 Task: Design a keychain with your initials.
Action: Mouse moved to (174, 138)
Screenshot: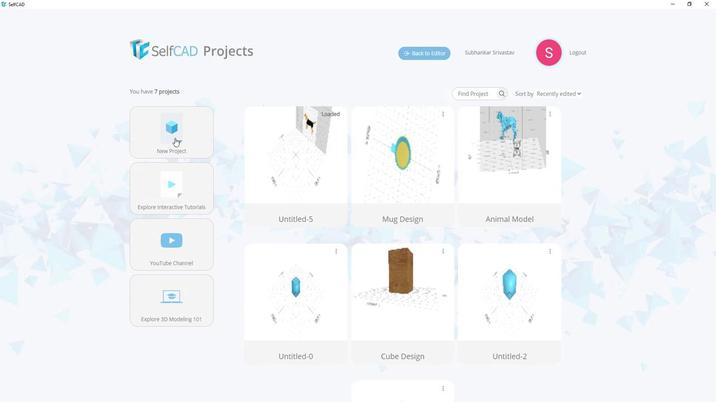 
Action: Mouse pressed left at (174, 138)
Screenshot: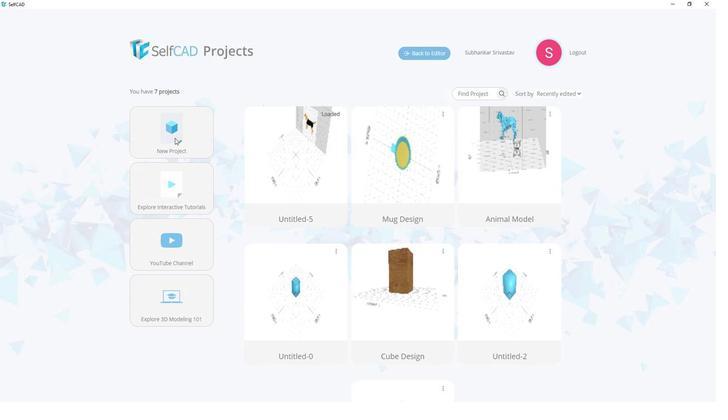 
Action: Mouse moved to (379, 163)
Screenshot: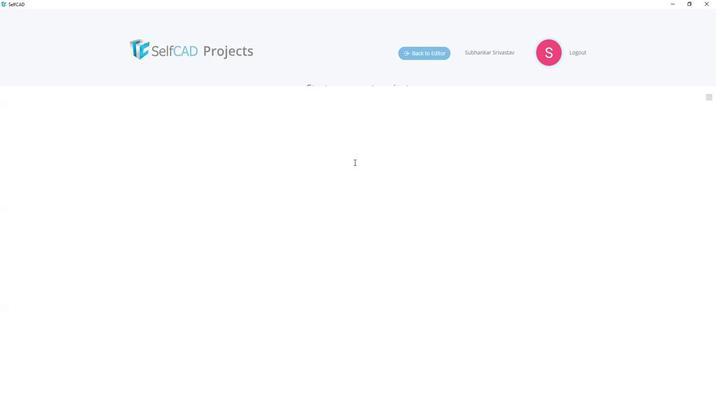 
Action: Mouse pressed left at (379, 163)
Screenshot: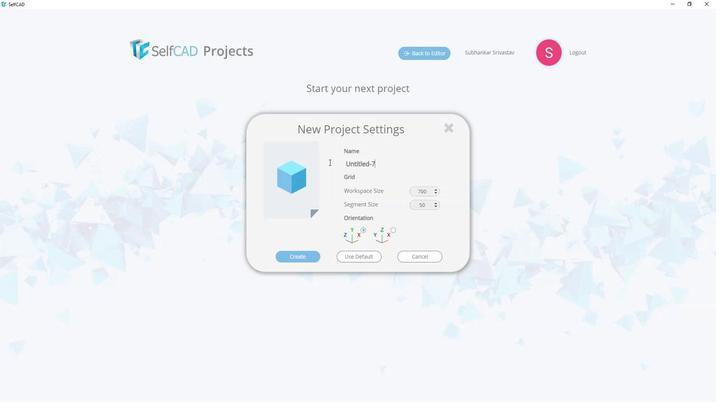 
Action: Mouse moved to (327, 162)
Screenshot: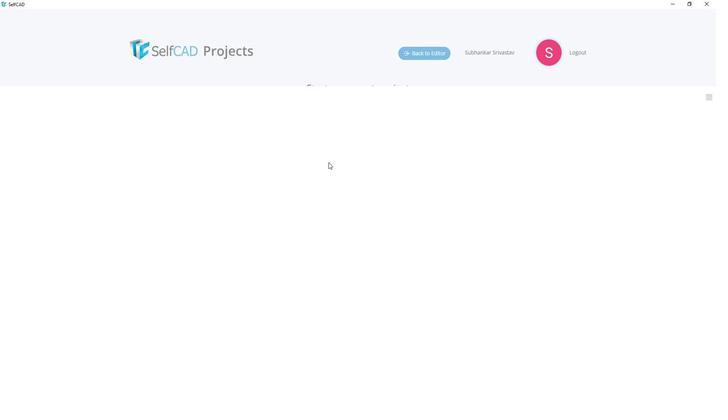 
Action: Key pressed <Key.shift>Keychain<Key.space><Key.shift><Key.shift><Key.shift><Key.shift><Key.shift><Key.shift><Key.shift><Key.shift><Key.shift>Design<Key.space>with<Key.space><Key.shift><Key.shift><Key.shift><Key.shift><Key.shift><Key.shift><Key.shift><Key.shift><Key.shift><Key.shift><Key.shift><Key.shift><Key.shift><Key.shift><Key.shift><Key.shift><Key.shift><Key.shift><Key.shift>Name<Key.space><Key.shift>Initials<Key.backspace>
Screenshot: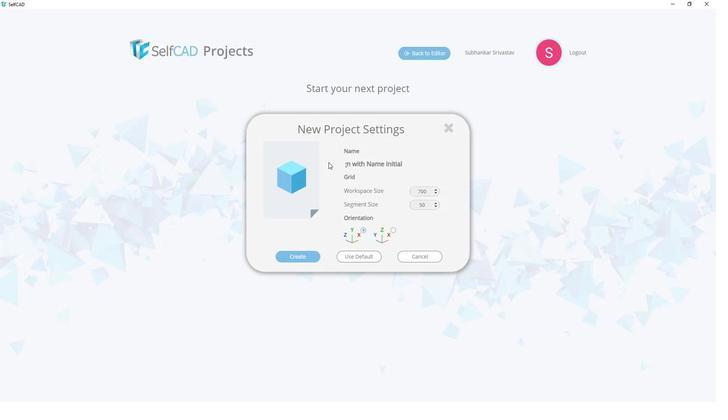 
Action: Mouse moved to (367, 185)
Screenshot: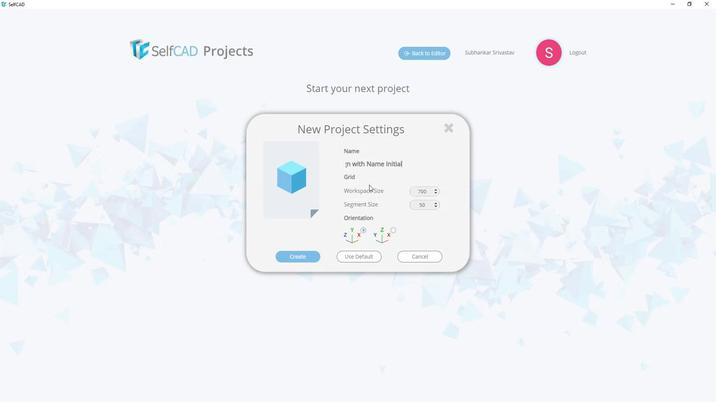 
Action: Key pressed s
Screenshot: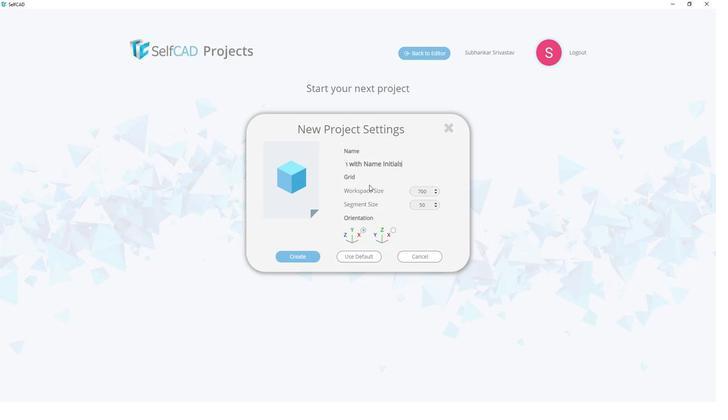 
Action: Mouse moved to (302, 259)
Screenshot: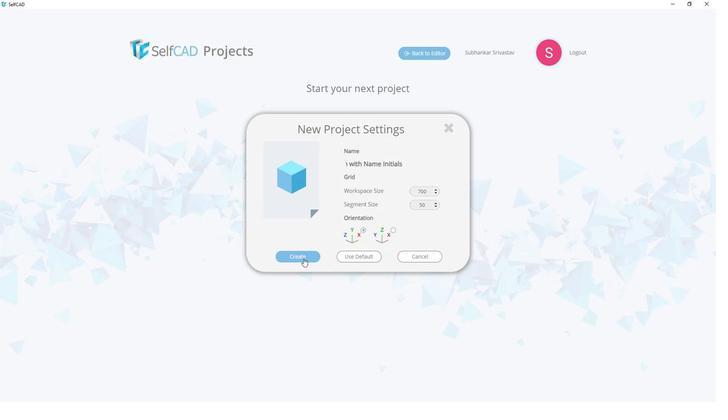 
Action: Mouse pressed left at (302, 259)
Screenshot: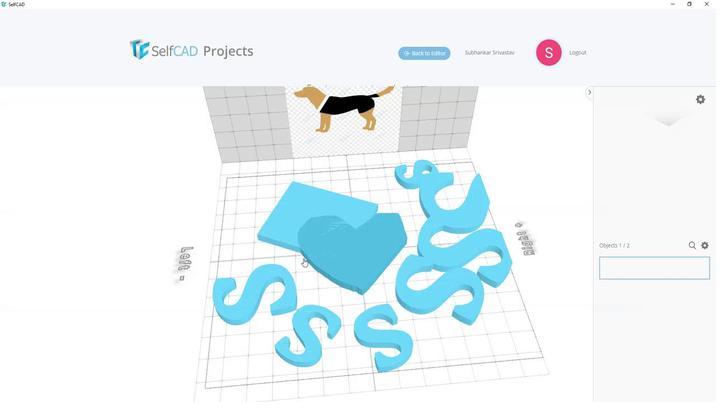 
Action: Mouse moved to (329, 251)
Screenshot: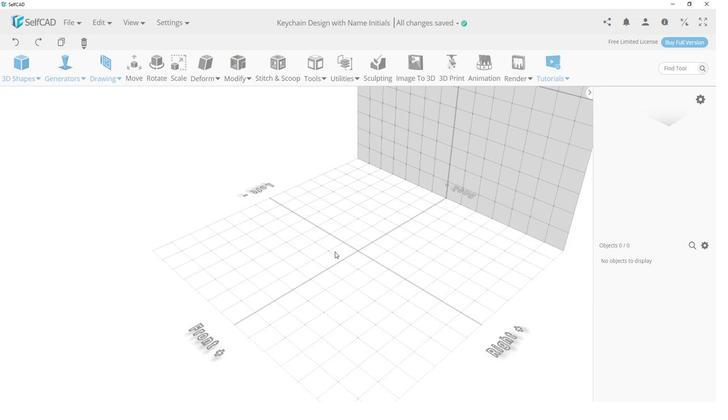 
Action: Mouse pressed left at (329, 251)
Screenshot: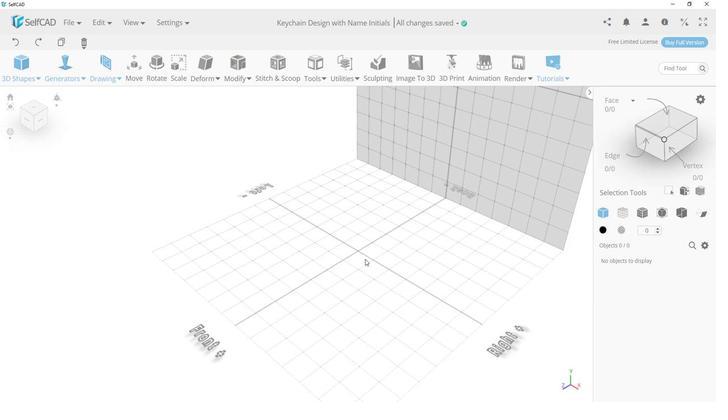 
Action: Mouse moved to (182, 58)
Screenshot: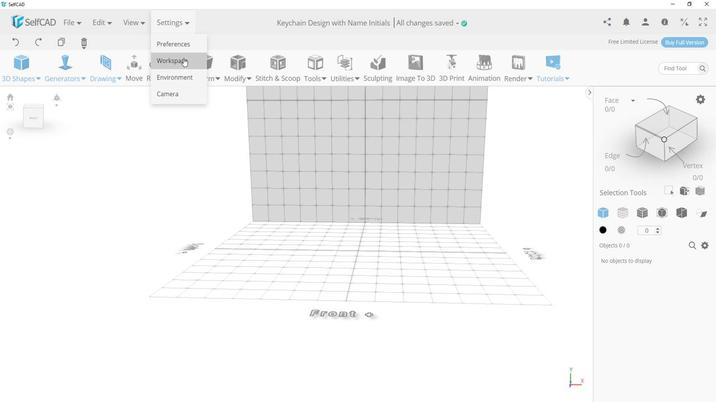 
Action: Mouse pressed left at (182, 58)
Screenshot: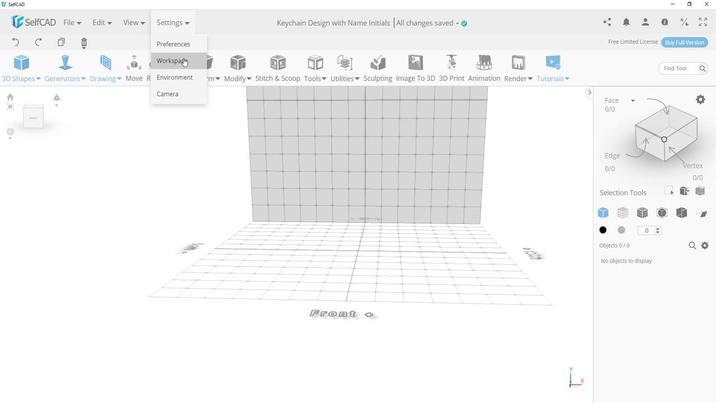 
Action: Mouse moved to (10, 220)
Screenshot: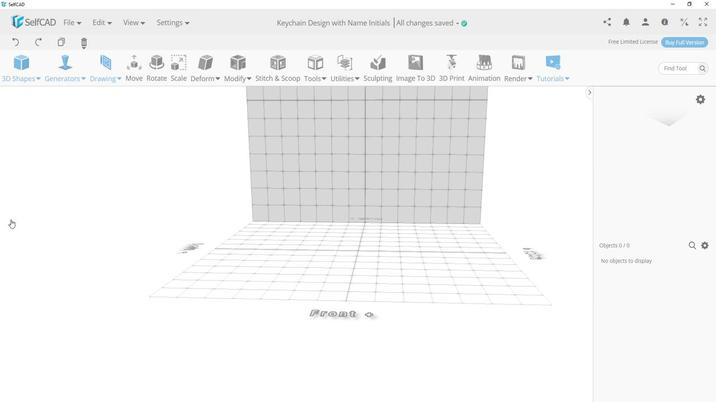 
Action: Mouse pressed left at (10, 220)
Screenshot: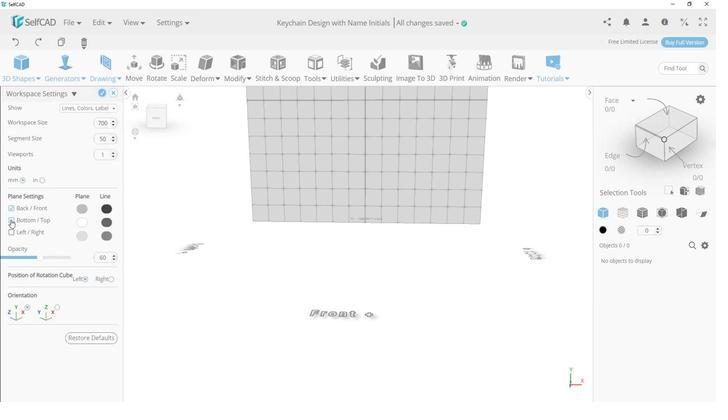 
Action: Mouse moved to (265, 231)
Screenshot: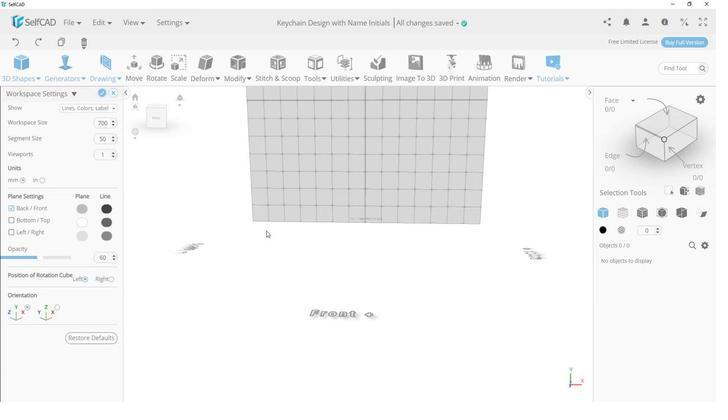 
Action: Mouse pressed left at (265, 231)
Screenshot: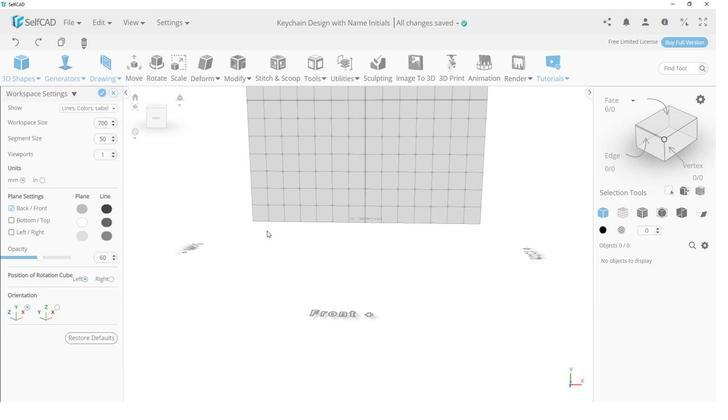 
Action: Mouse moved to (154, 116)
Screenshot: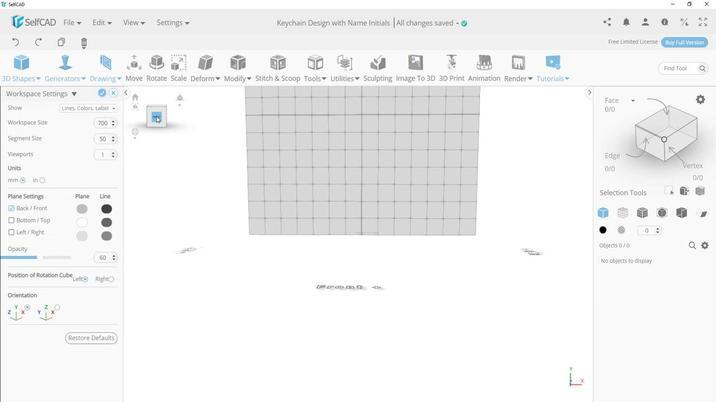 
Action: Mouse pressed left at (154, 116)
Screenshot: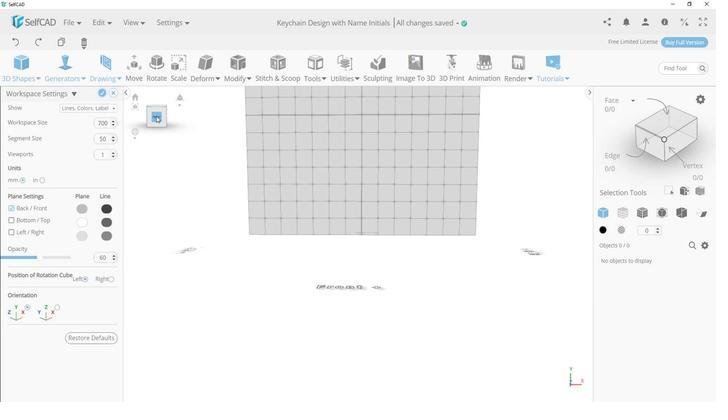 
Action: Mouse moved to (529, 228)
Screenshot: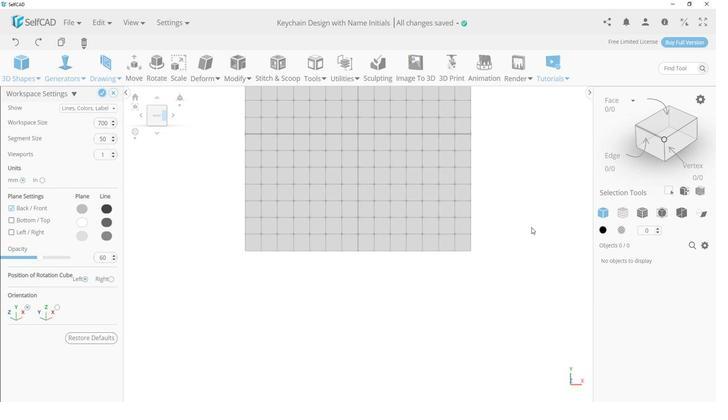 
Action: Mouse pressed left at (529, 228)
Screenshot: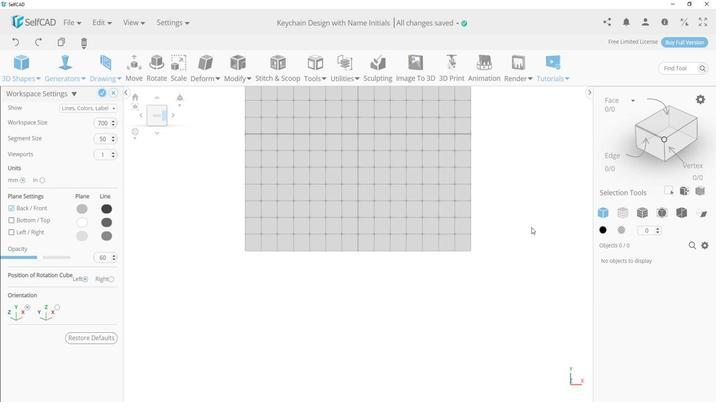 
Action: Mouse moved to (525, 229)
Screenshot: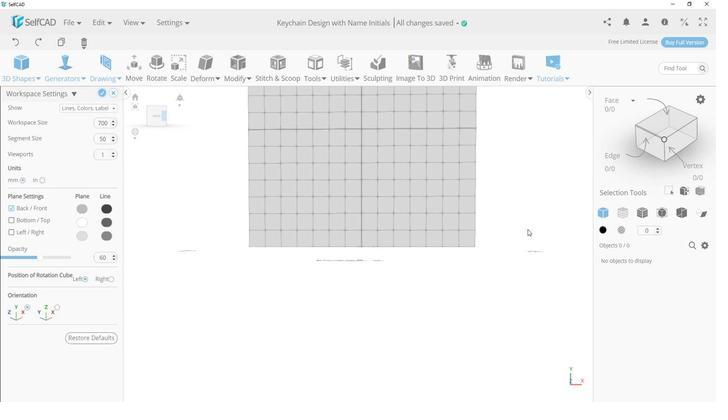 
Action: Mouse scrolled (525, 229) with delta (0, 0)
Screenshot: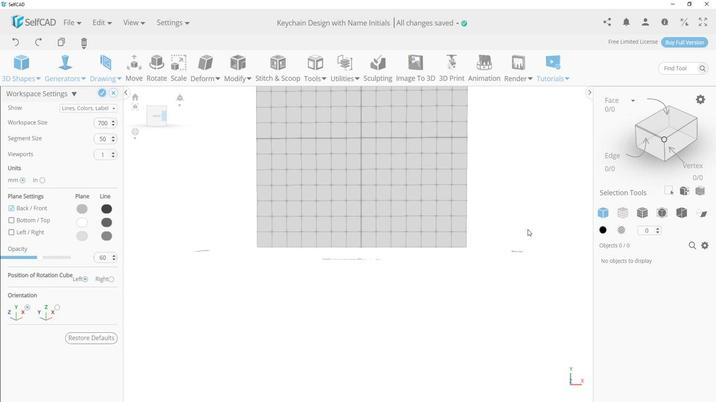 
Action: Mouse scrolled (525, 229) with delta (0, 0)
Screenshot: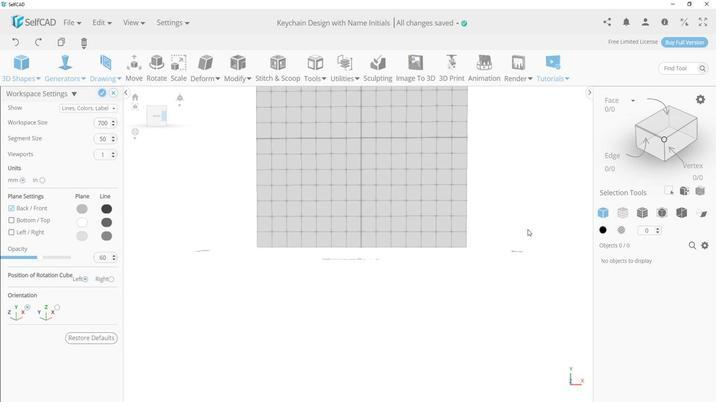 
Action: Mouse scrolled (525, 229) with delta (0, 0)
Screenshot: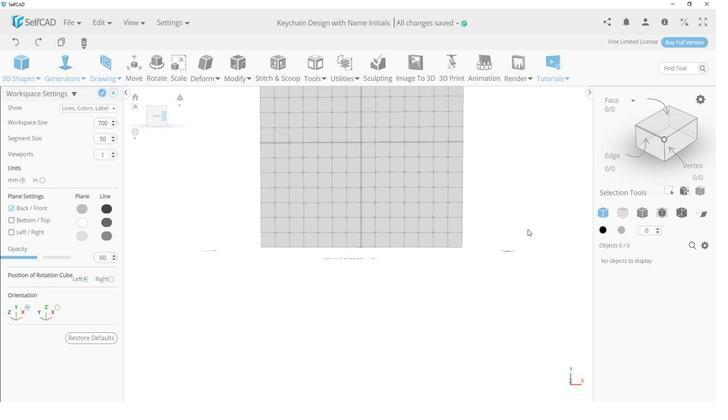 
Action: Mouse scrolled (525, 229) with delta (0, 0)
Screenshot: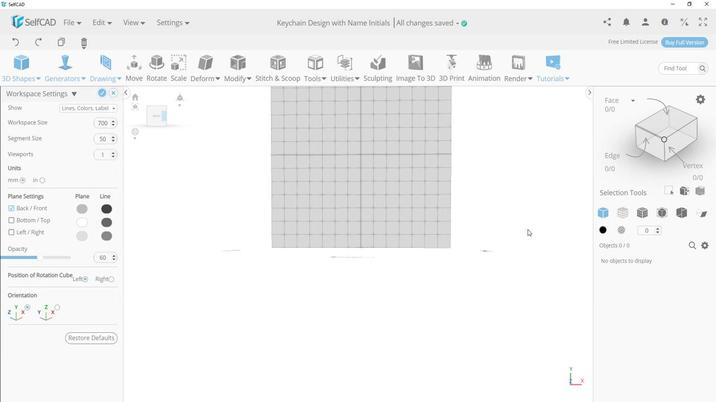 
Action: Mouse scrolled (525, 229) with delta (0, 0)
Screenshot: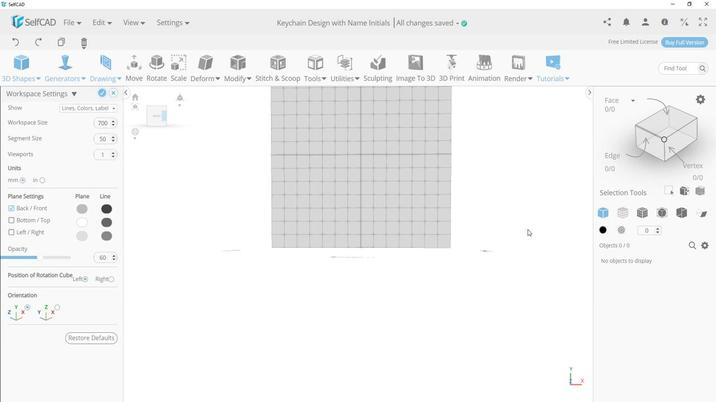 
Action: Mouse scrolled (525, 229) with delta (0, 0)
Screenshot: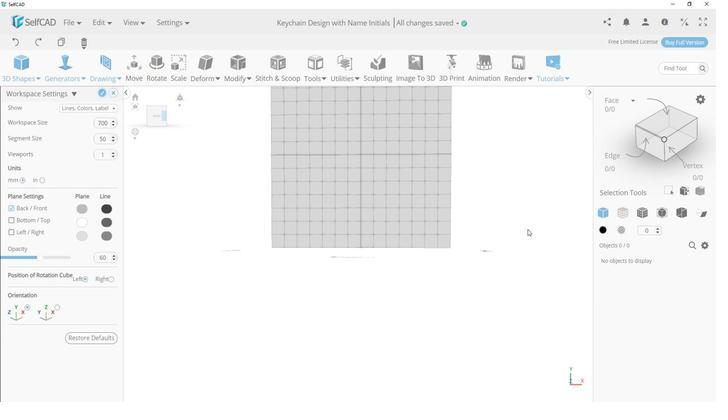 
Action: Mouse scrolled (525, 229) with delta (0, 0)
Screenshot: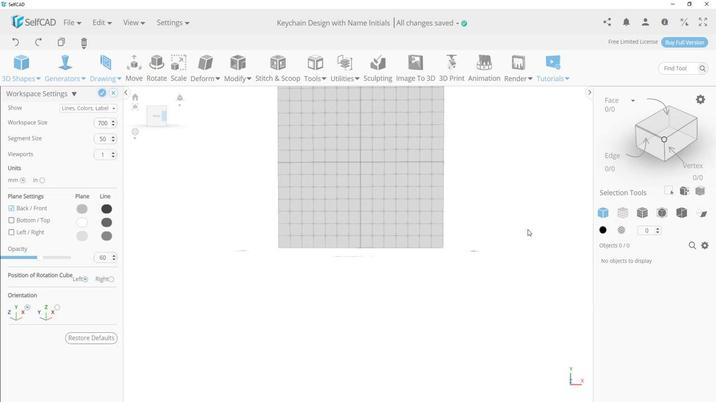 
Action: Mouse scrolled (525, 229) with delta (0, 0)
Screenshot: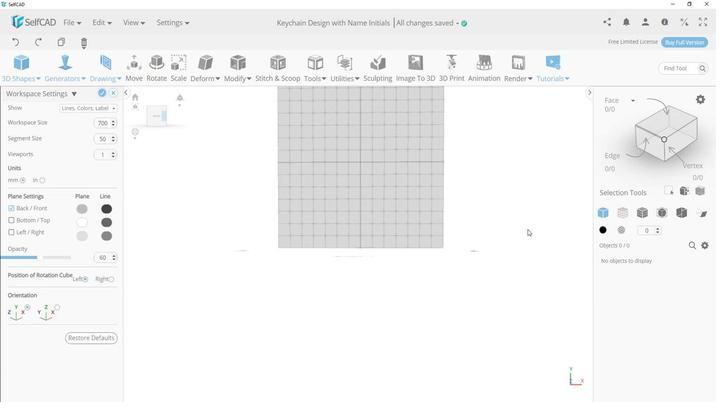 
Action: Mouse scrolled (525, 229) with delta (0, 0)
Screenshot: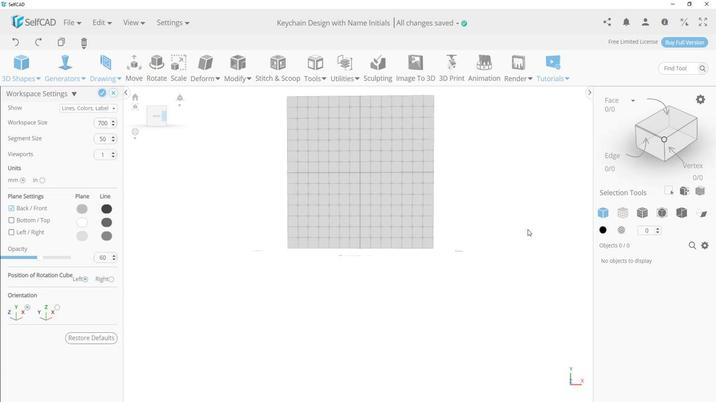 
Action: Mouse scrolled (525, 229) with delta (0, 0)
Screenshot: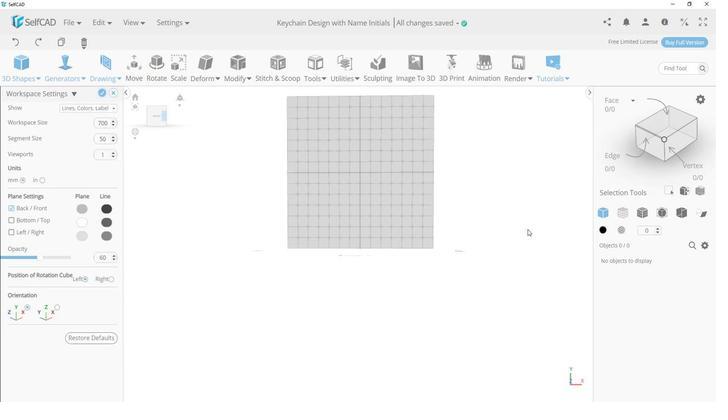 
Action: Mouse scrolled (525, 229) with delta (0, 0)
Screenshot: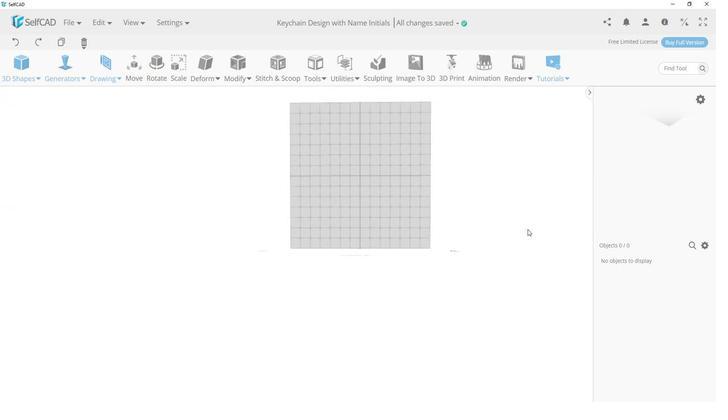 
Action: Mouse scrolled (525, 229) with delta (0, 0)
Screenshot: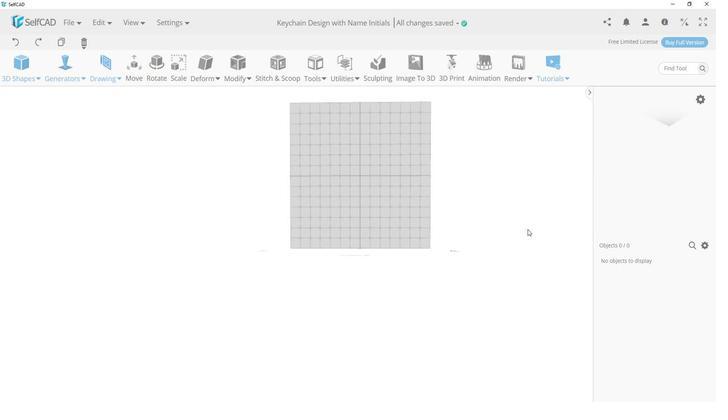 
Action: Mouse moved to (511, 181)
Screenshot: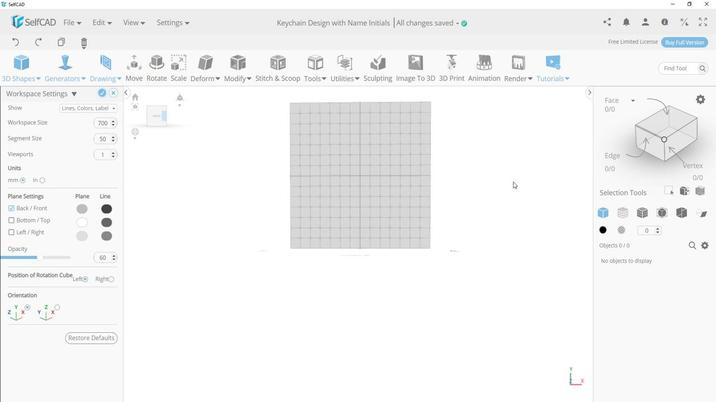 
Action: Mouse pressed left at (511, 181)
Screenshot: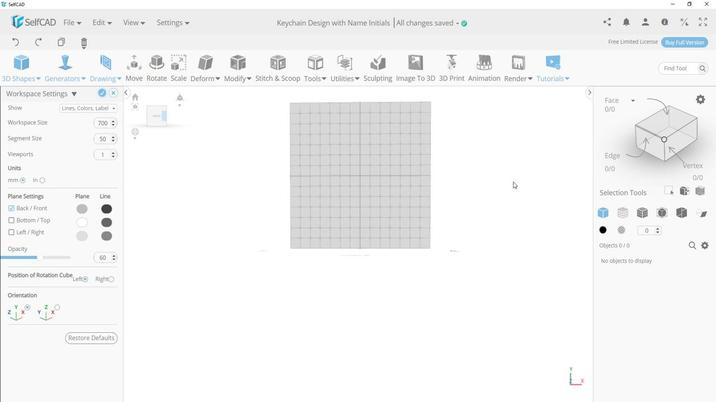 
Action: Mouse moved to (134, 147)
Screenshot: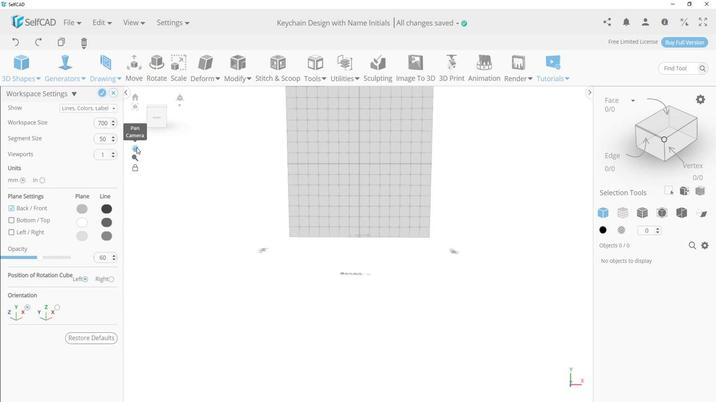 
Action: Mouse pressed left at (134, 147)
Screenshot: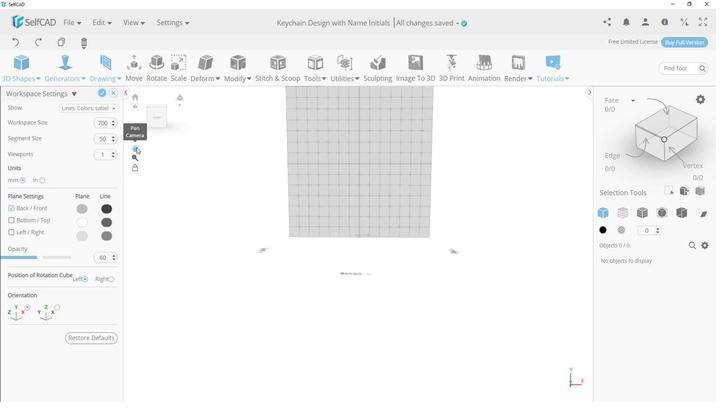 
Action: Mouse moved to (339, 146)
Screenshot: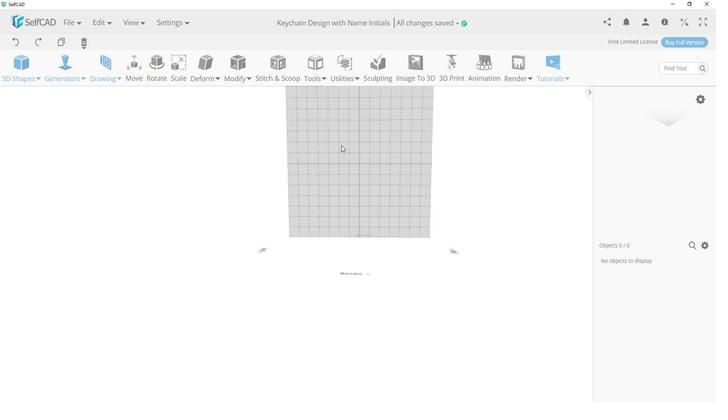
Action: Mouse pressed left at (339, 146)
Screenshot: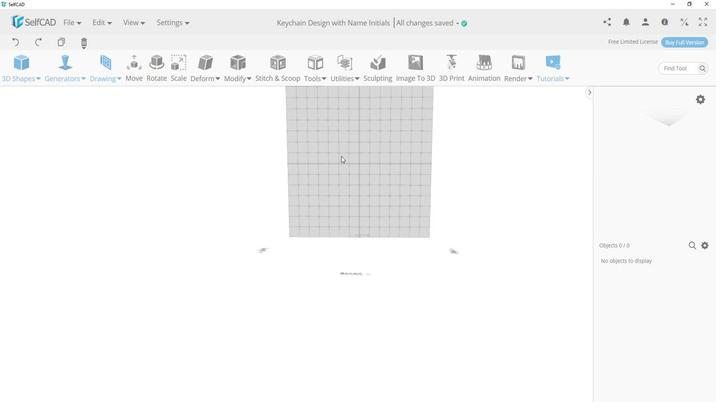 
Action: Mouse moved to (370, 184)
Screenshot: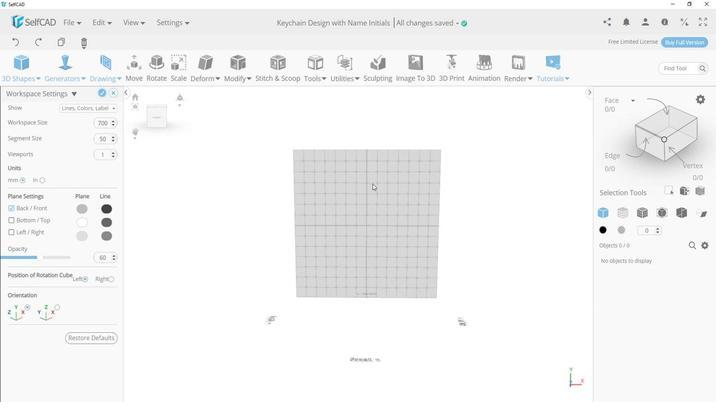 
Action: Mouse scrolled (370, 184) with delta (0, 0)
Screenshot: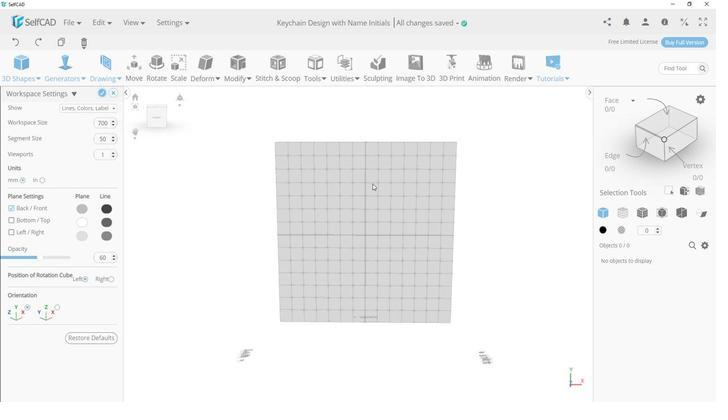 
Action: Mouse scrolled (370, 184) with delta (0, 0)
Screenshot: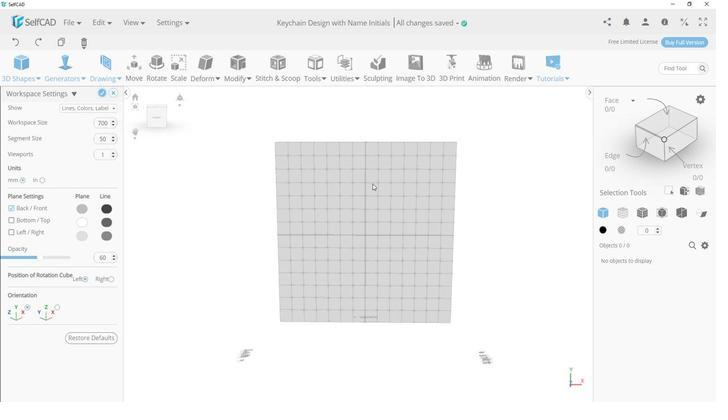 
Action: Mouse scrolled (370, 184) with delta (0, 0)
Screenshot: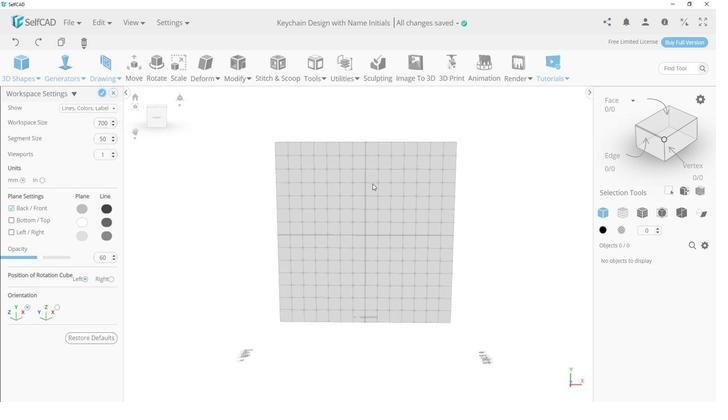 
Action: Mouse scrolled (370, 184) with delta (0, 0)
Screenshot: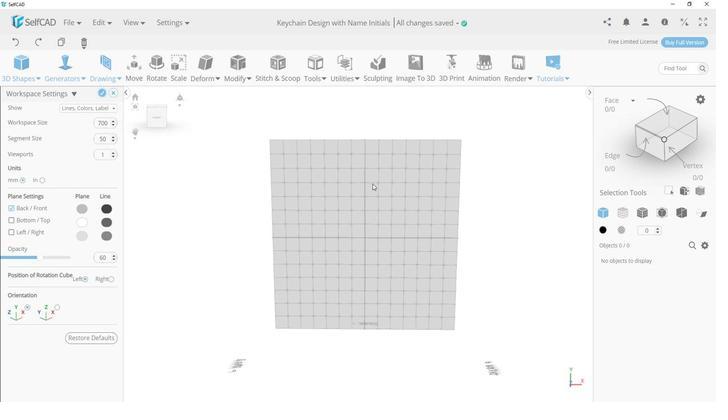 
Action: Mouse scrolled (370, 184) with delta (0, 0)
Screenshot: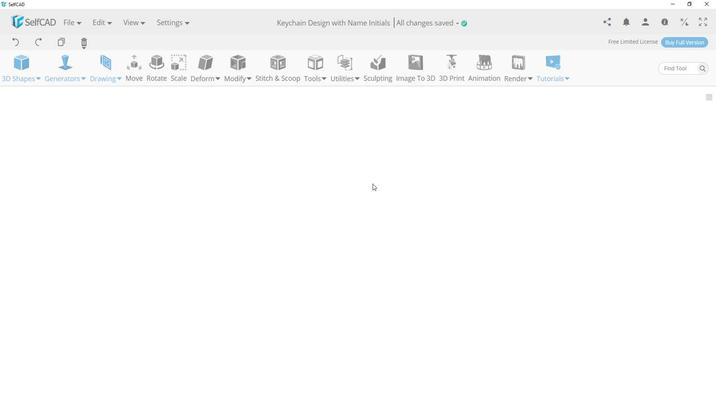 
Action: Mouse scrolled (370, 184) with delta (0, 0)
Screenshot: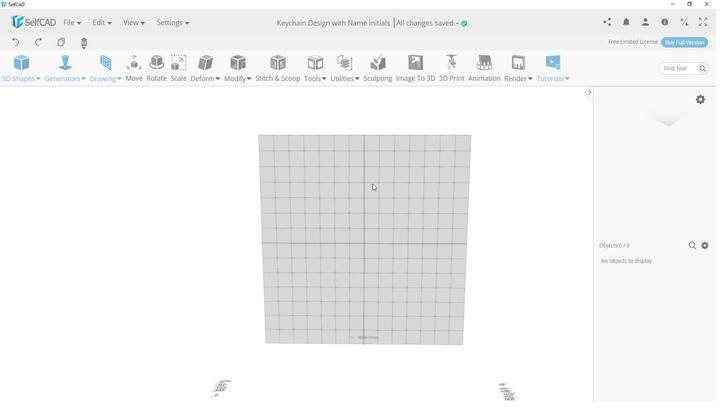 
Action: Mouse scrolled (370, 184) with delta (0, 0)
Screenshot: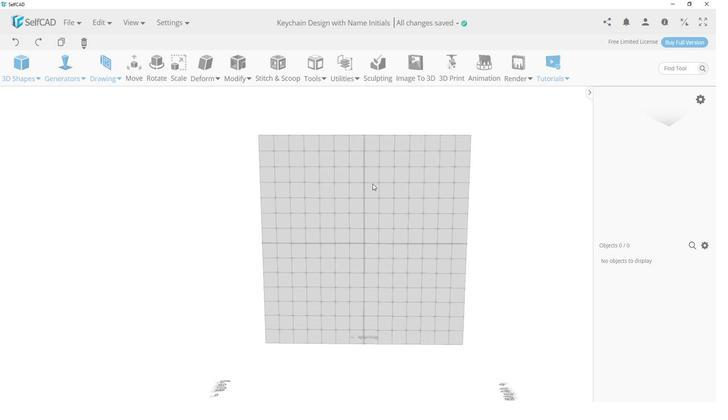 
Action: Mouse scrolled (370, 184) with delta (0, 0)
Screenshot: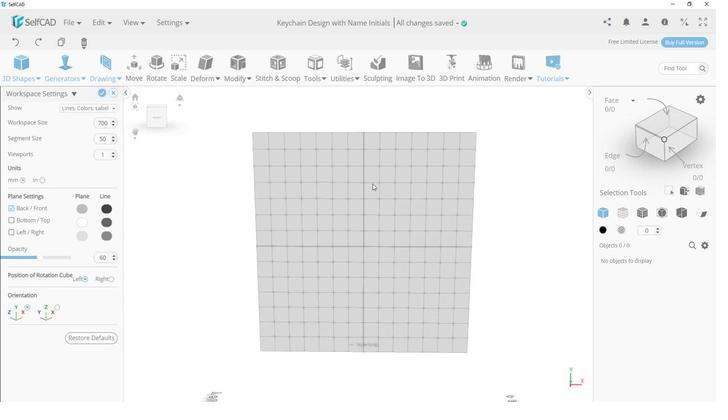 
Action: Mouse moved to (157, 116)
Screenshot: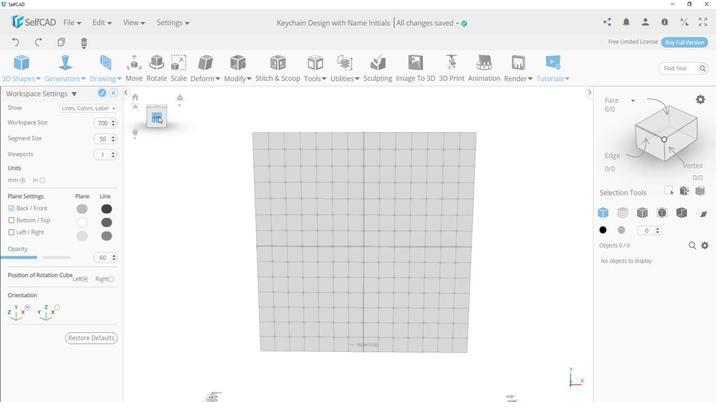 
Action: Mouse pressed left at (157, 116)
Screenshot: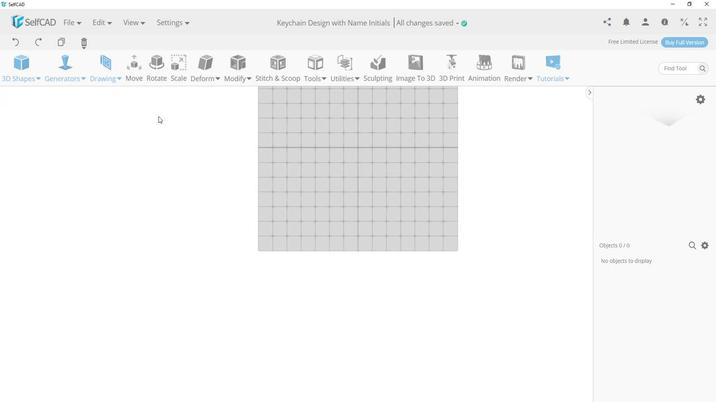 
Action: Mouse moved to (344, 157)
Screenshot: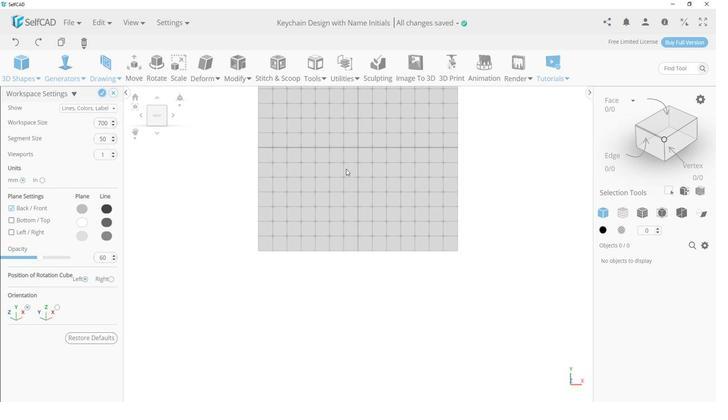 
Action: Mouse pressed left at (344, 157)
Screenshot: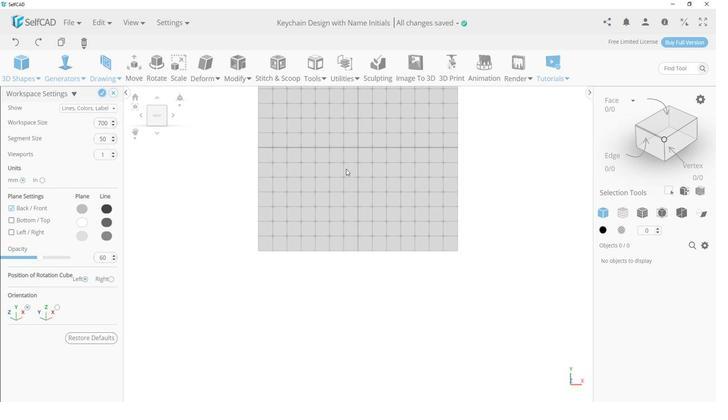 
Action: Mouse moved to (353, 201)
Screenshot: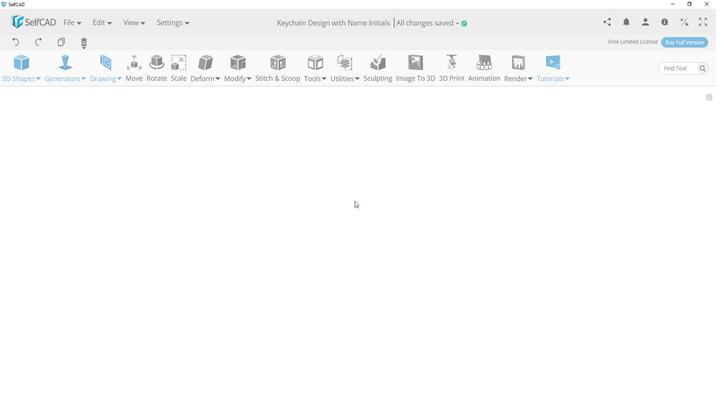 
Action: Mouse scrolled (353, 201) with delta (0, 0)
Screenshot: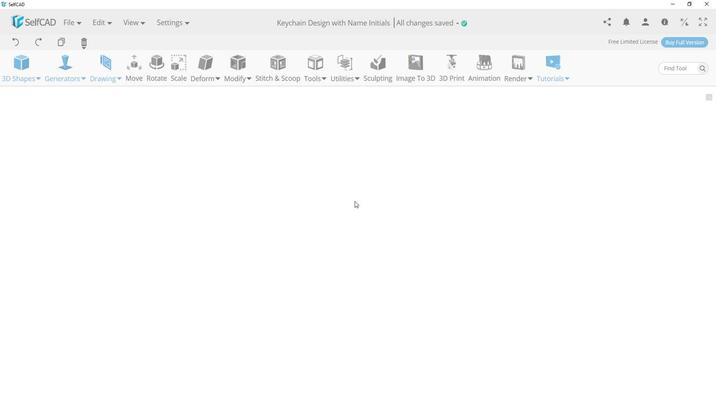 
Action: Mouse scrolled (353, 201) with delta (0, 0)
Screenshot: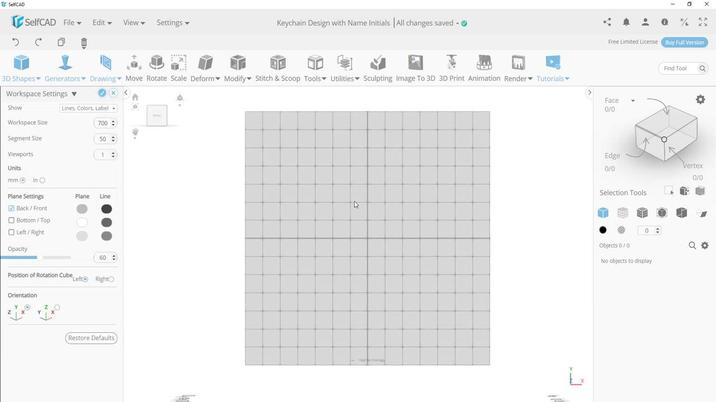 
Action: Mouse scrolled (353, 201) with delta (0, 0)
Screenshot: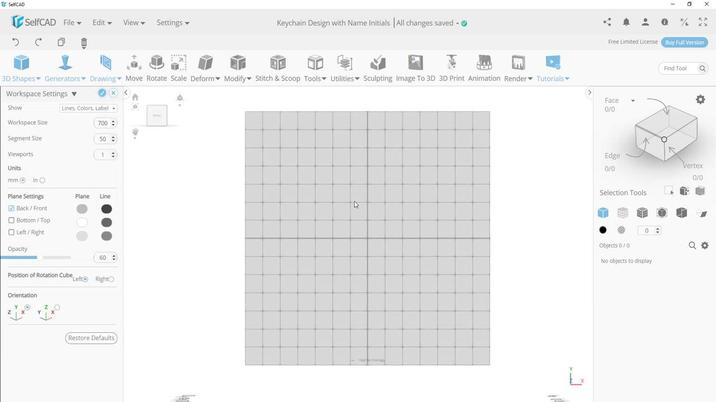 
Action: Mouse scrolled (353, 201) with delta (0, 0)
Screenshot: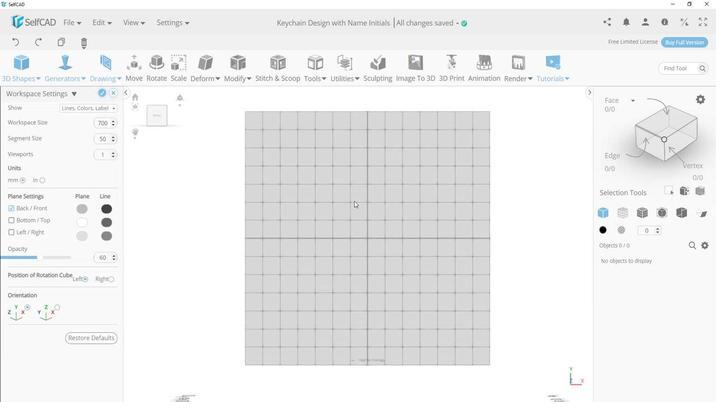 
Action: Mouse moved to (353, 201)
Screenshot: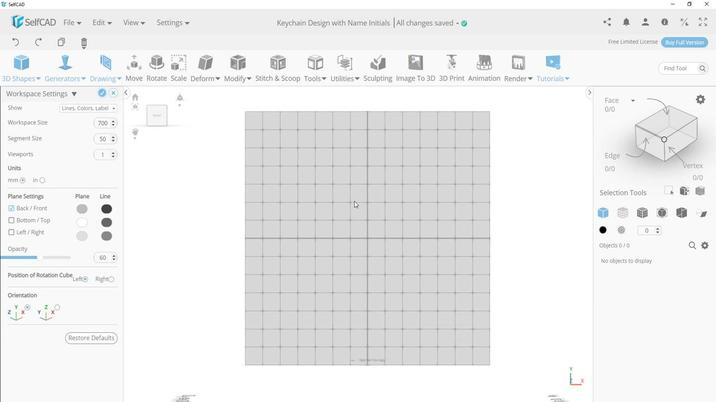 
Action: Mouse scrolled (353, 201) with delta (0, 0)
Screenshot: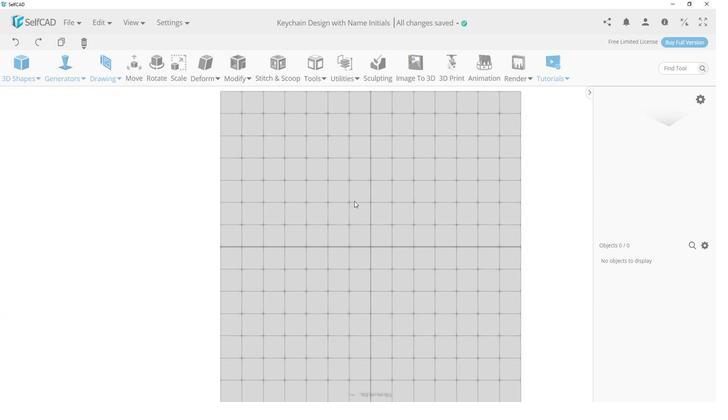 
Action: Mouse scrolled (353, 201) with delta (0, 0)
Screenshot: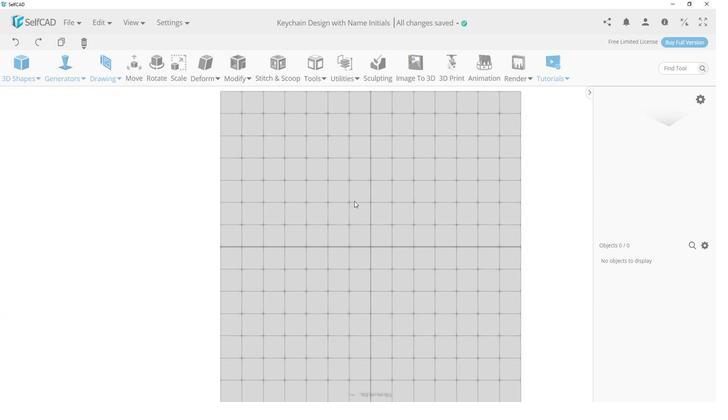 
Action: Mouse scrolled (353, 201) with delta (0, 0)
Screenshot: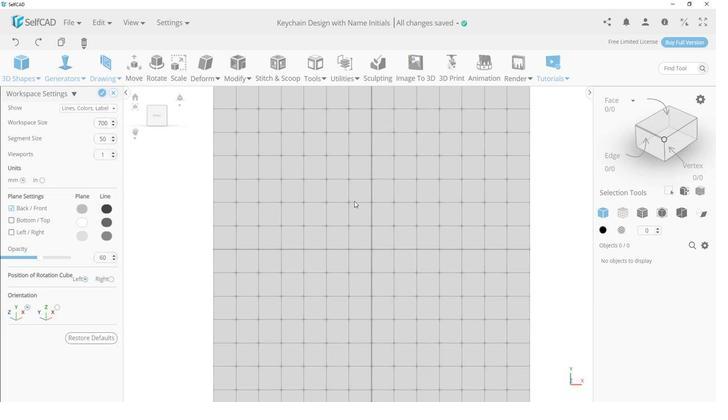 
Action: Mouse scrolled (353, 201) with delta (0, 0)
Screenshot: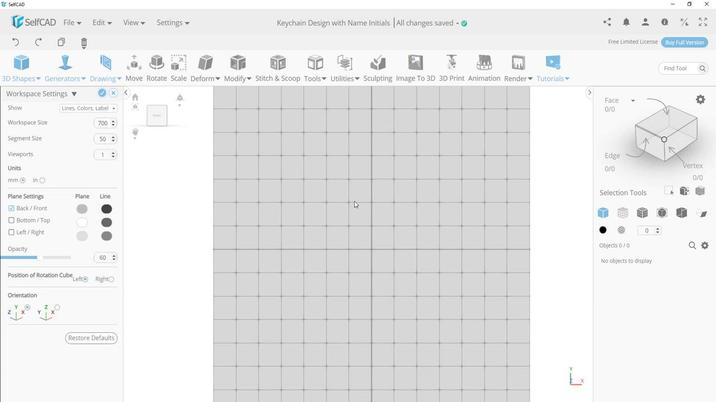 
Action: Mouse scrolled (353, 201) with delta (0, 0)
Screenshot: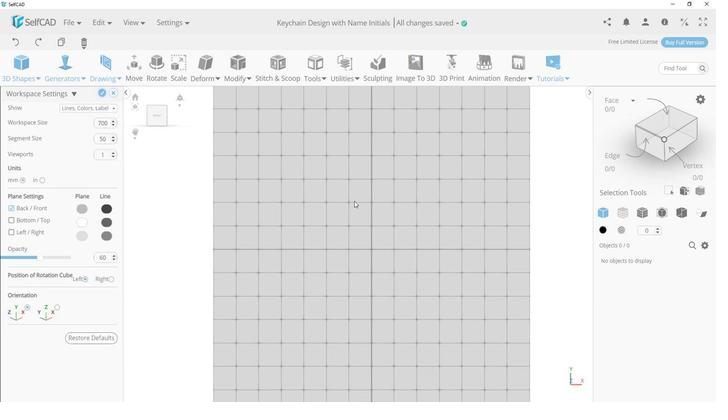 
Action: Mouse moved to (353, 201)
Screenshot: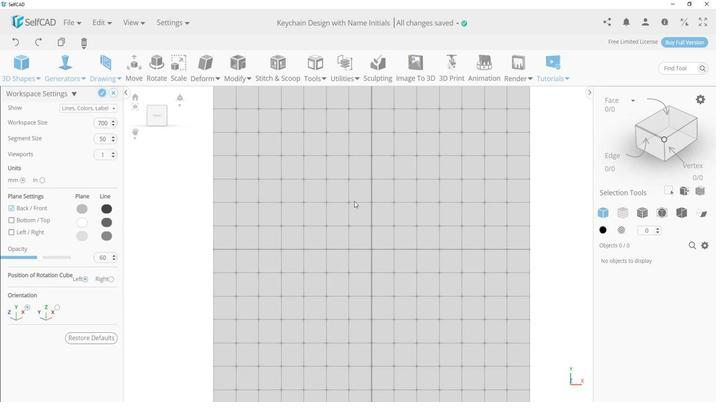 
Action: Mouse scrolled (353, 201) with delta (0, 0)
Screenshot: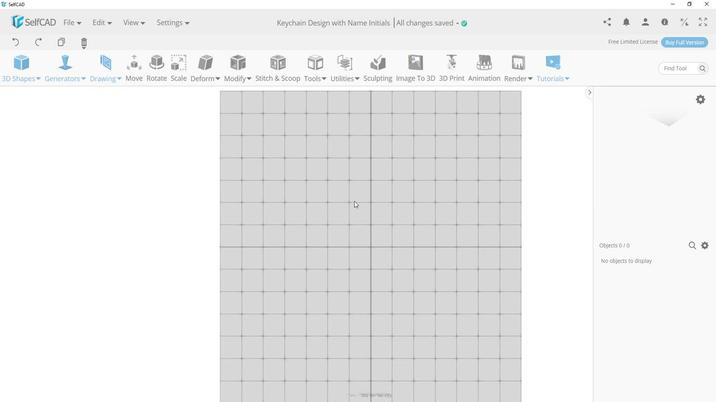 
Action: Mouse moved to (350, 201)
Screenshot: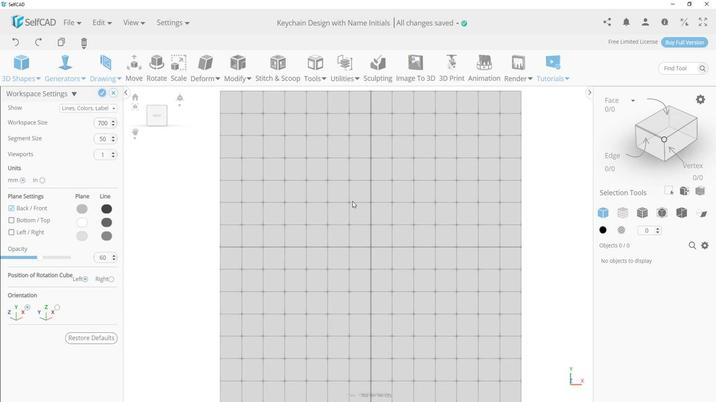 
Action: Mouse pressed left at (350, 201)
Screenshot: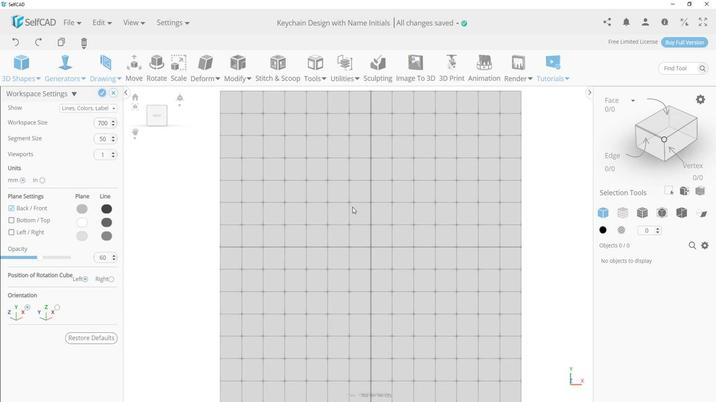 
Action: Mouse moved to (11, 221)
Screenshot: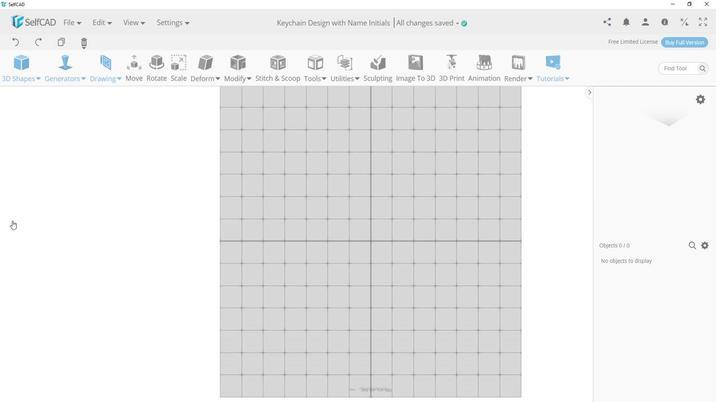 
Action: Mouse pressed left at (11, 221)
Screenshot: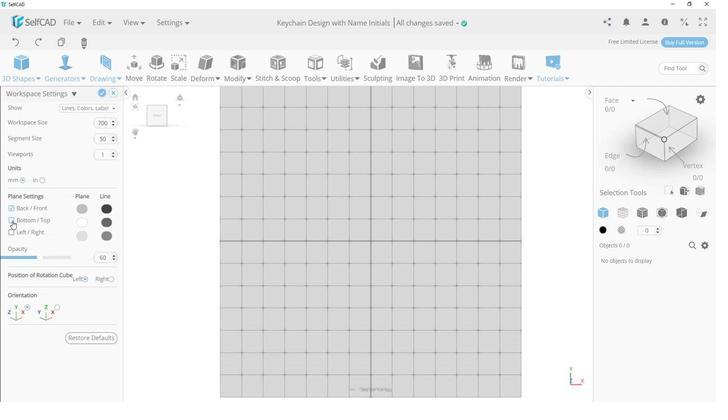 
Action: Mouse moved to (13, 209)
Screenshot: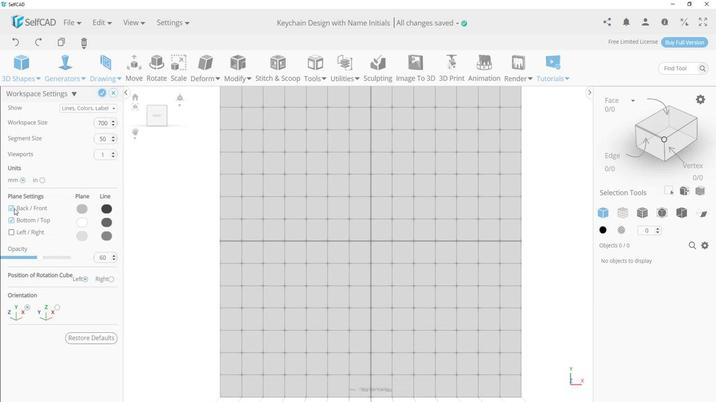 
Action: Mouse pressed left at (13, 209)
Screenshot: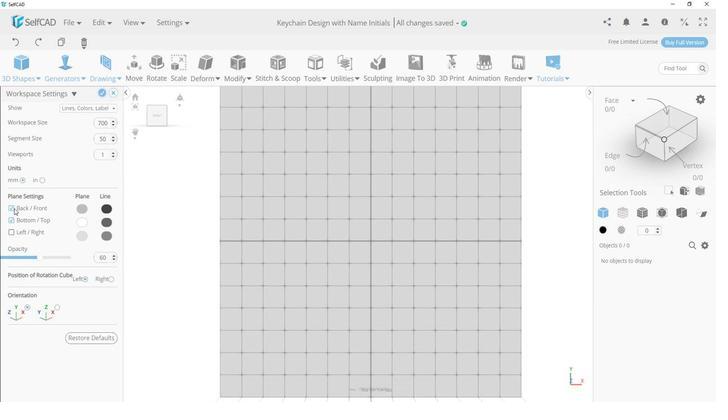 
Action: Mouse moved to (159, 117)
Screenshot: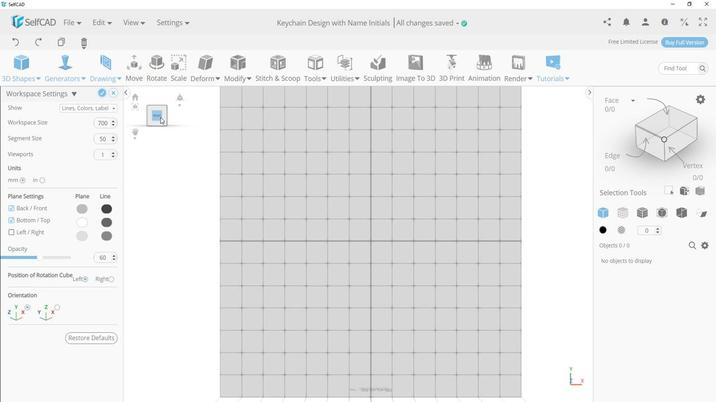 
Action: Mouse pressed left at (159, 117)
Screenshot: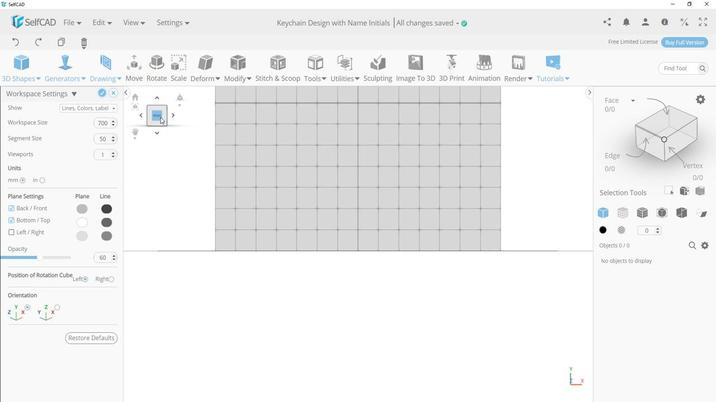 
Action: Mouse moved to (11, 208)
Screenshot: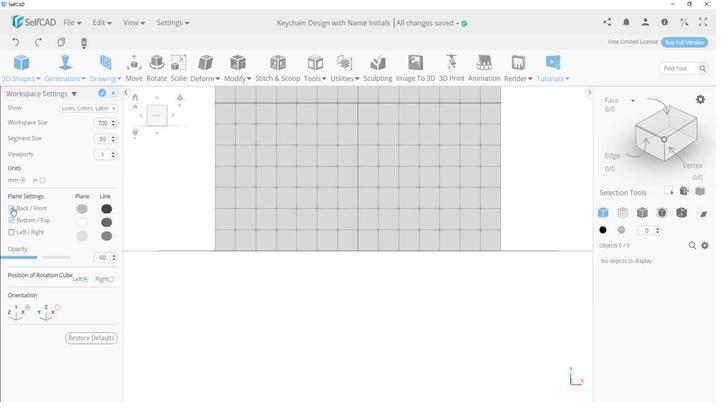 
Action: Mouse pressed left at (11, 208)
Screenshot: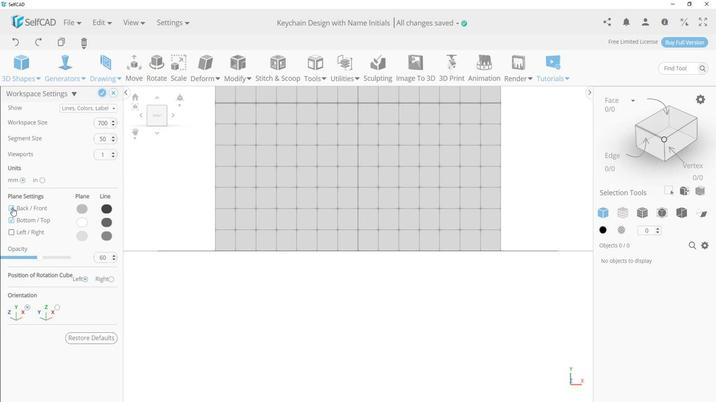 
Action: Mouse moved to (99, 93)
Screenshot: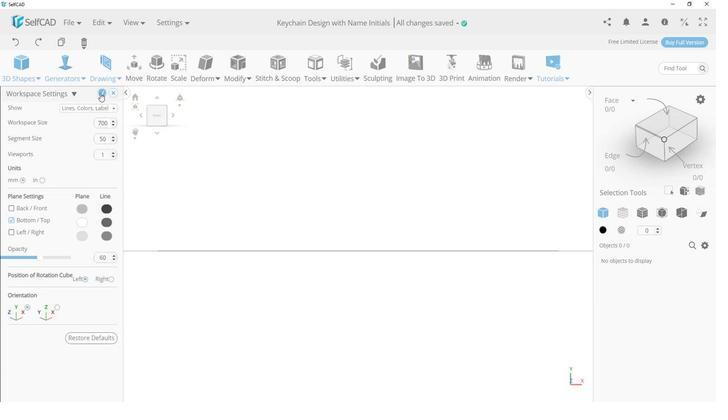 
Action: Mouse pressed left at (99, 93)
Screenshot: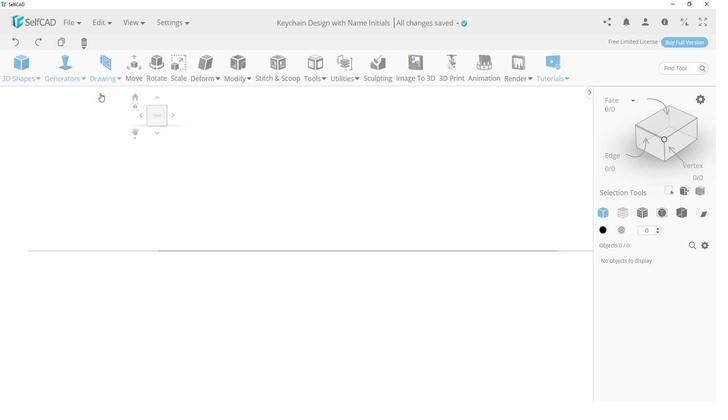 
Action: Mouse moved to (415, 201)
Screenshot: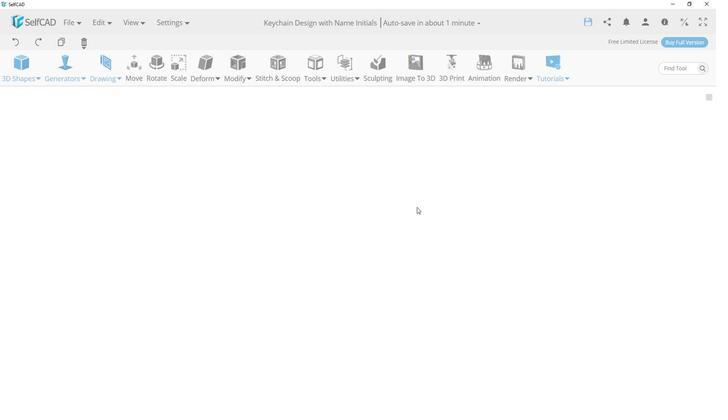 
Action: Mouse pressed left at (415, 201)
Screenshot: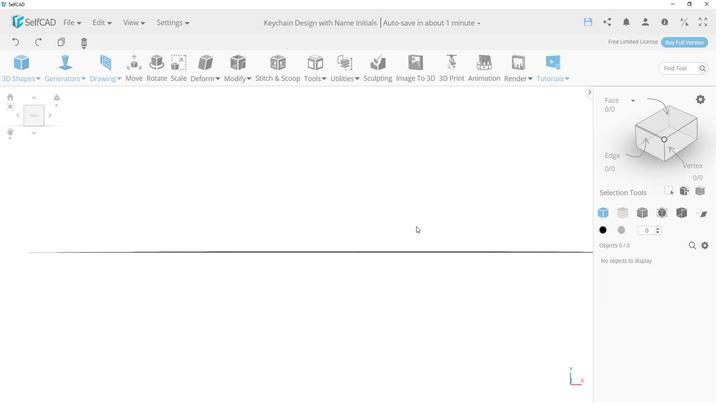 
Action: Mouse moved to (34, 118)
Screenshot: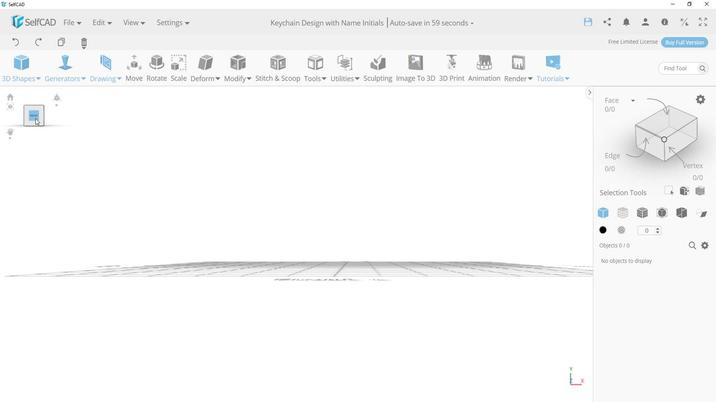 
Action: Mouse pressed left at (34, 118)
Screenshot: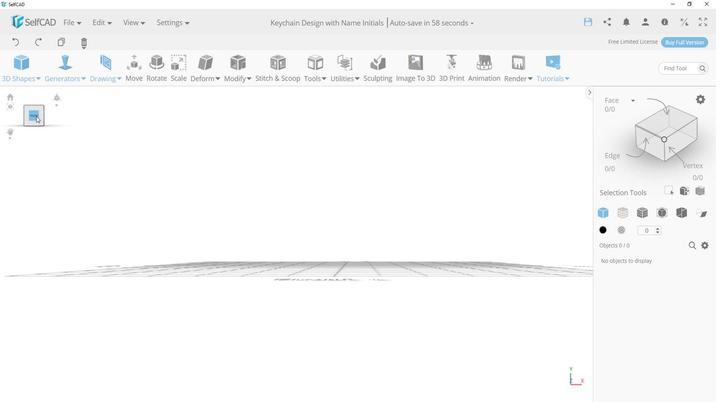 
Action: Mouse moved to (30, 115)
Screenshot: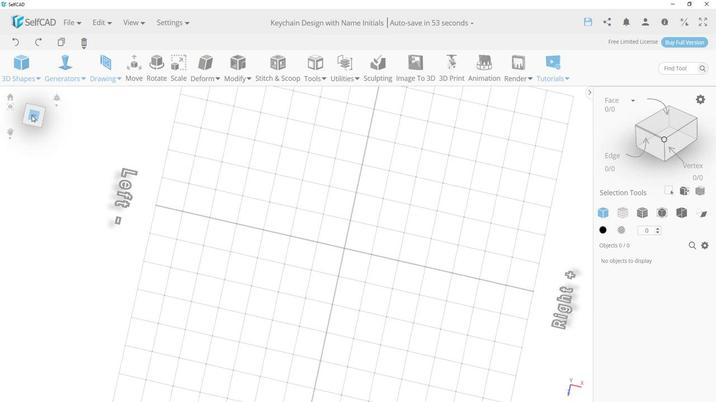
Action: Mouse pressed left at (30, 115)
Screenshot: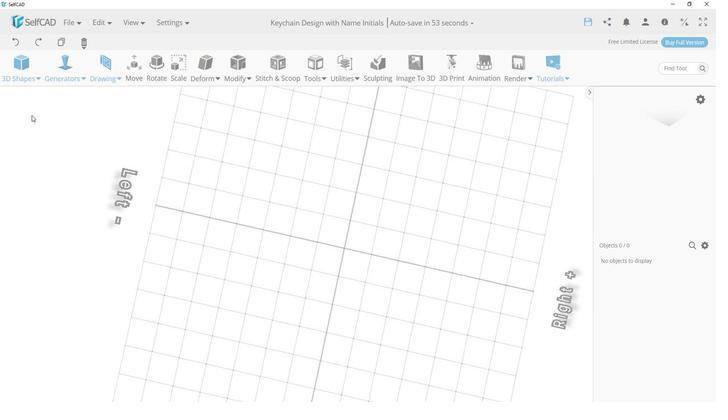 
Action: Mouse moved to (111, 66)
Screenshot: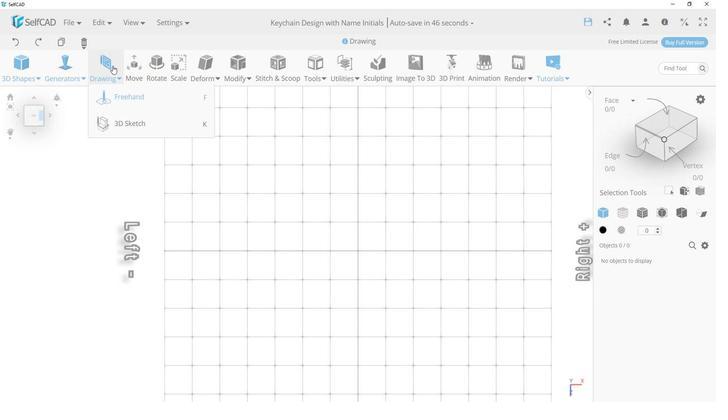 
Action: Mouse pressed left at (111, 66)
Screenshot: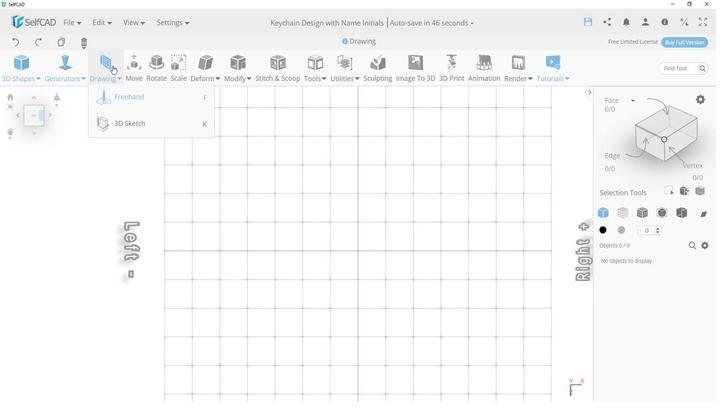 
Action: Mouse moved to (122, 98)
Screenshot: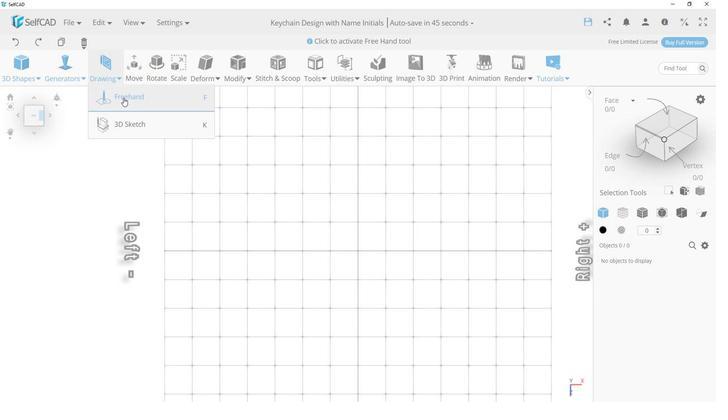 
Action: Mouse pressed left at (122, 98)
Screenshot: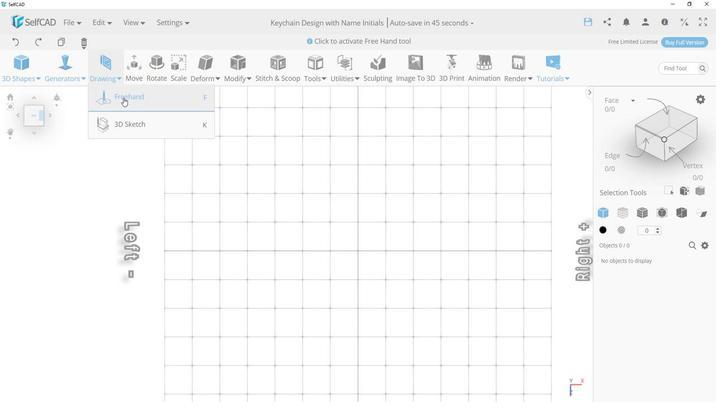 
Action: Mouse moved to (39, 122)
Screenshot: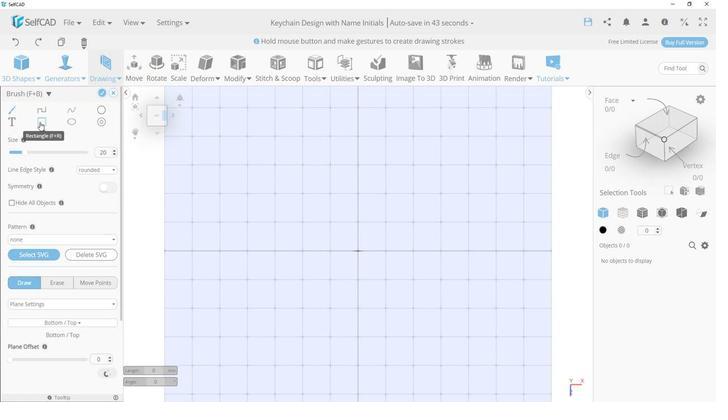 
Action: Mouse pressed left at (39, 122)
Screenshot: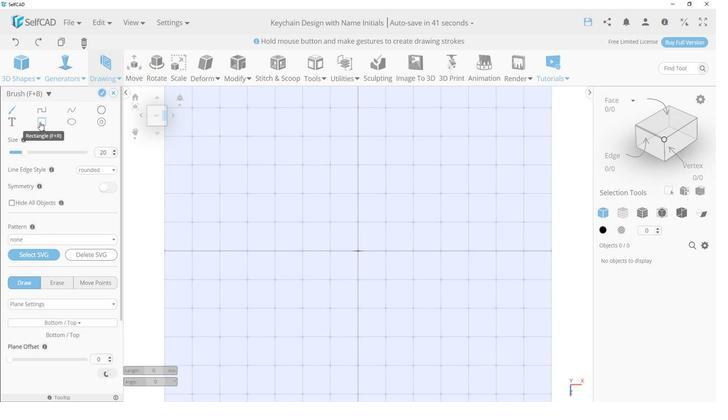 
Action: Mouse moved to (328, 194)
Screenshot: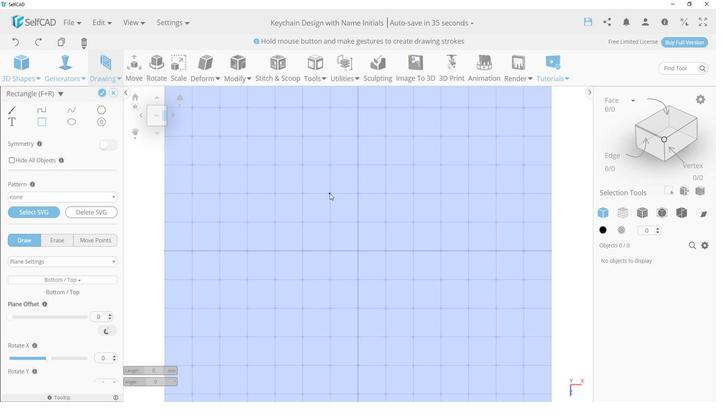 
Action: Mouse pressed left at (328, 194)
Screenshot: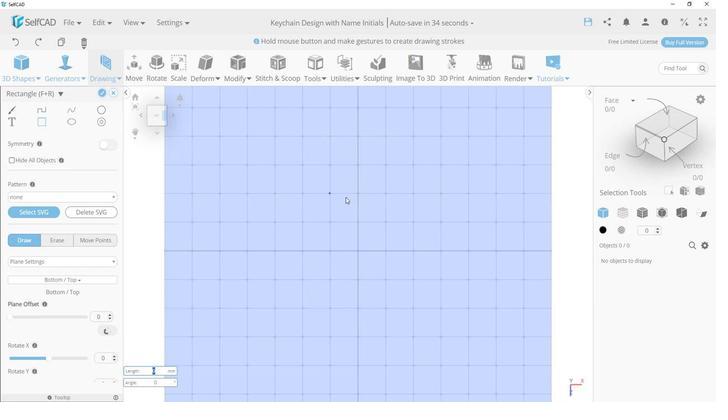 
Action: Mouse moved to (385, 193)
Screenshot: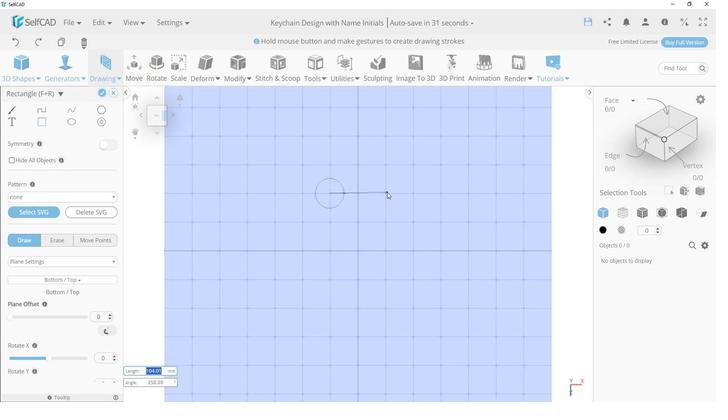 
Action: Key pressed <Key.shift><Key.shift><Key.shift><Key.shift><Key.shift><Key.shift><Key.shift><Key.shift><Key.shift><Key.shift>
Screenshot: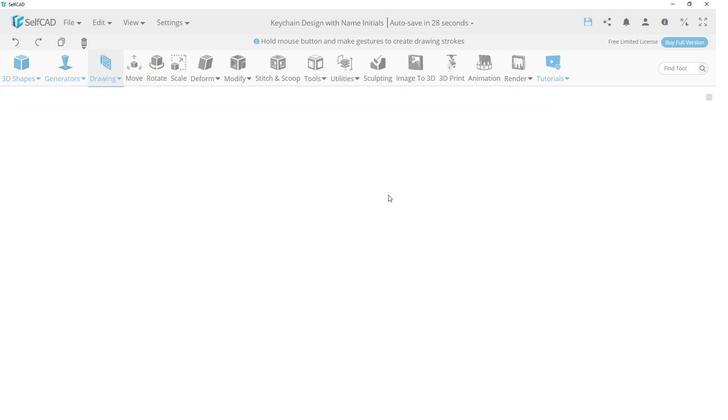 
Action: Mouse moved to (385, 193)
Screenshot: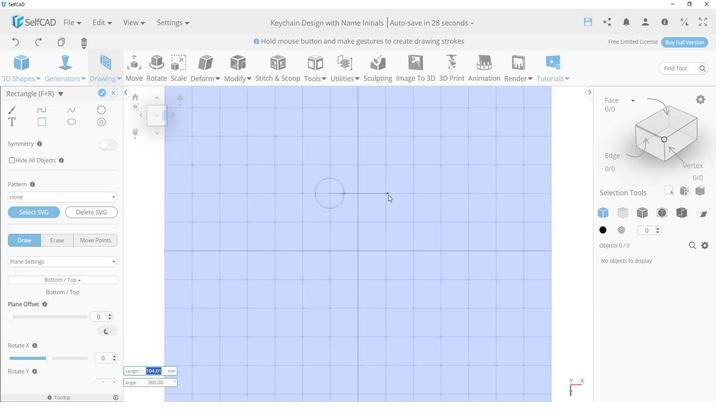 
Action: Key pressed <Key.shift>
Screenshot: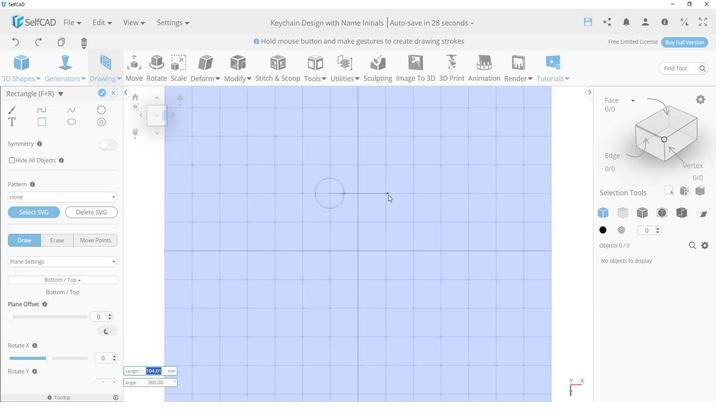 
Action: Mouse moved to (386, 193)
Screenshot: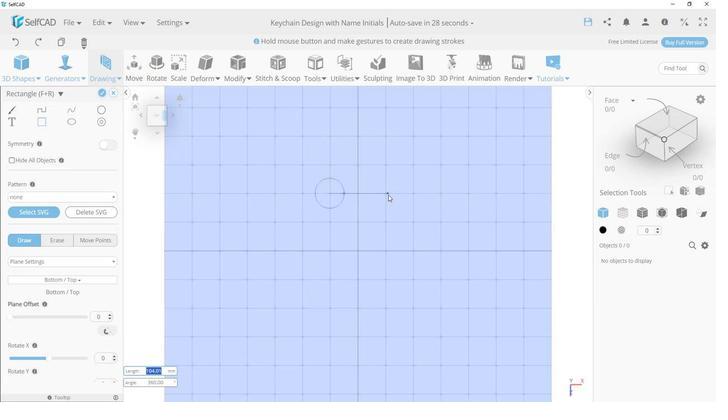 
Action: Key pressed <Key.shift>
Screenshot: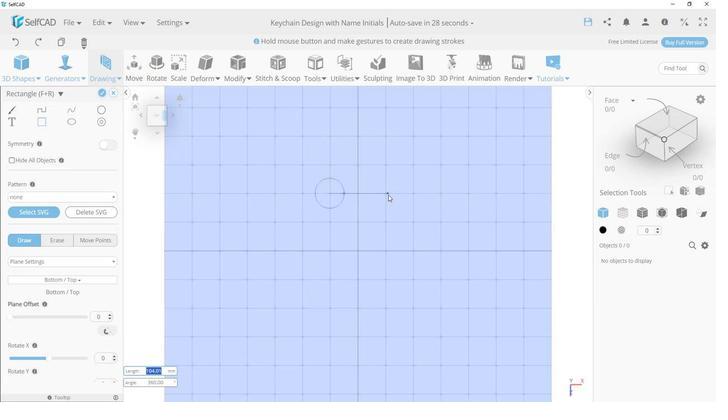 
Action: Mouse moved to (386, 194)
Screenshot: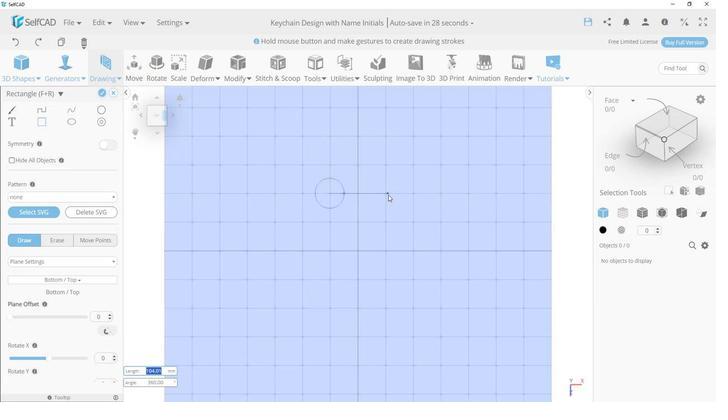 
Action: Key pressed <Key.shift>
Screenshot: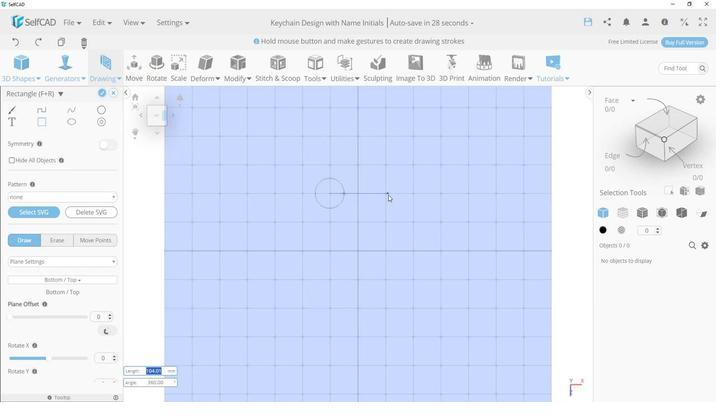 
Action: Mouse moved to (386, 194)
Screenshot: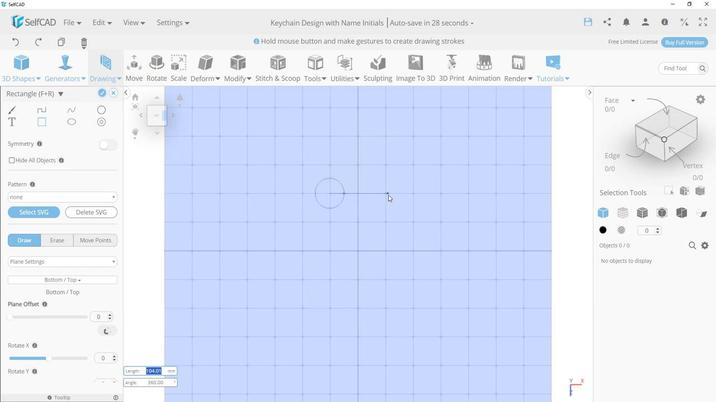 
Action: Key pressed <Key.shift><Key.shift>
Screenshot: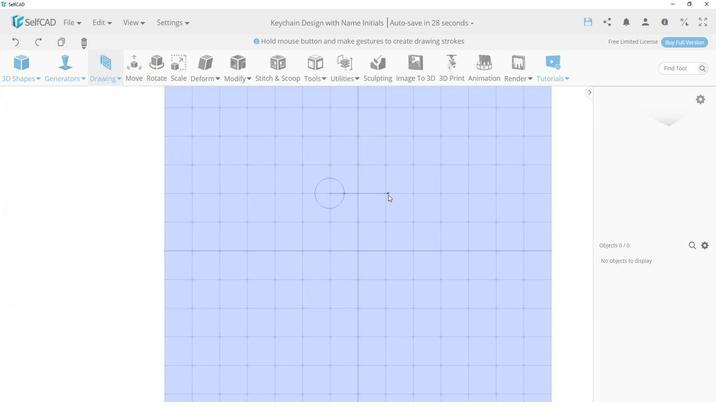 
Action: Mouse moved to (386, 195)
Screenshot: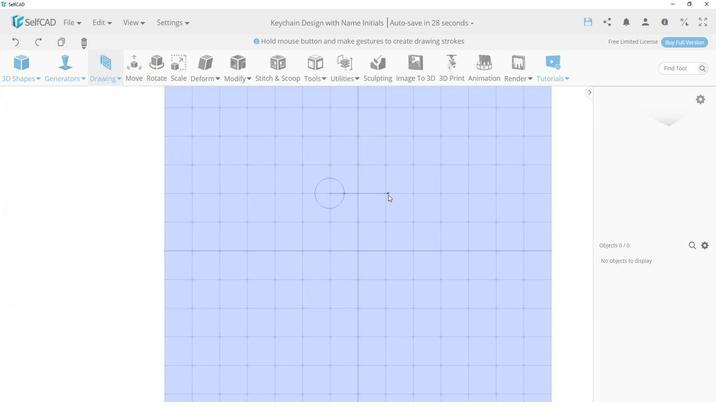 
Action: Key pressed <Key.shift>
Screenshot: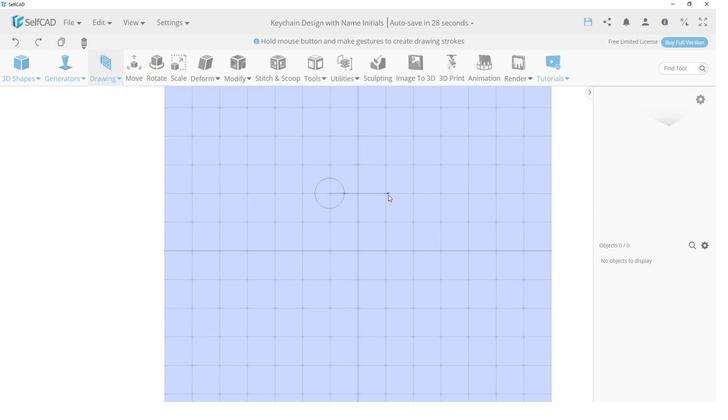 
Action: Mouse moved to (386, 195)
Screenshot: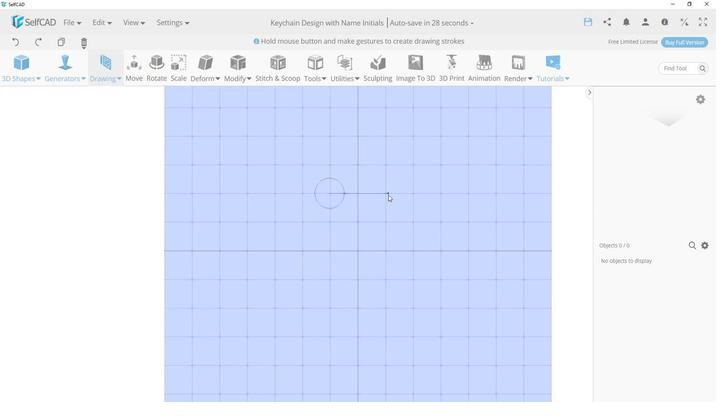 
Action: Key pressed <Key.shift><Key.shift><Key.shift><Key.shift><Key.shift><Key.shift><Key.shift><Key.shift><Key.shift><Key.shift><Key.shift><Key.shift><Key.shift><Key.shift><Key.shift><Key.shift><Key.shift>
Screenshot: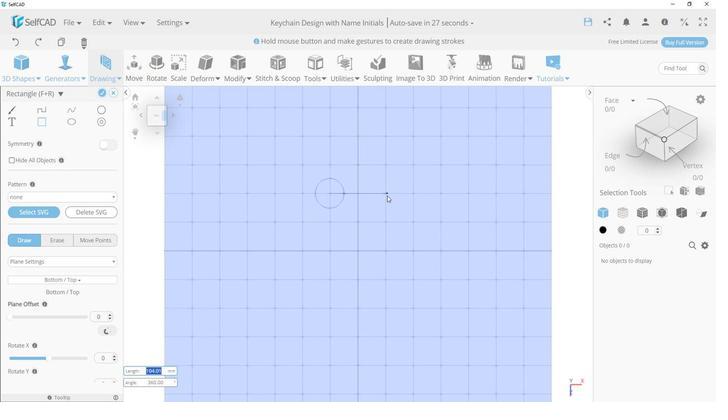 
Action: Mouse moved to (386, 196)
Screenshot: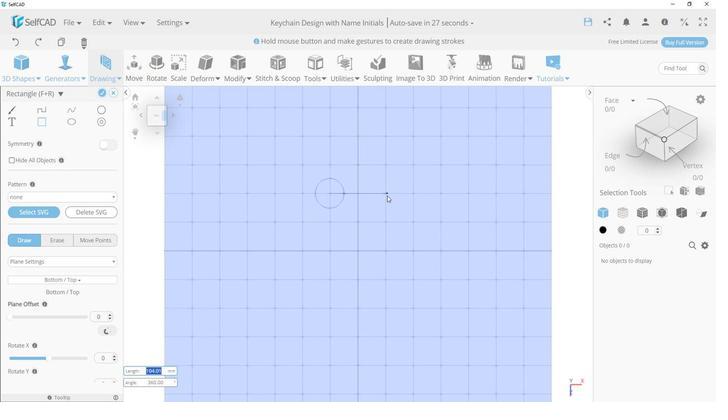 
Action: Key pressed <Key.shift>
Screenshot: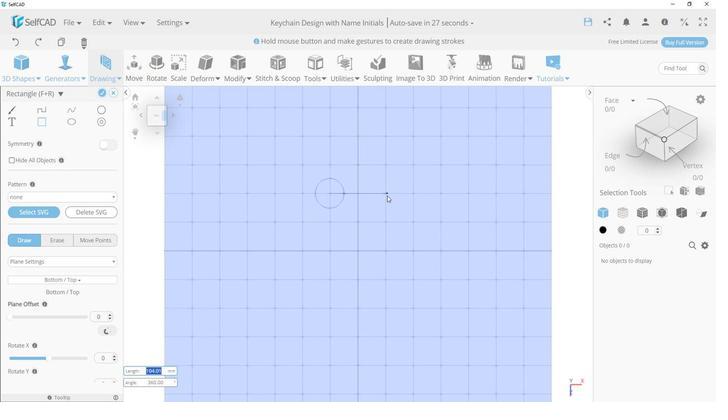 
Action: Mouse moved to (385, 196)
Screenshot: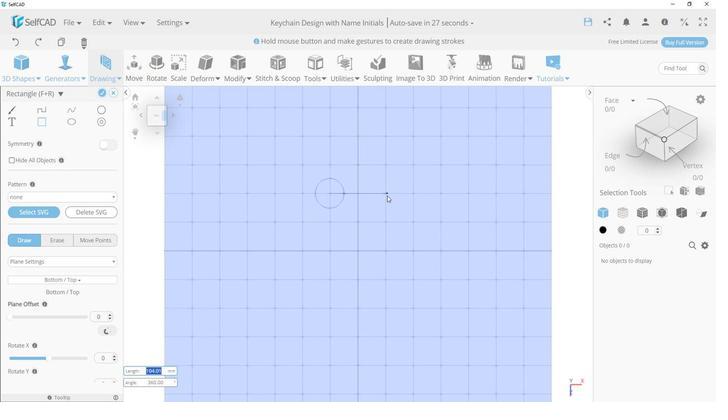 
Action: Key pressed <Key.shift><Key.shift>
Screenshot: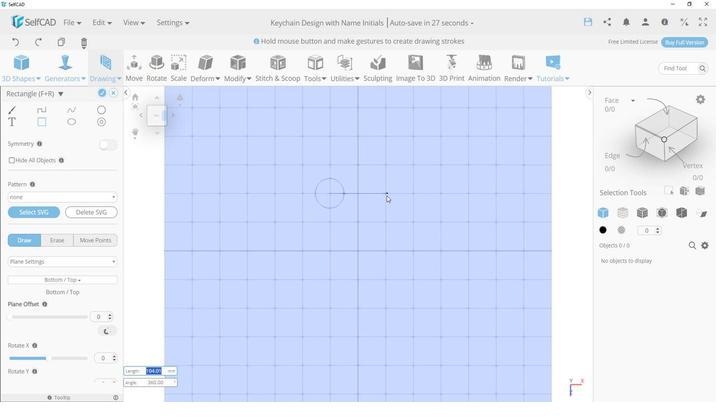 
Action: Mouse moved to (385, 196)
Screenshot: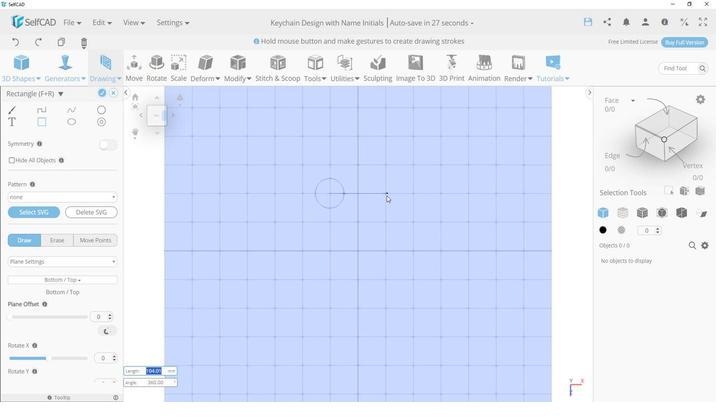 
Action: Key pressed <Key.shift><Key.shift><Key.shift><Key.shift><Key.shift><Key.shift><Key.shift>
Screenshot: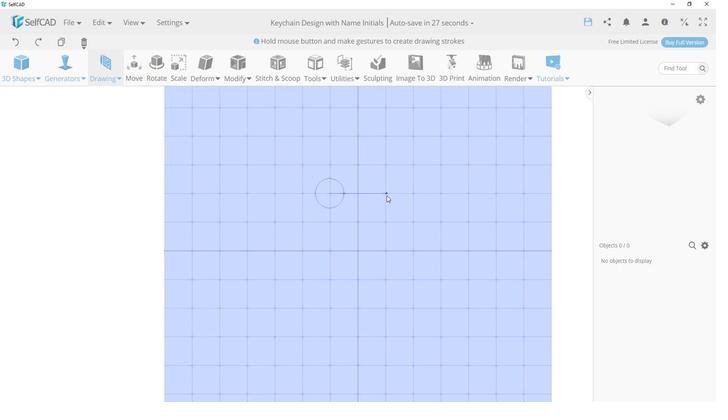
Action: Mouse moved to (384, 196)
Screenshot: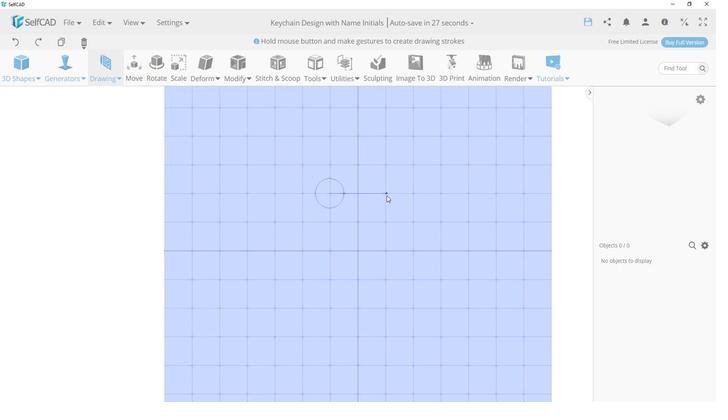 
Action: Key pressed <Key.shift><Key.shift><Key.shift><Key.shift><Key.shift><Key.shift>
Screenshot: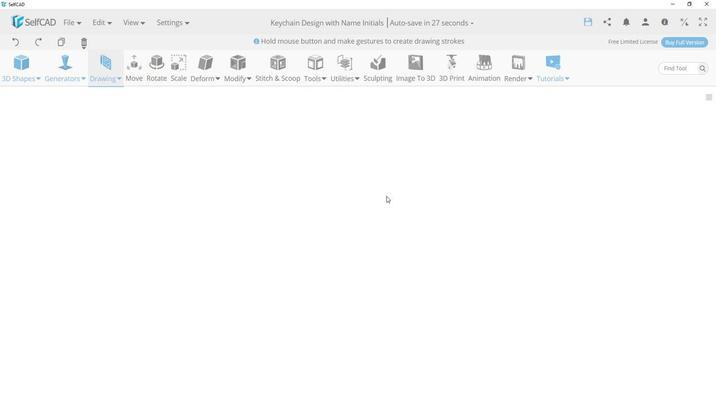 
Action: Mouse moved to (384, 196)
Screenshot: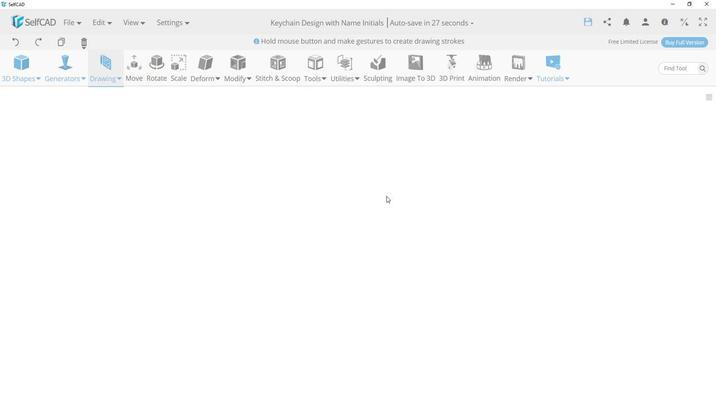 
Action: Key pressed <Key.shift><Key.shift>
Screenshot: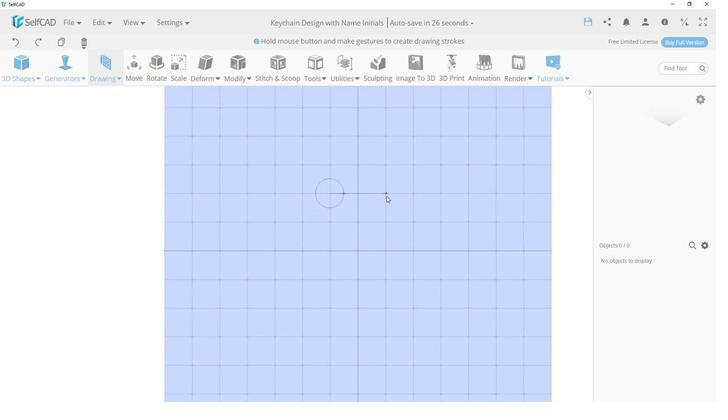 
Action: Mouse moved to (384, 196)
Screenshot: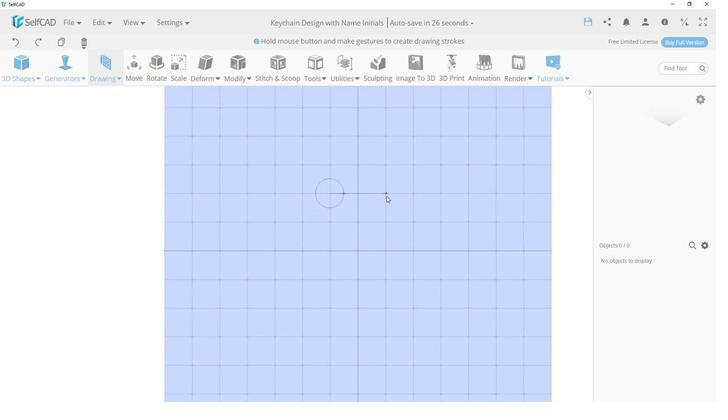 
Action: Key pressed <Key.shift><Key.shift><Key.shift><Key.shift><Key.shift><Key.shift><Key.shift><Key.shift><Key.shift><Key.shift><Key.shift><Key.shift><Key.shift><Key.shift><Key.shift><Key.shift><Key.shift><Key.shift><Key.shift><Key.shift><Key.shift><Key.shift><Key.shift><Key.shift><Key.shift><Key.shift><Key.shift><Key.shift><Key.shift><Key.shift><Key.shift><Key.shift>
Screenshot: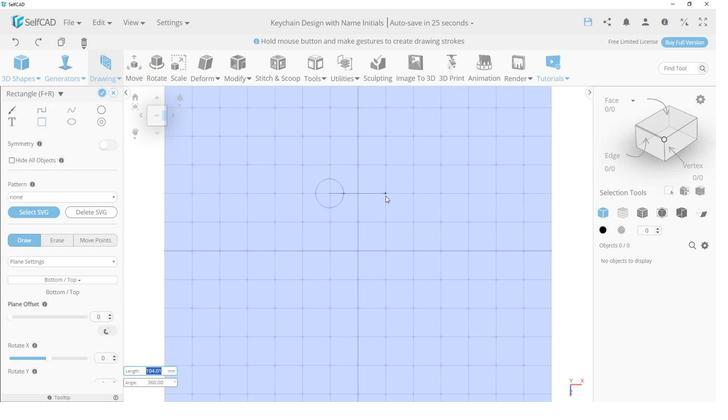 
Action: Mouse moved to (384, 196)
Screenshot: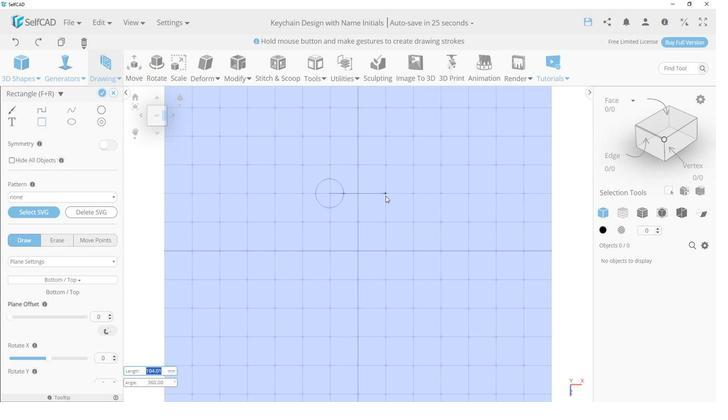 
Action: Key pressed <Key.shift>
Screenshot: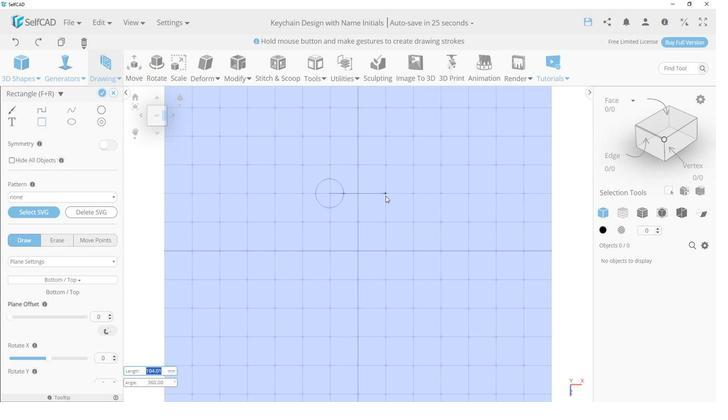 
Action: Mouse moved to (383, 196)
Screenshot: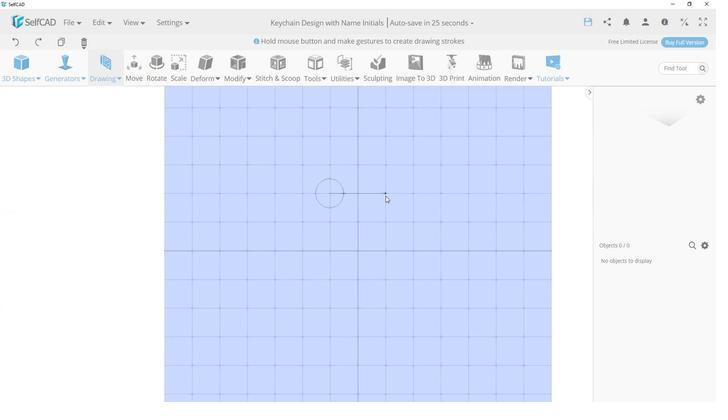
Action: Key pressed <Key.shift><Key.shift><Key.shift><Key.shift><Key.shift><Key.shift><Key.shift><Key.shift><Key.shift><Key.shift><Key.shift><Key.shift><Key.shift><Key.shift><Key.shift><Key.shift><Key.shift><Key.shift><Key.shift><Key.shift><Key.shift><Key.shift><Key.shift><Key.shift><Key.shift><Key.shift><Key.shift><Key.shift><Key.shift><Key.shift><Key.shift><Key.shift><Key.shift><Key.shift><Key.shift><Key.shift><Key.shift><Key.shift><Key.shift><Key.shift><Key.shift>
Screenshot: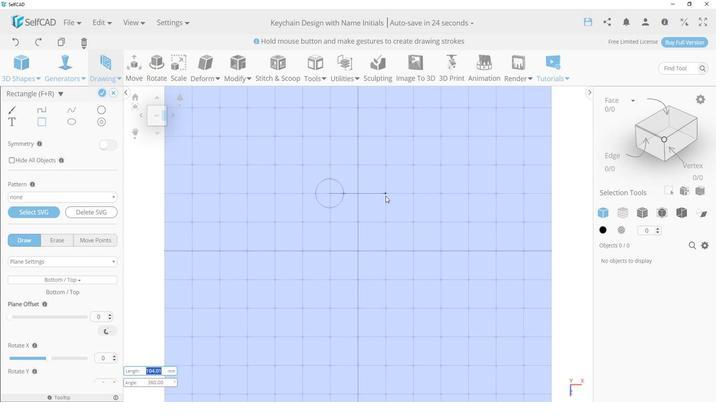 
Action: Mouse moved to (383, 194)
Screenshot: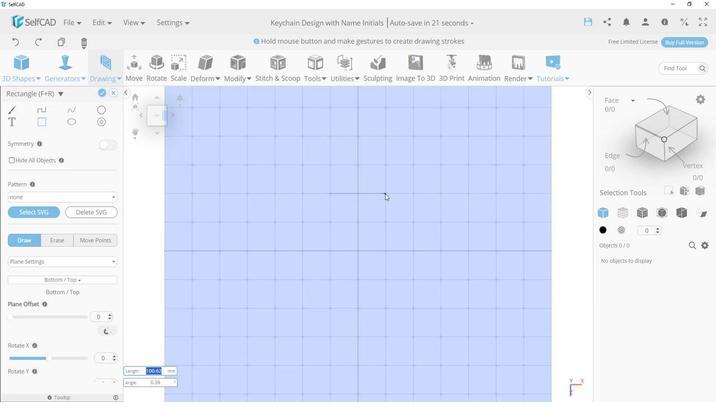 
Action: Mouse pressed left at (383, 194)
Screenshot: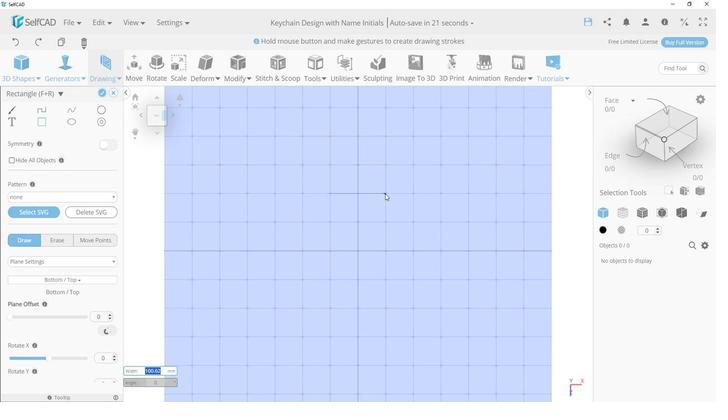 
Action: Mouse pressed left at (383, 194)
Screenshot: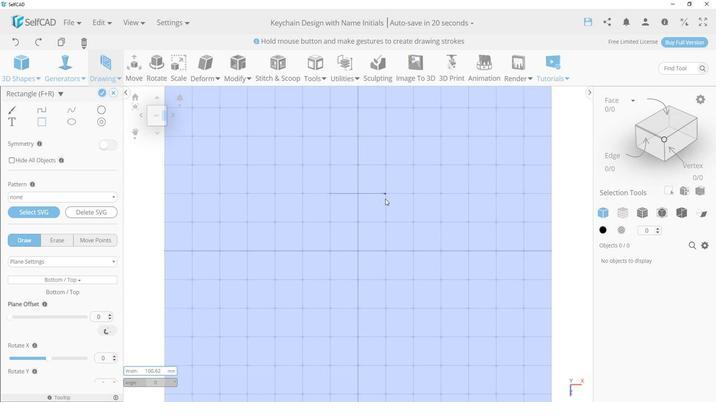 
Action: Mouse moved to (396, 235)
Screenshot: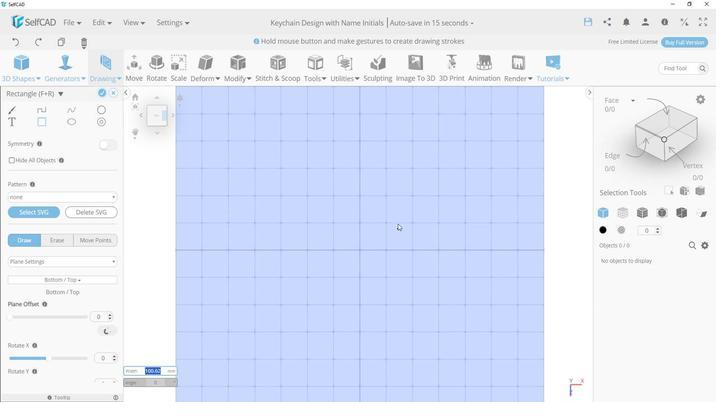 
Action: Mouse scrolled (396, 235) with delta (0, 0)
Screenshot: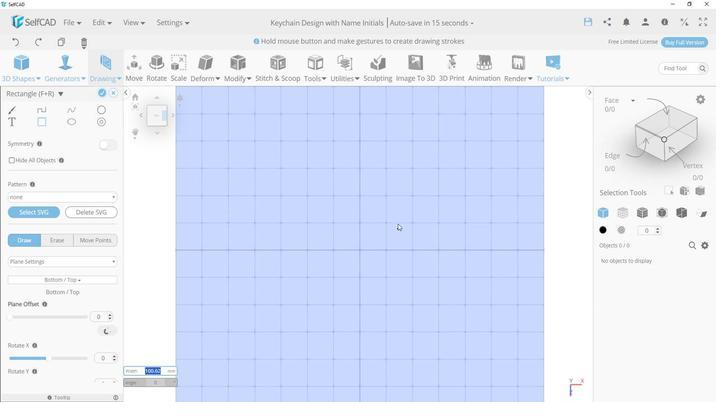 
Action: Mouse moved to (396, 224)
Screenshot: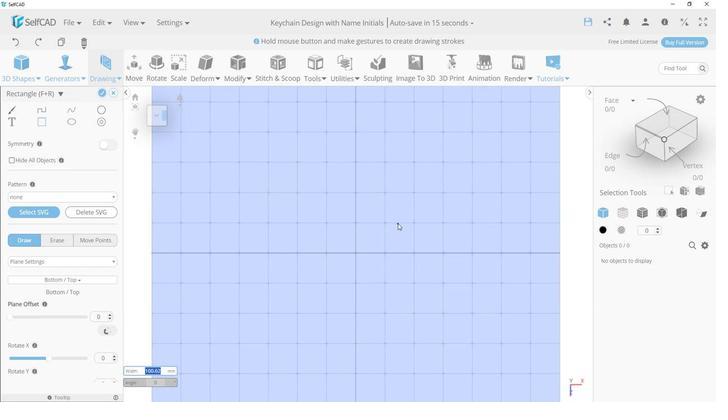 
Action: Mouse scrolled (396, 224) with delta (0, 0)
Screenshot: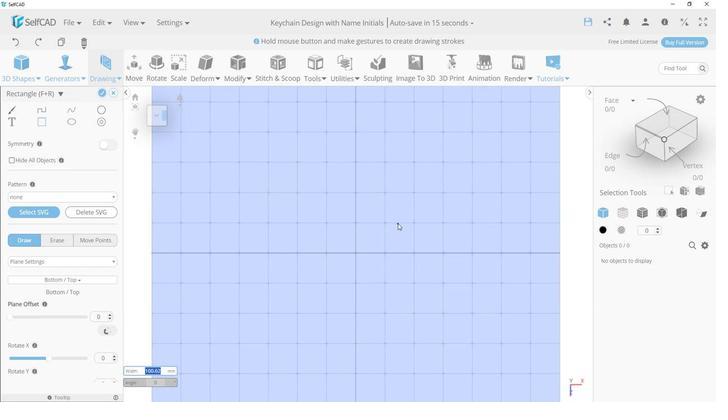 
Action: Mouse moved to (396, 224)
Screenshot: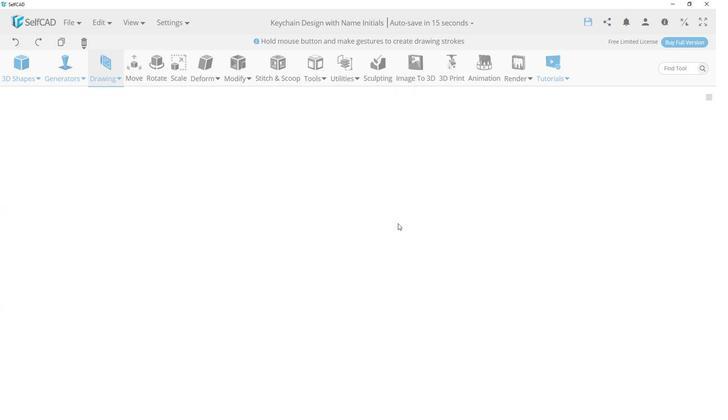 
Action: Mouse scrolled (396, 224) with delta (0, 0)
Screenshot: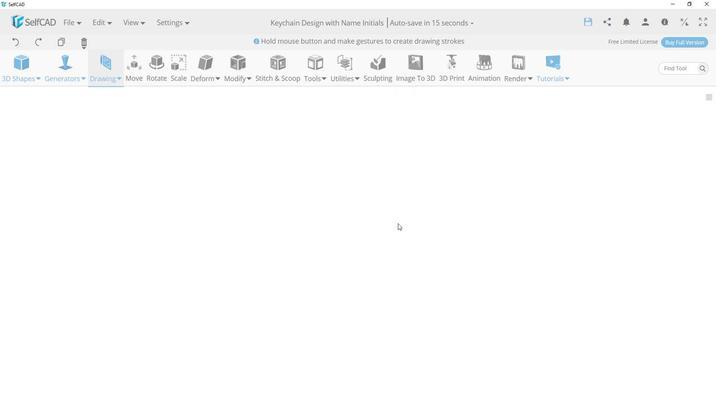 
Action: Mouse moved to (396, 224)
Screenshot: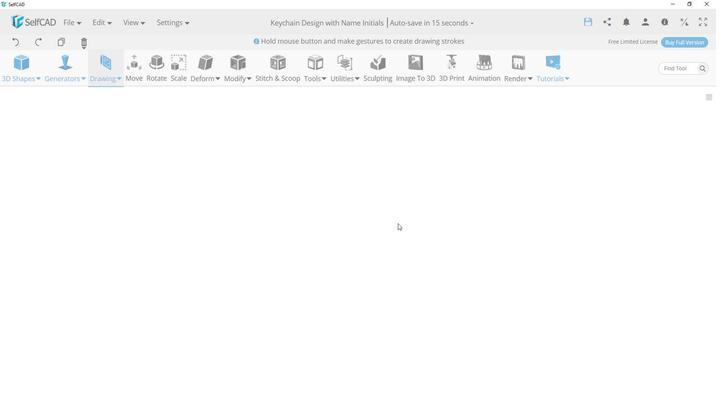 
Action: Mouse scrolled (396, 224) with delta (0, 0)
Screenshot: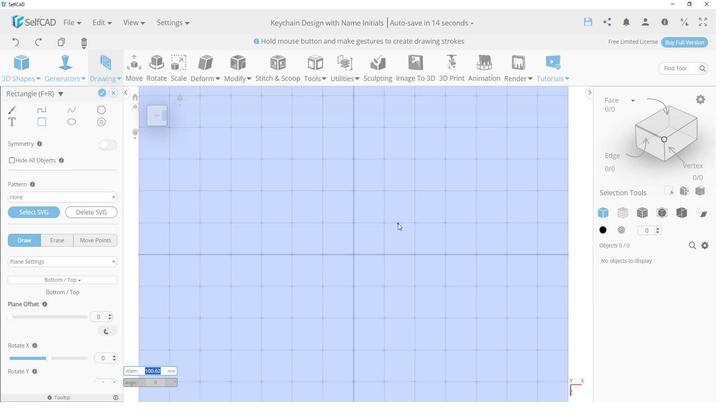 
Action: Mouse scrolled (396, 223) with delta (0, 0)
Screenshot: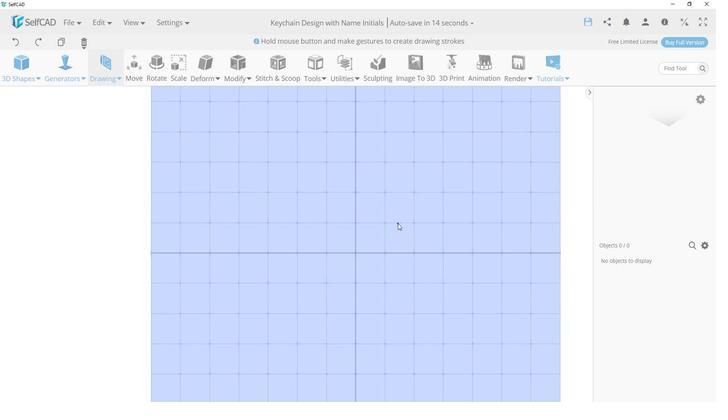 
Action: Mouse scrolled (396, 223) with delta (0, 0)
Screenshot: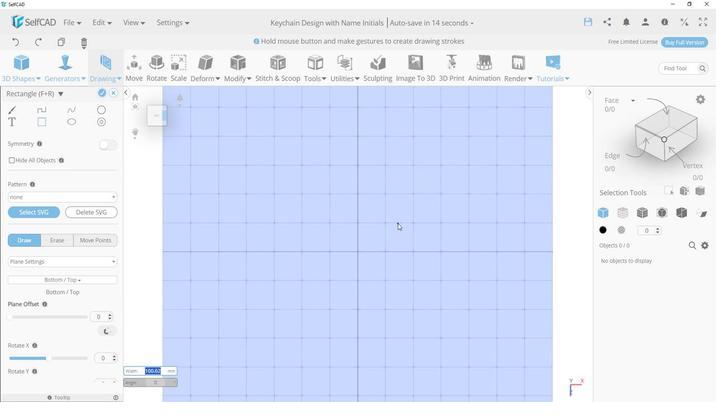 
Action: Mouse moved to (328, 194)
Screenshot: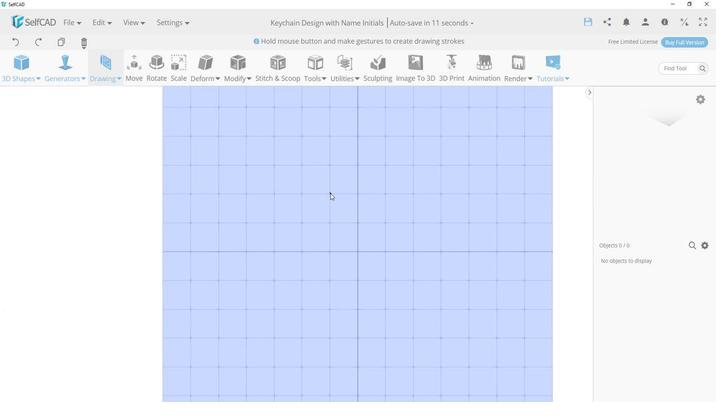 
Action: Mouse pressed left at (328, 194)
Screenshot: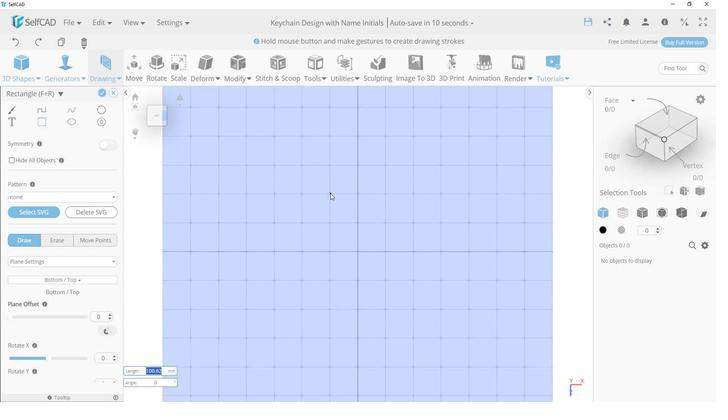 
Action: Mouse moved to (383, 193)
Screenshot: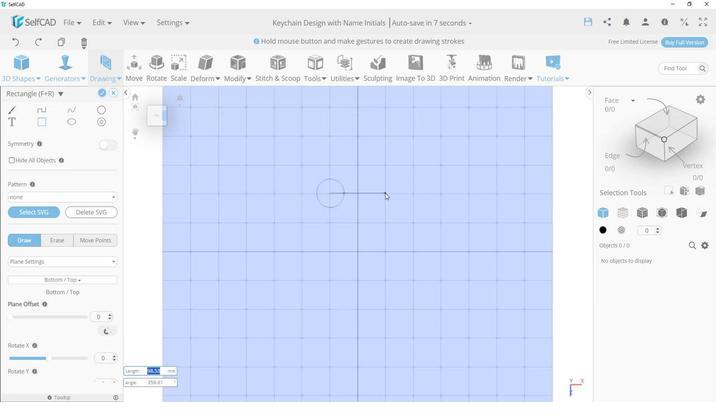 
Action: Mouse pressed left at (383, 193)
Screenshot: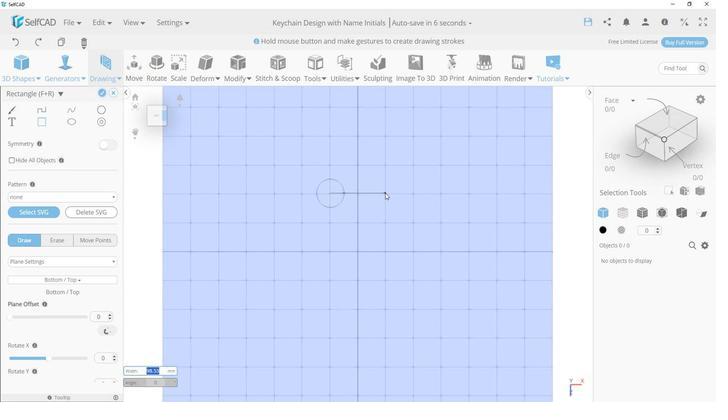 
Action: Mouse pressed left at (383, 193)
Screenshot: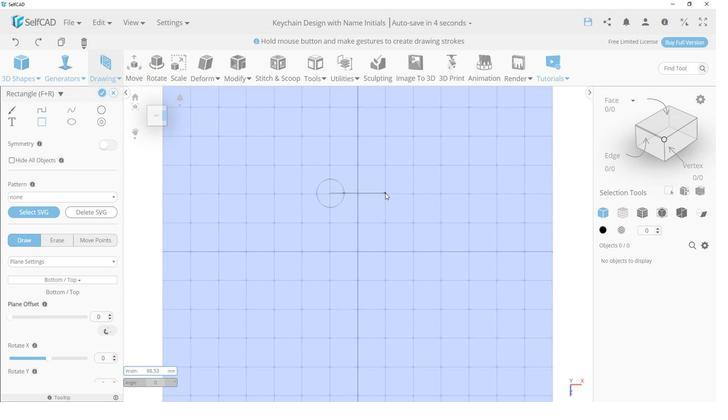 
Action: Mouse moved to (327, 194)
Screenshot: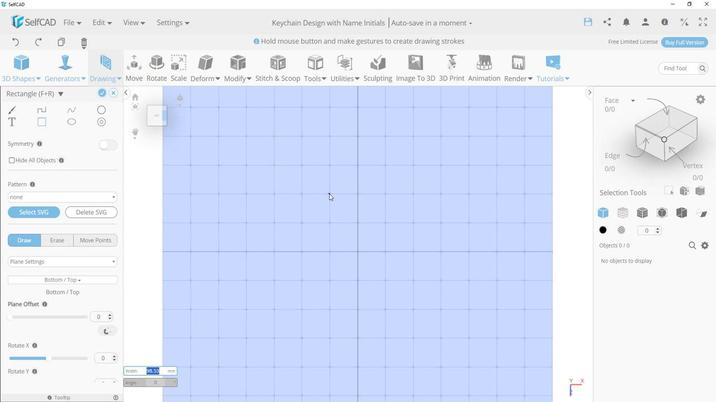 
Action: Mouse pressed left at (327, 194)
Screenshot: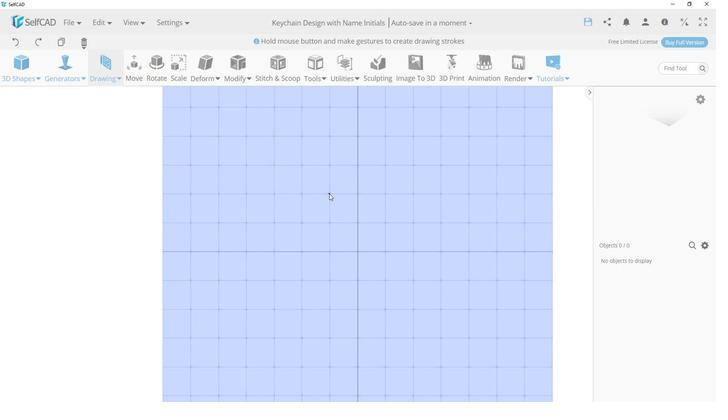 
Action: Mouse moved to (383, 195)
Screenshot: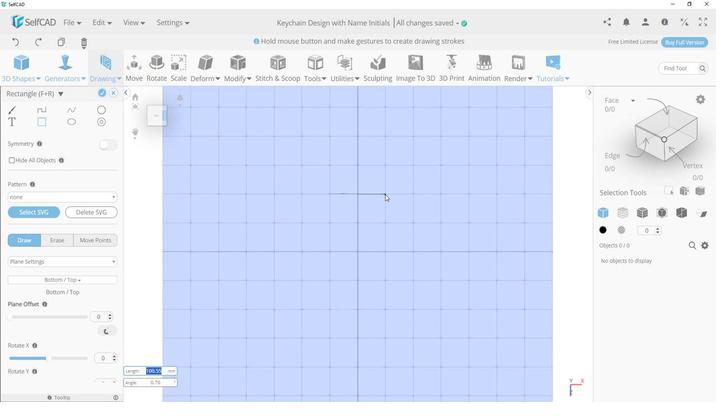 
Action: Mouse pressed left at (383, 195)
Screenshot: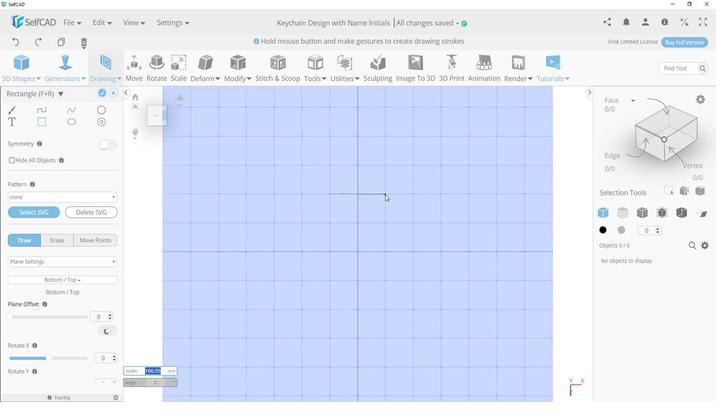 
Action: Mouse moved to (382, 251)
Screenshot: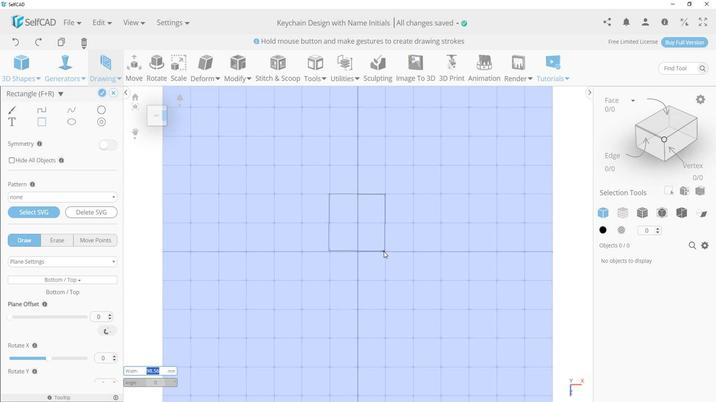 
Action: Mouse pressed left at (382, 251)
Screenshot: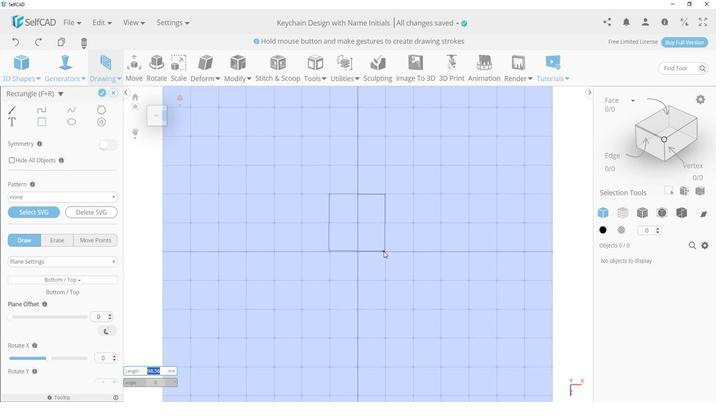 
Action: Mouse moved to (410, 245)
Screenshot: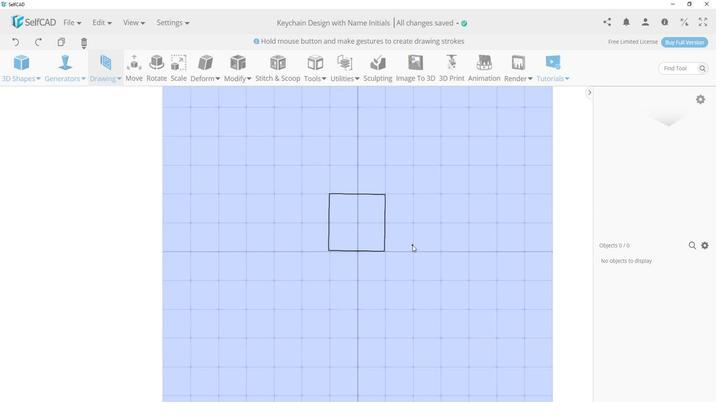 
Action: Mouse pressed left at (410, 245)
Screenshot: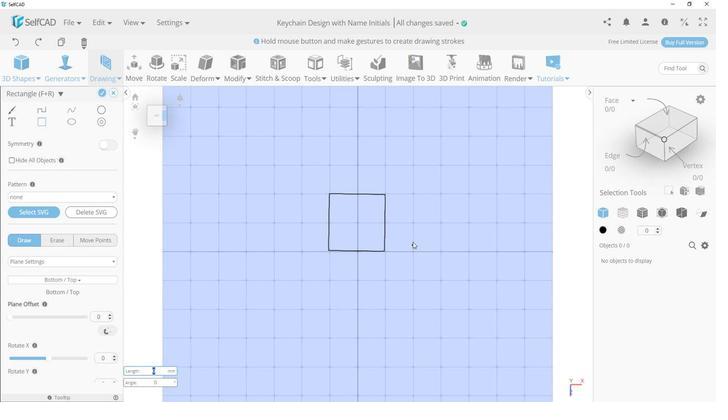 
Action: Mouse moved to (410, 245)
Screenshot: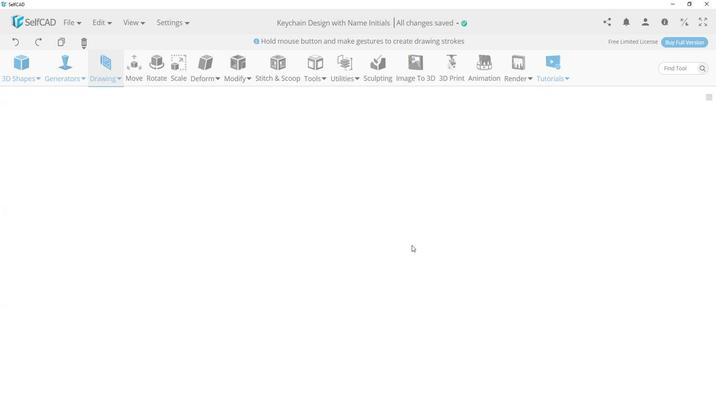 
Action: Mouse pressed left at (410, 245)
Screenshot: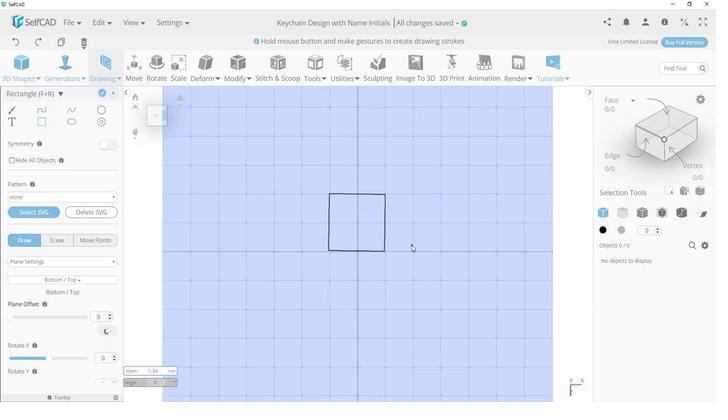 
Action: Mouse pressed left at (410, 245)
Screenshot: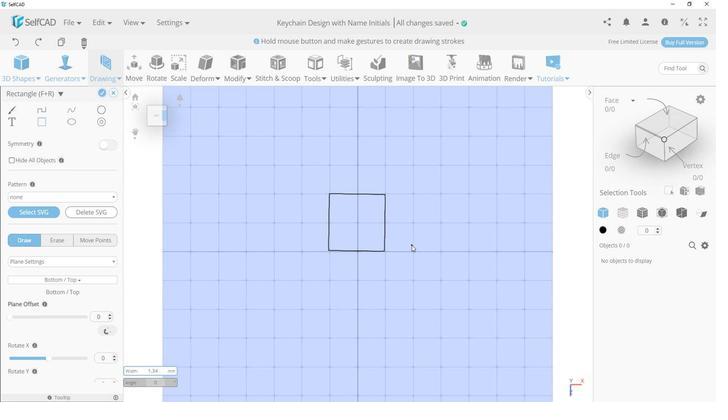 
Action: Mouse moved to (312, 253)
Screenshot: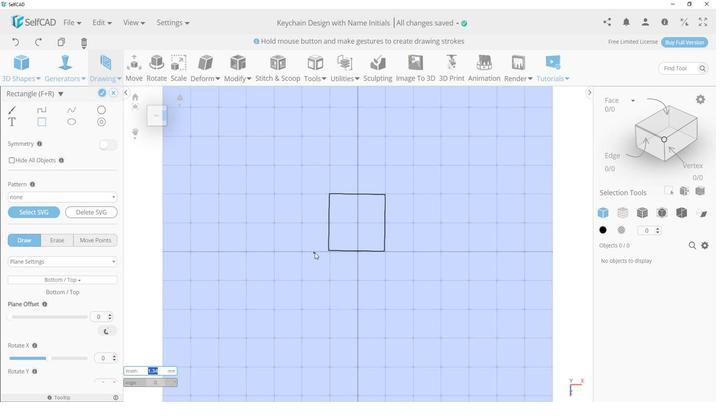 
Action: Mouse scrolled (312, 254) with delta (0, 0)
Screenshot: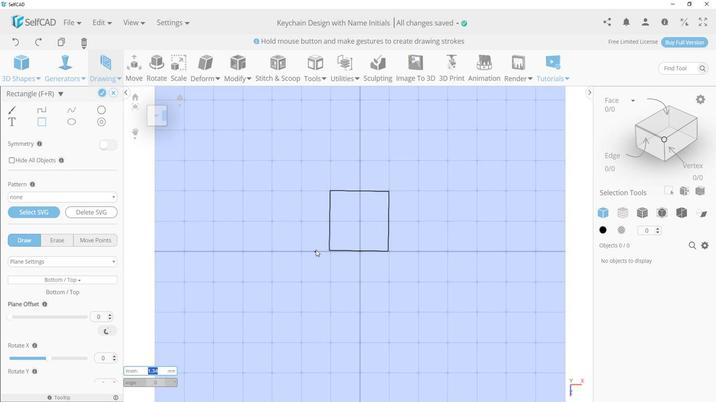 
Action: Mouse moved to (314, 250)
Screenshot: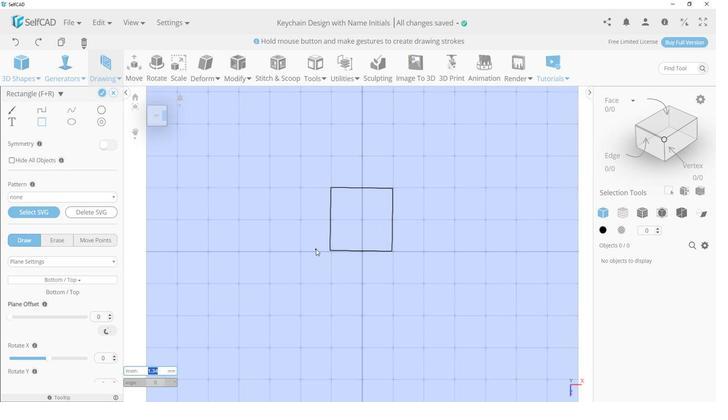 
Action: Mouse scrolled (314, 250) with delta (0, 0)
Screenshot: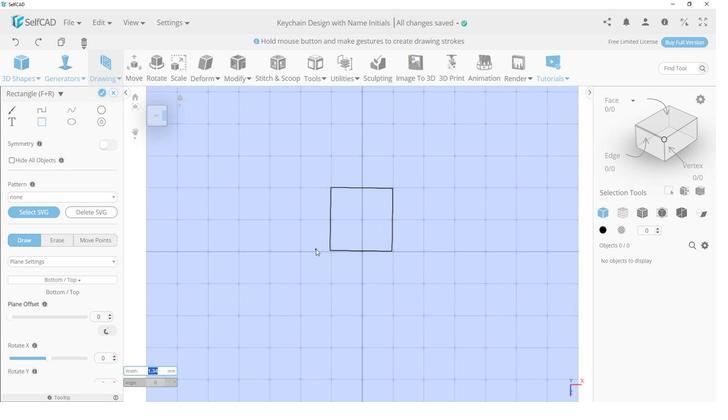 
Action: Mouse moved to (314, 249)
Screenshot: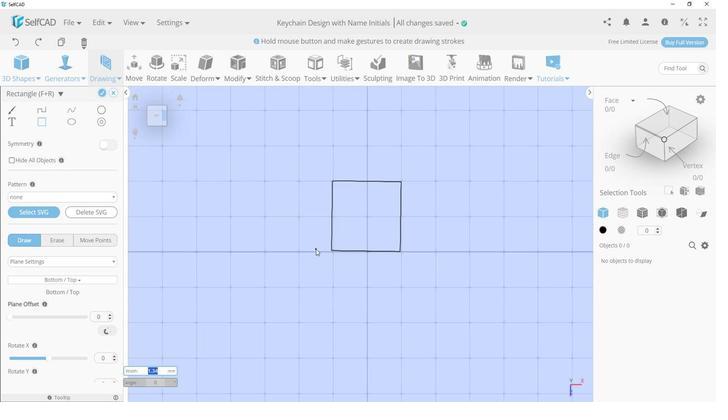 
Action: Mouse scrolled (314, 250) with delta (0, 0)
Screenshot: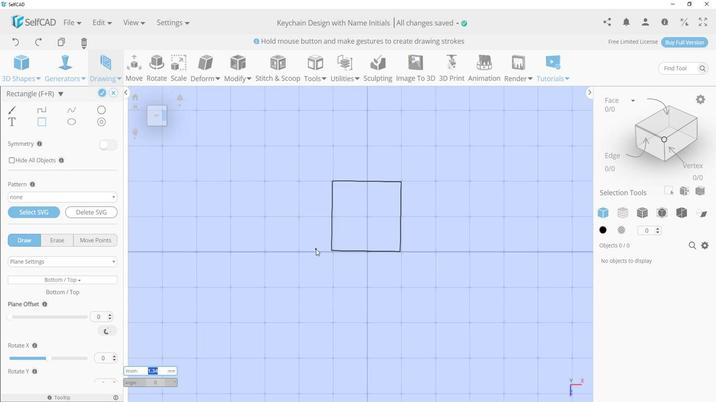 
Action: Mouse scrolled (314, 250) with delta (0, 0)
Screenshot: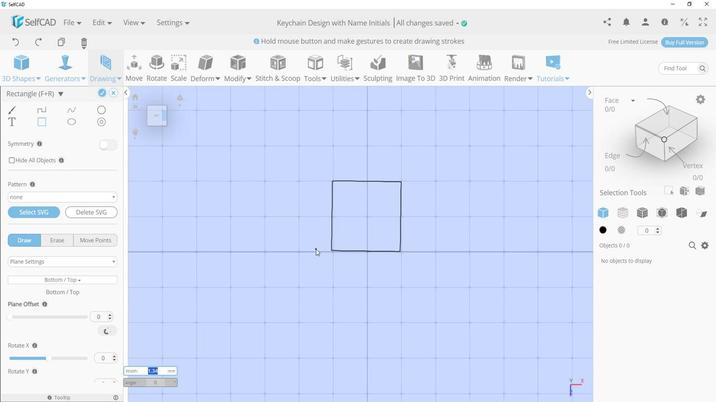 
Action: Mouse scrolled (314, 250) with delta (0, 0)
Screenshot: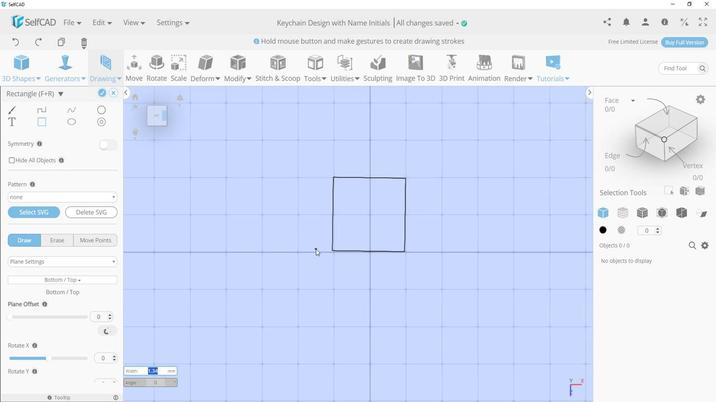 
Action: Mouse scrolled (314, 250) with delta (0, 0)
Screenshot: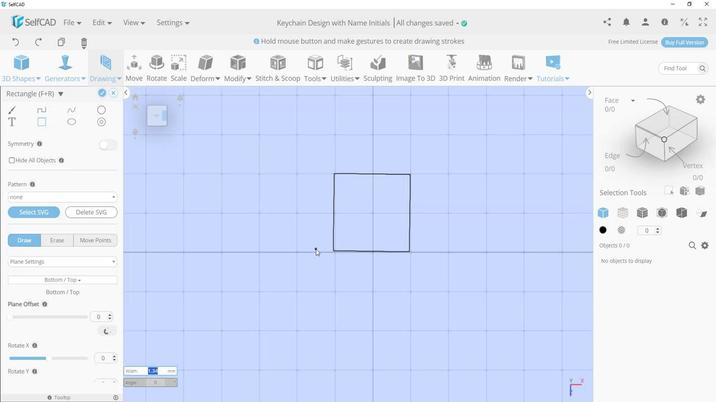 
Action: Mouse scrolled (314, 250) with delta (0, 0)
Screenshot: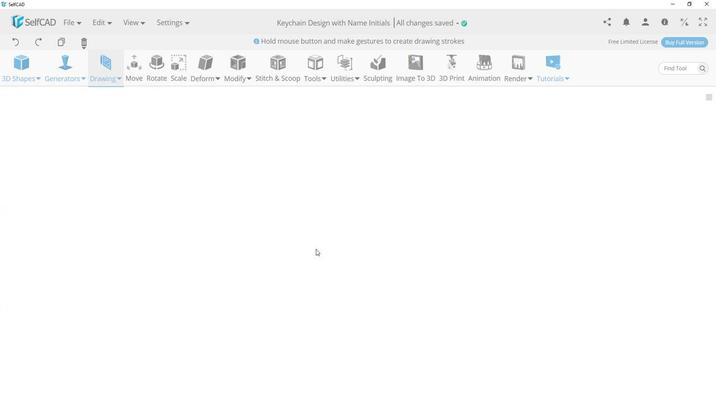 
Action: Mouse scrolled (314, 250) with delta (0, 0)
Screenshot: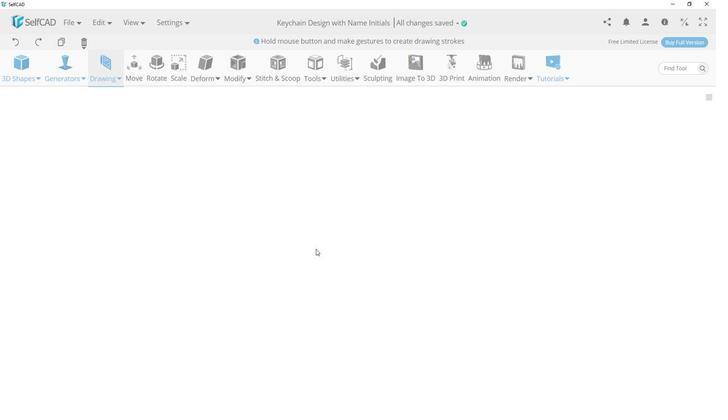 
Action: Mouse scrolled (314, 250) with delta (0, 0)
Screenshot: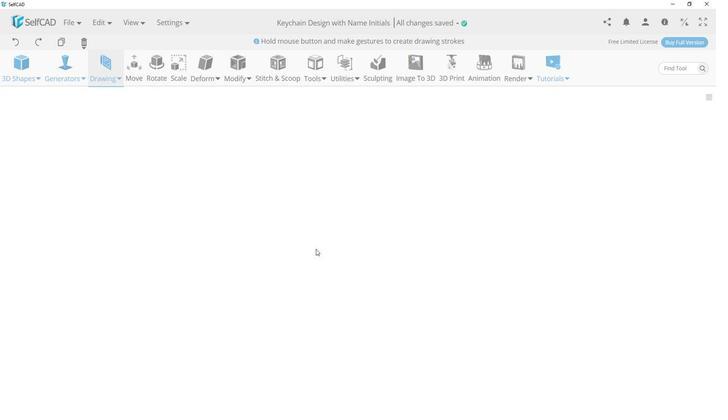 
Action: Mouse scrolled (314, 250) with delta (0, 0)
Screenshot: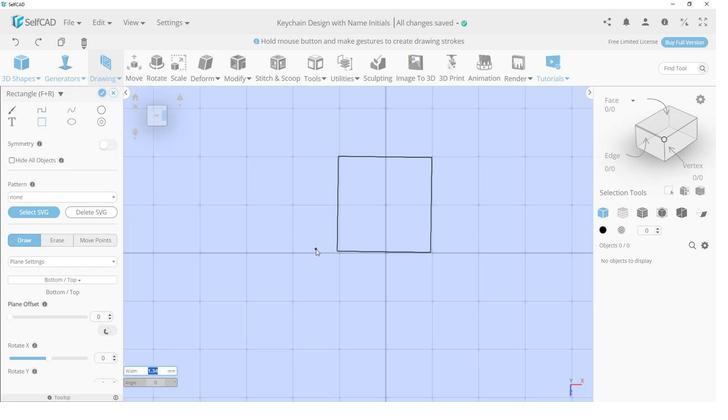 
Action: Mouse scrolled (314, 250) with delta (0, 0)
Screenshot: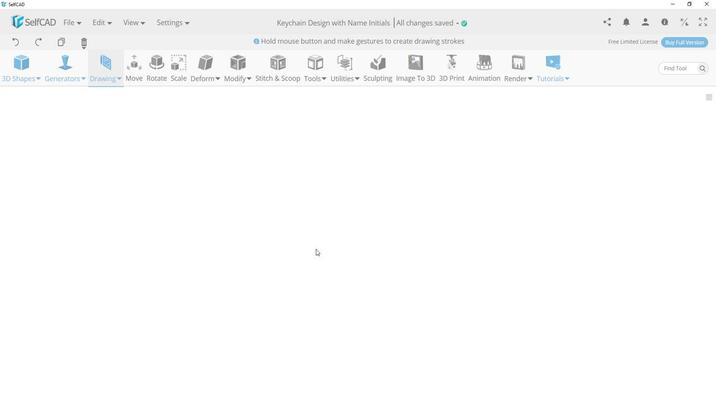 
Action: Mouse scrolled (314, 249) with delta (0, 0)
Screenshot: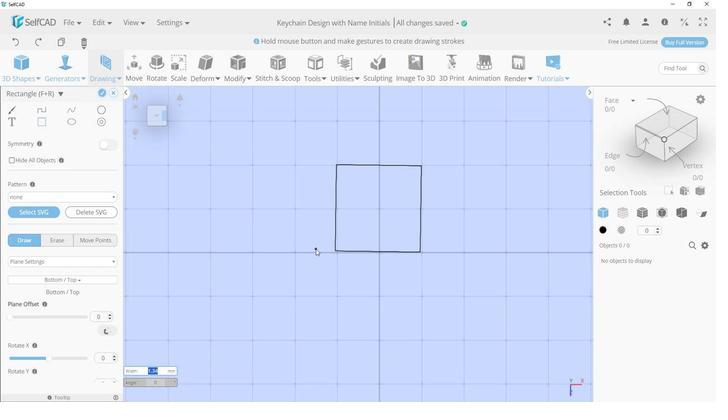 
Action: Mouse scrolled (314, 249) with delta (0, 0)
Screenshot: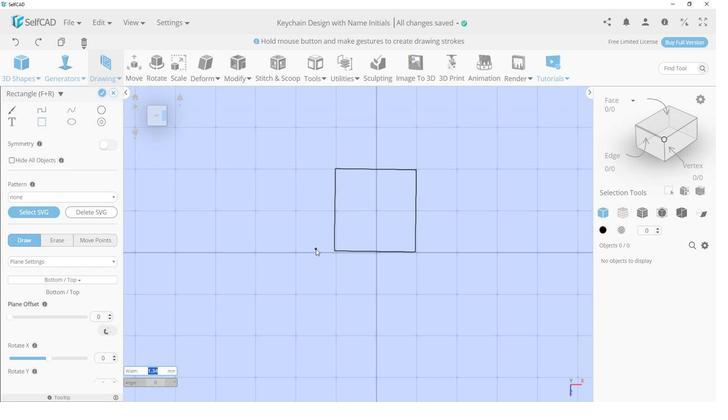 
Action: Mouse scrolled (314, 249) with delta (0, 0)
Screenshot: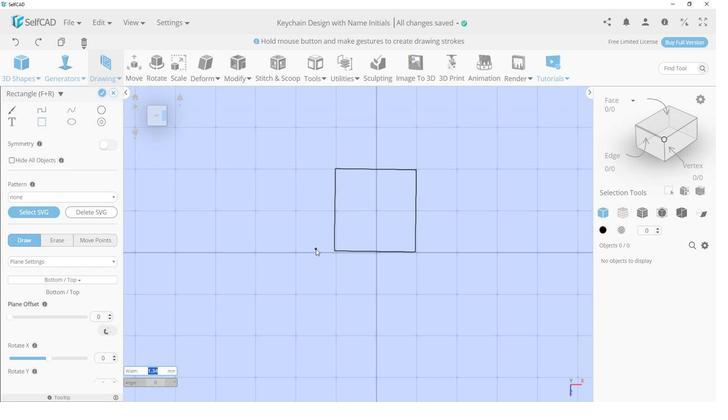 
Action: Mouse scrolled (314, 249) with delta (0, 0)
Screenshot: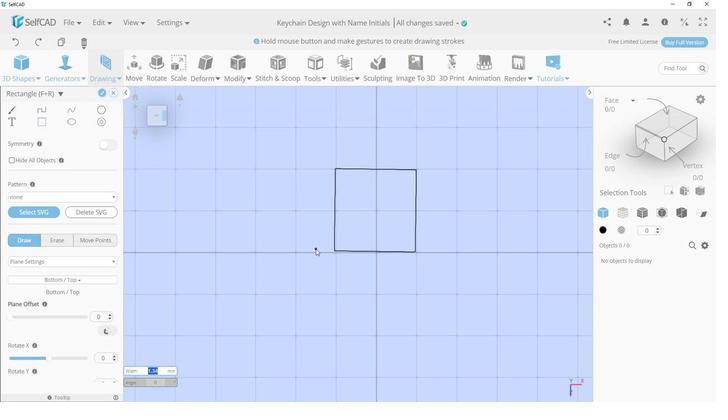 
Action: Mouse scrolled (314, 249) with delta (0, 0)
Screenshot: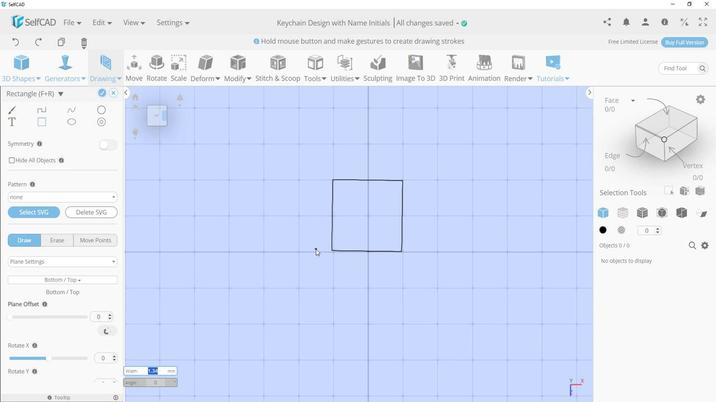 
Action: Mouse scrolled (314, 249) with delta (0, 0)
Screenshot: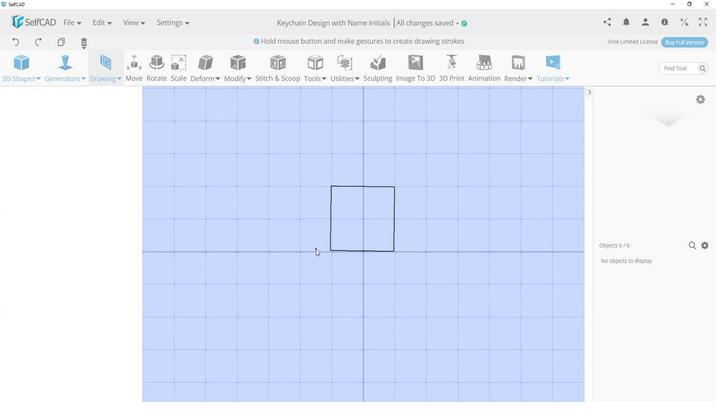 
Action: Mouse scrolled (314, 249) with delta (0, 0)
Screenshot: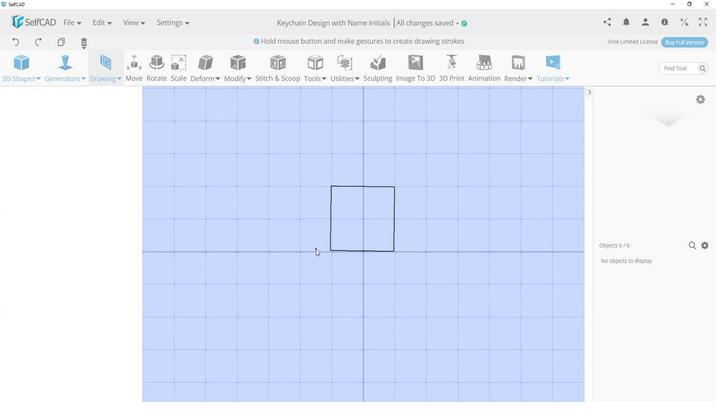 
Action: Mouse scrolled (314, 249) with delta (0, 0)
Screenshot: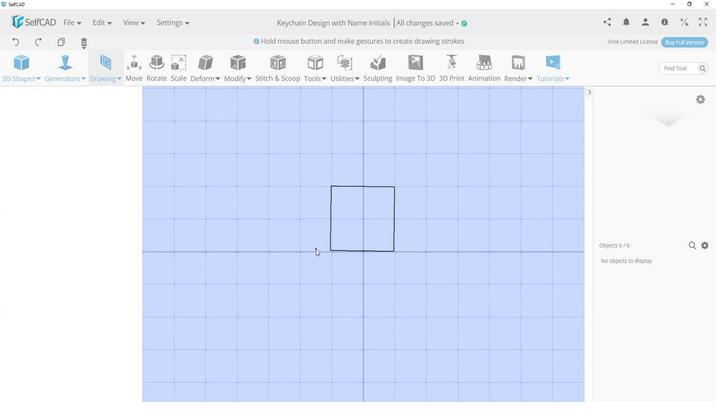 
Action: Mouse scrolled (314, 249) with delta (0, 0)
Screenshot: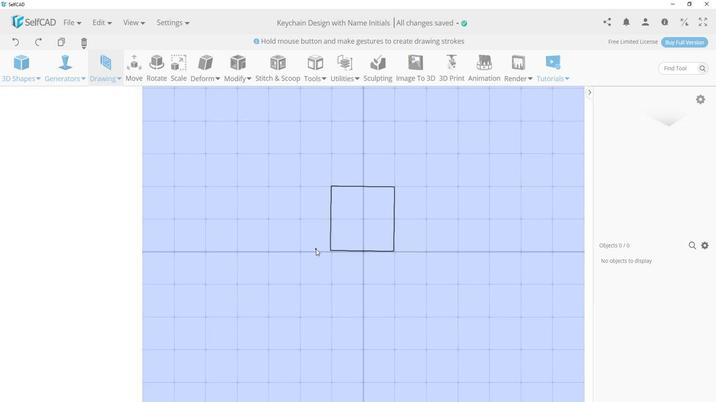 
Action: Mouse scrolled (314, 249) with delta (0, 0)
Screenshot: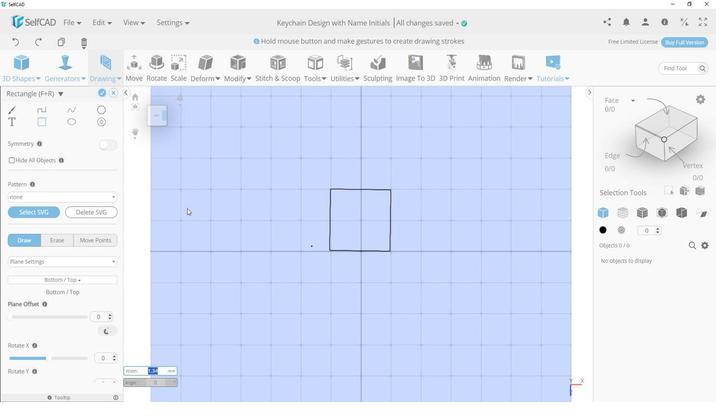 
Action: Mouse moved to (102, 92)
Screenshot: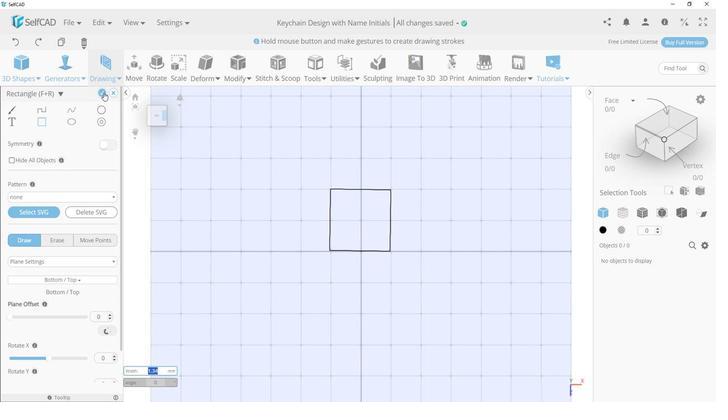 
Action: Mouse pressed left at (102, 92)
Screenshot: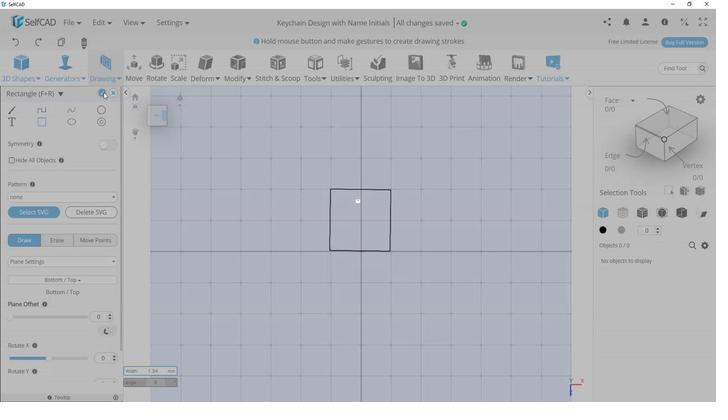 
Action: Mouse moved to (358, 225)
Screenshot: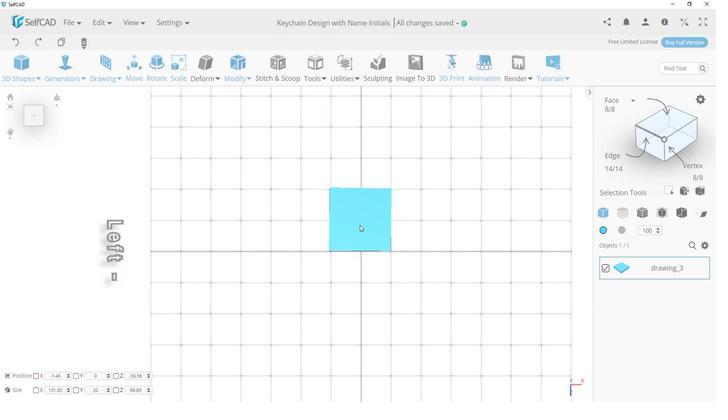 
Action: Mouse pressed left at (358, 225)
Screenshot: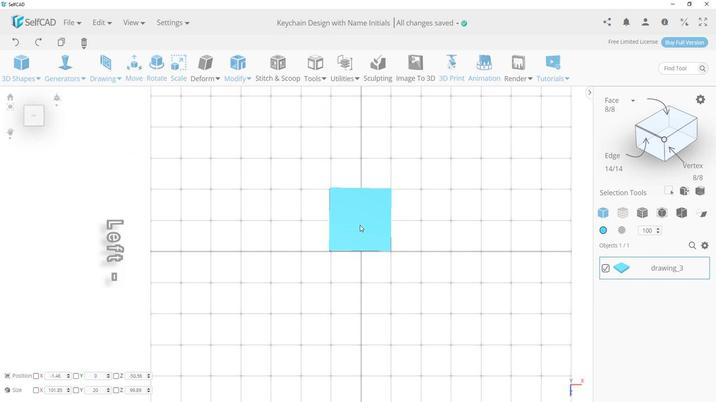 
Action: Mouse moved to (603, 266)
Screenshot: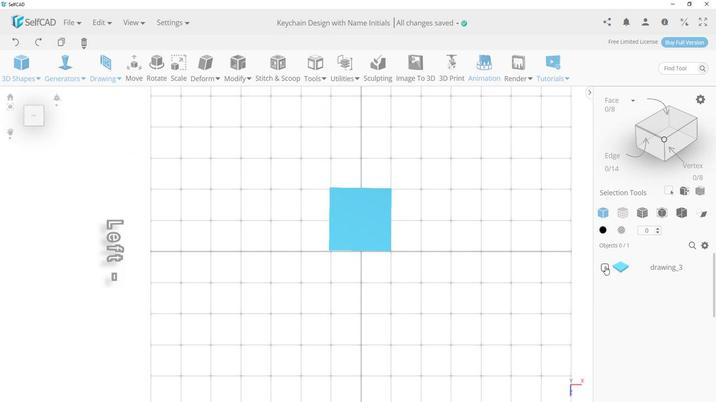
Action: Mouse pressed left at (603, 266)
Screenshot: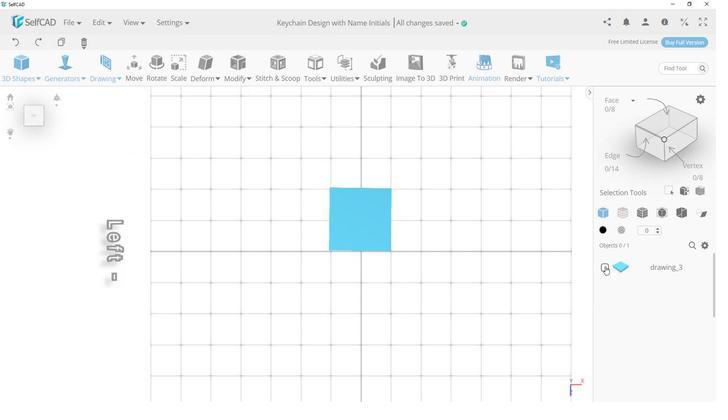
Action: Mouse moved to (25, 376)
Screenshot: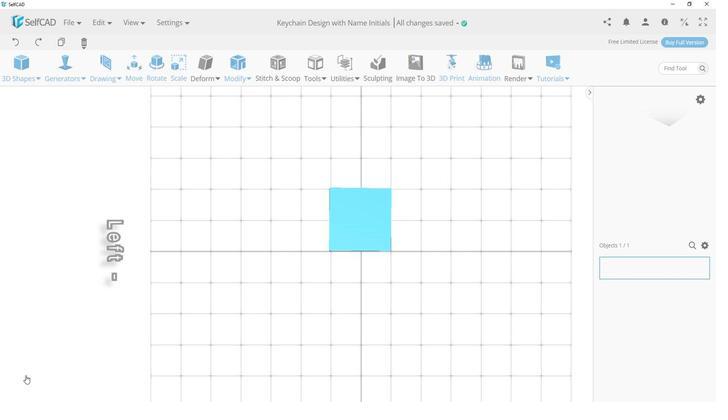 
Action: Mouse pressed left at (25, 376)
Screenshot: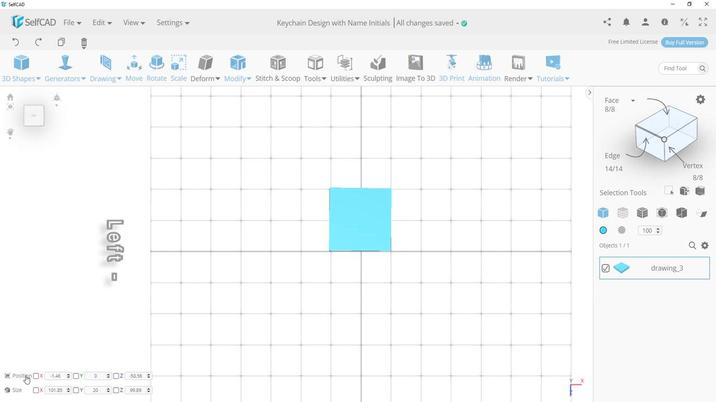 
Action: Mouse moved to (358, 195)
Screenshot: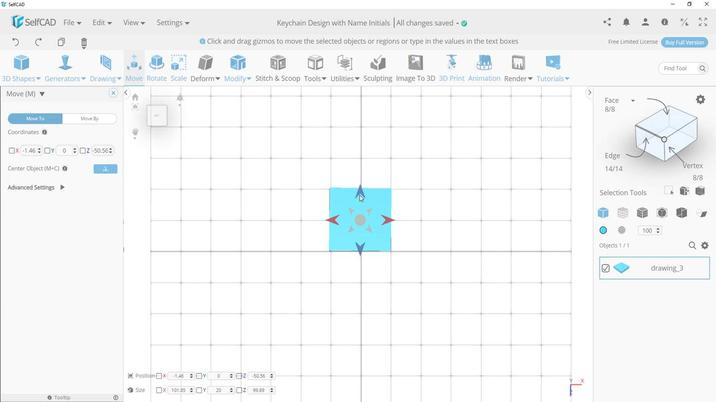 
Action: Mouse pressed left at (358, 195)
Screenshot: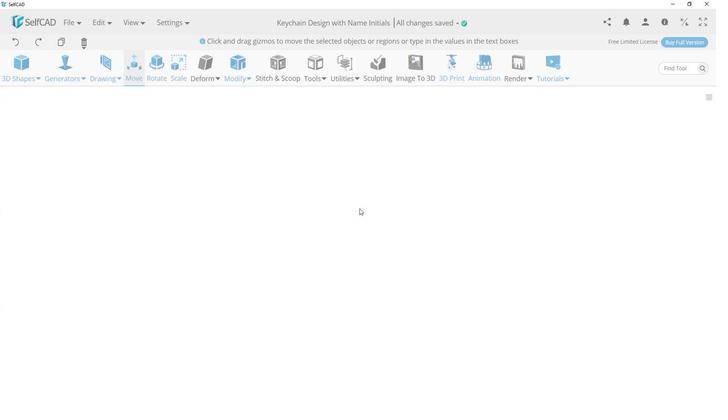 
Action: Mouse moved to (386, 204)
Screenshot: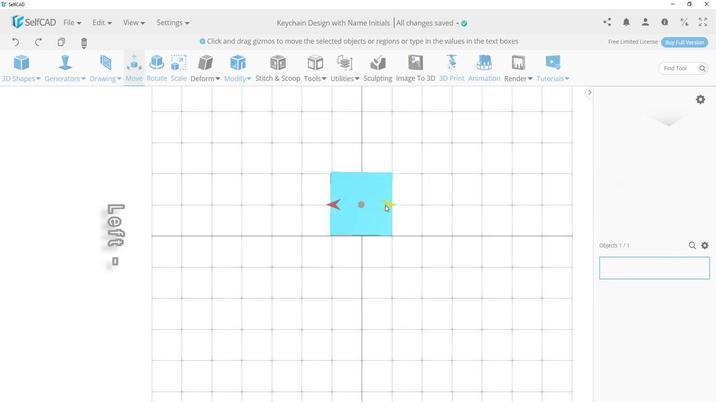 
Action: Mouse pressed left at (386, 204)
Screenshot: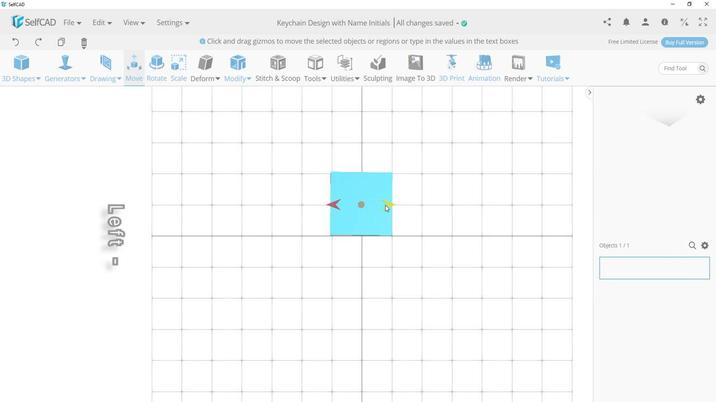 
Action: Mouse moved to (417, 233)
Screenshot: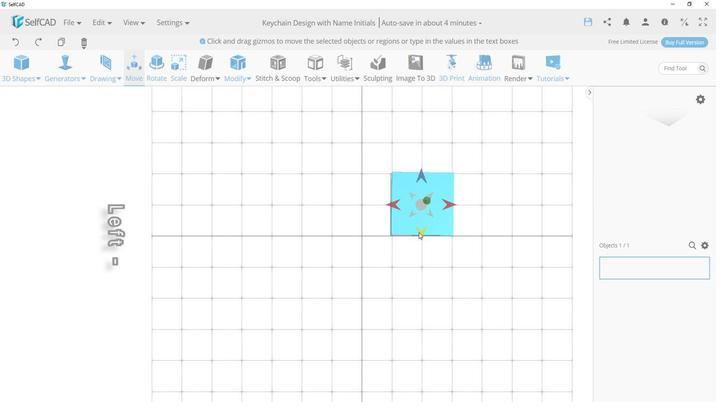 
Action: Mouse pressed left at (417, 233)
Screenshot: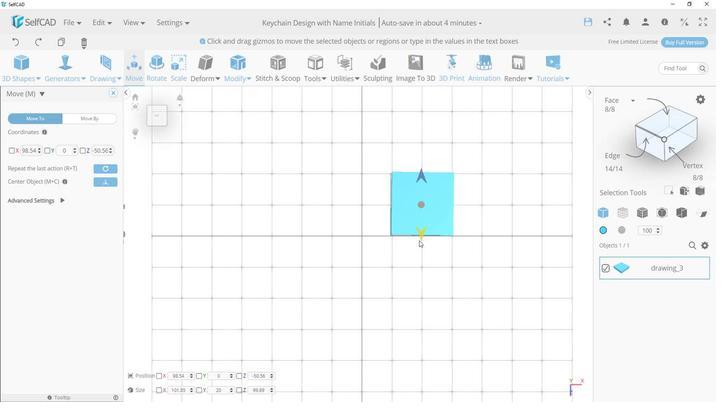 
Action: Mouse moved to (427, 203)
Screenshot: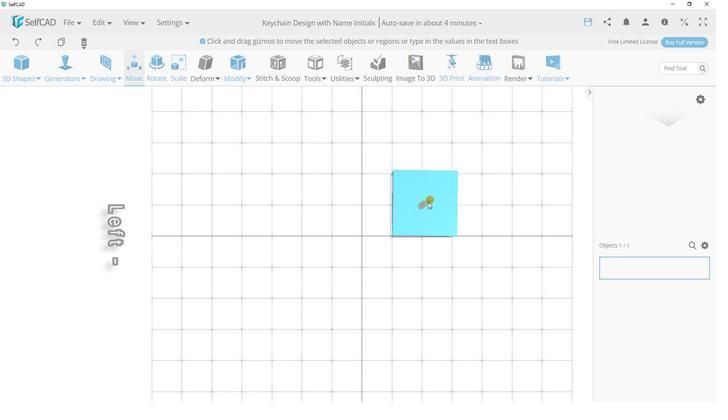
Action: Mouse pressed left at (427, 203)
Screenshot: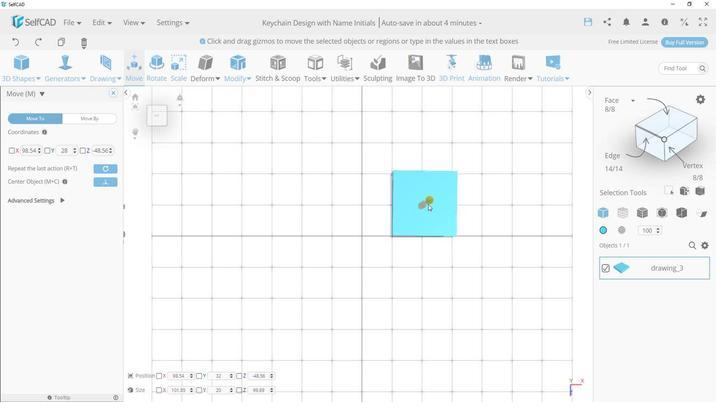 
Action: Mouse moved to (146, 375)
Screenshot: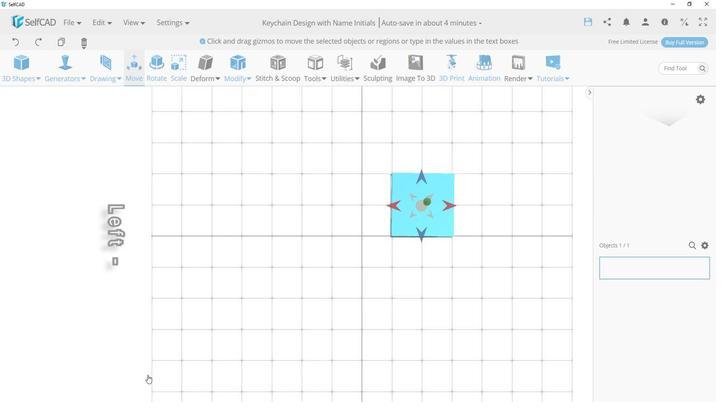 
Action: Mouse pressed left at (146, 375)
Screenshot: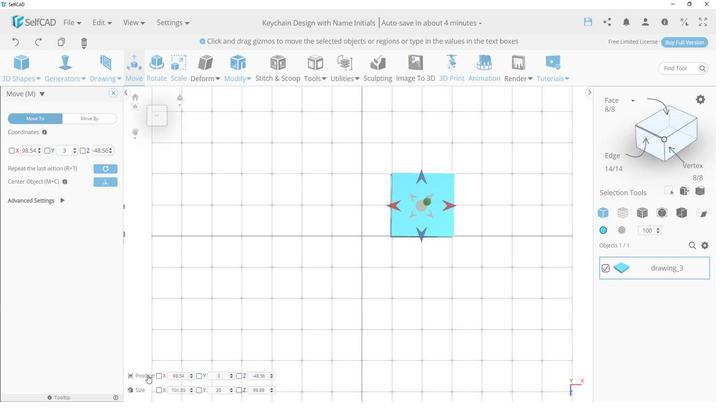 
Action: Mouse moved to (21, 376)
Screenshot: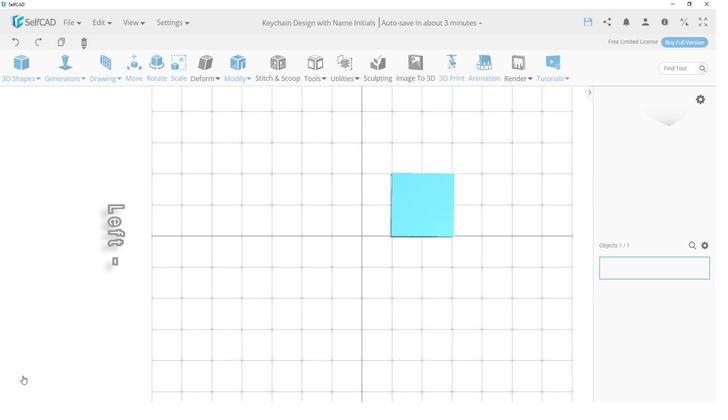 
Action: Mouse pressed left at (21, 376)
Screenshot: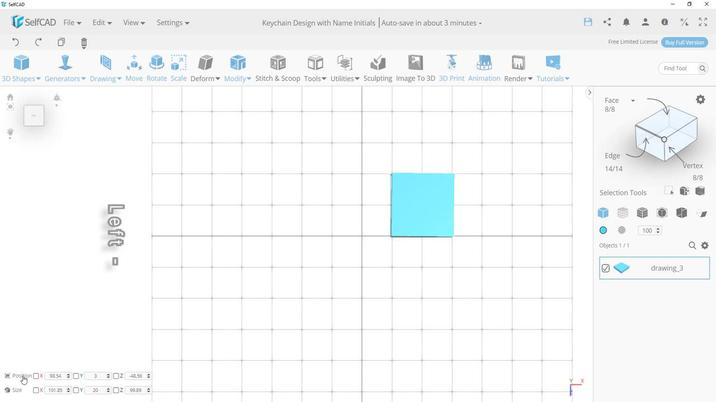 
Action: Mouse moved to (421, 179)
Screenshot: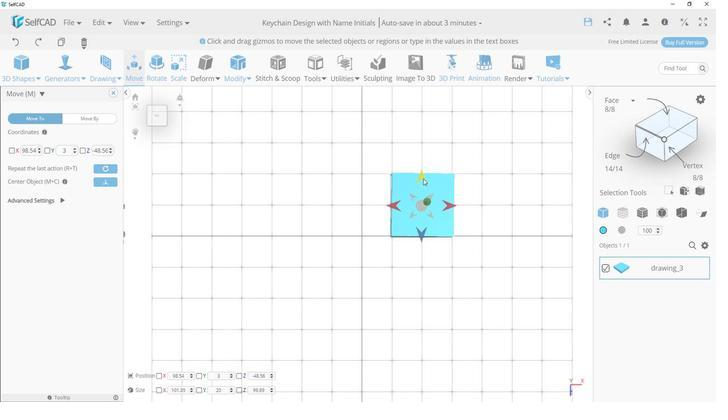 
Action: Mouse pressed left at (421, 179)
Screenshot: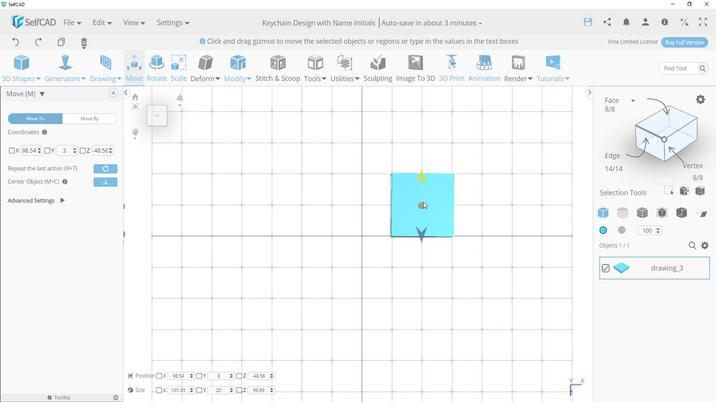 
Action: Mouse moved to (424, 199)
Screenshot: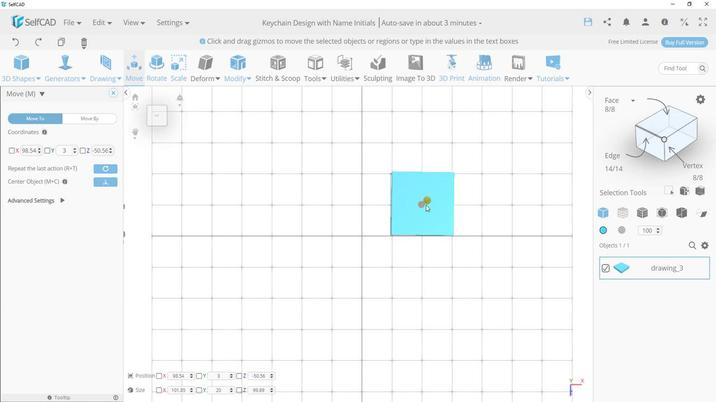 
Action: Mouse pressed left at (424, 199)
Screenshot: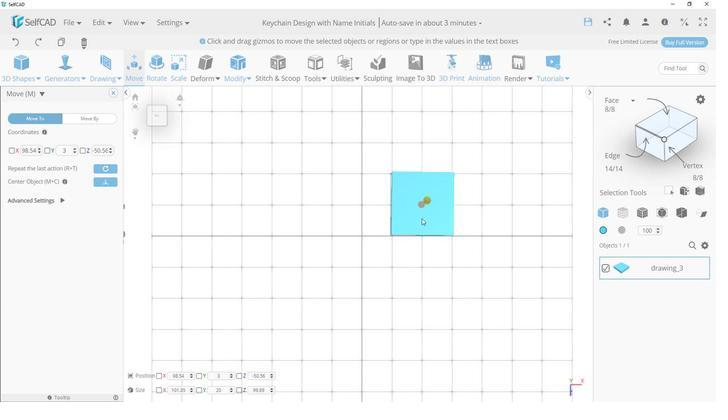 
Action: Mouse moved to (431, 208)
Screenshot: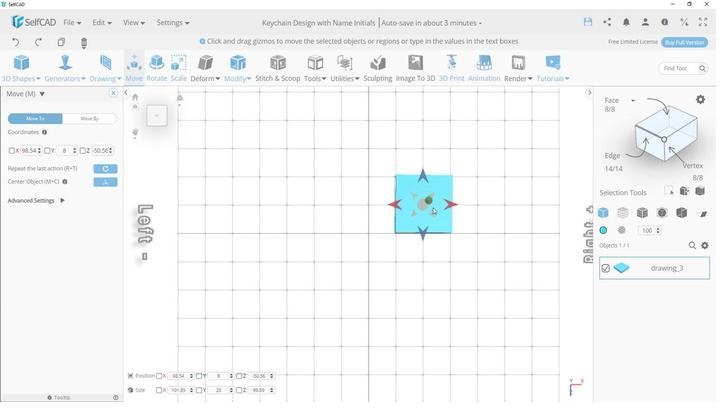 
Action: Mouse scrolled (431, 208) with delta (0, 0)
Screenshot: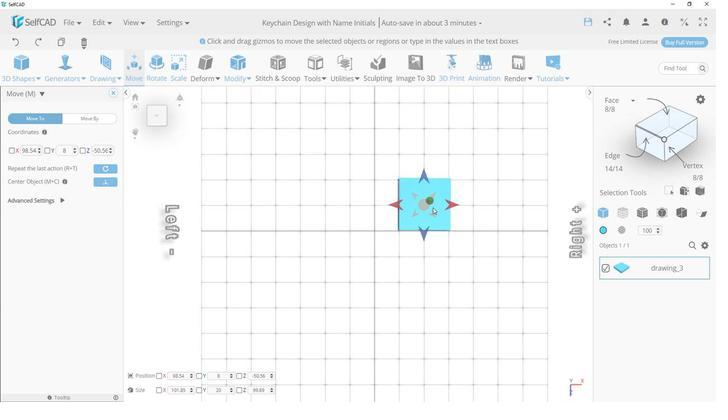 
Action: Mouse scrolled (431, 208) with delta (0, 0)
Screenshot: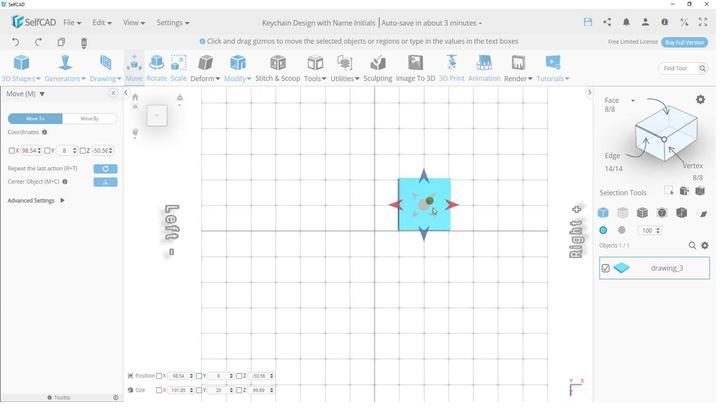 
Action: Mouse scrolled (431, 208) with delta (0, 0)
Screenshot: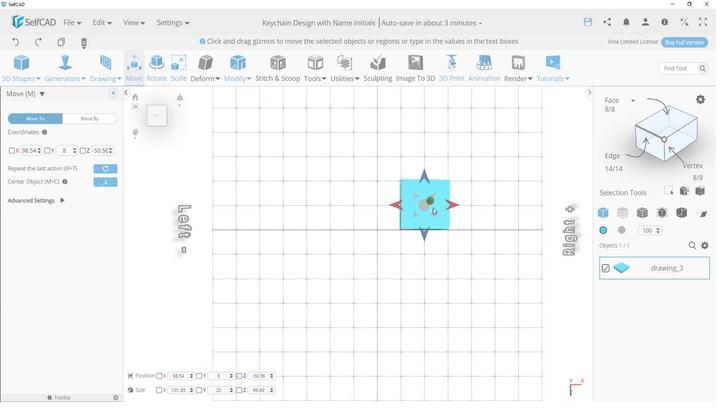 
Action: Mouse scrolled (431, 208) with delta (0, 0)
Screenshot: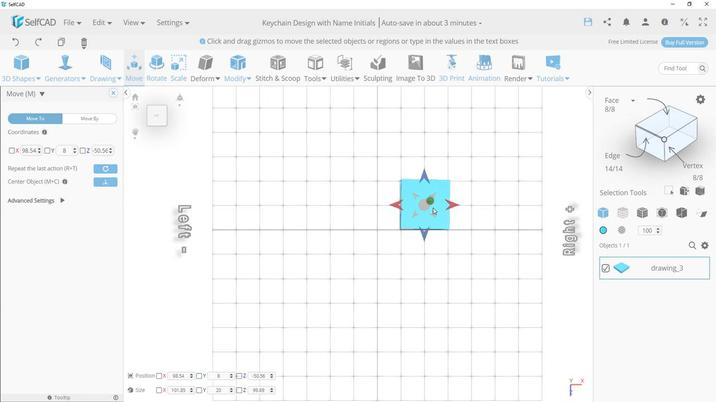 
Action: Mouse scrolled (431, 208) with delta (0, 0)
Screenshot: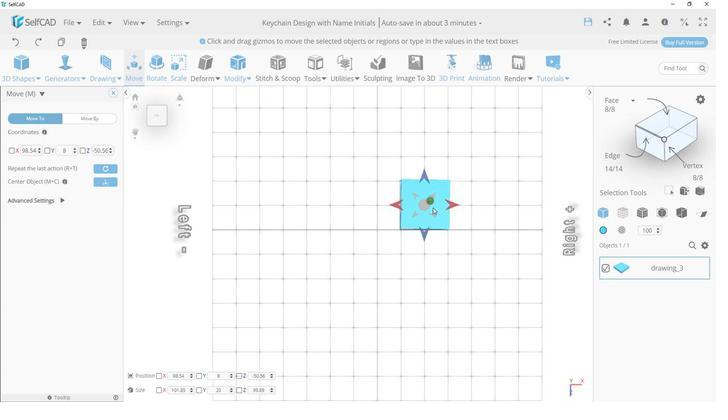 
Action: Mouse scrolled (431, 208) with delta (0, 0)
Screenshot: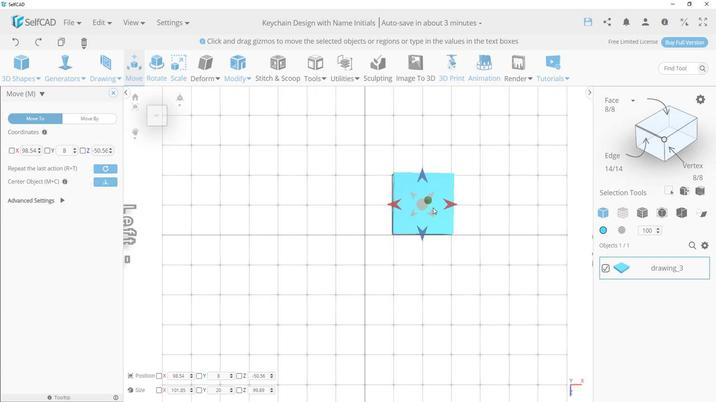 
Action: Mouse scrolled (431, 208) with delta (0, 0)
Screenshot: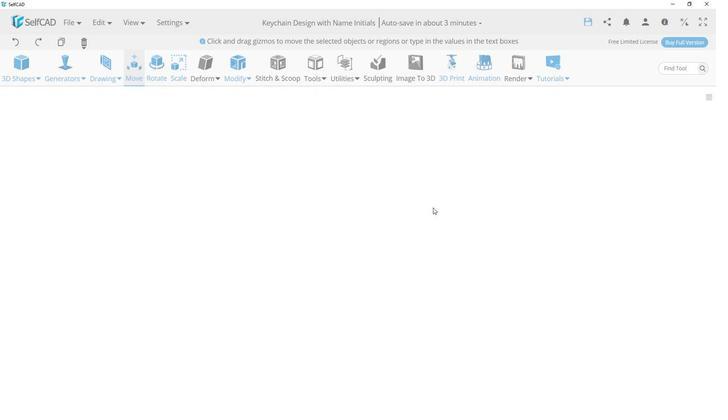 
Action: Mouse scrolled (431, 208) with delta (0, 0)
Screenshot: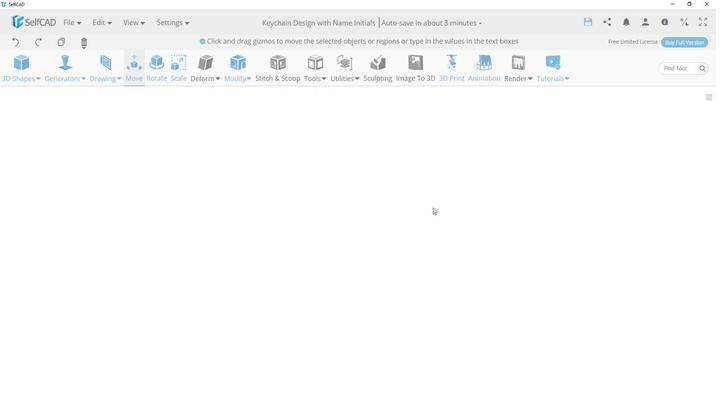 
Action: Mouse scrolled (431, 208) with delta (0, 0)
Screenshot: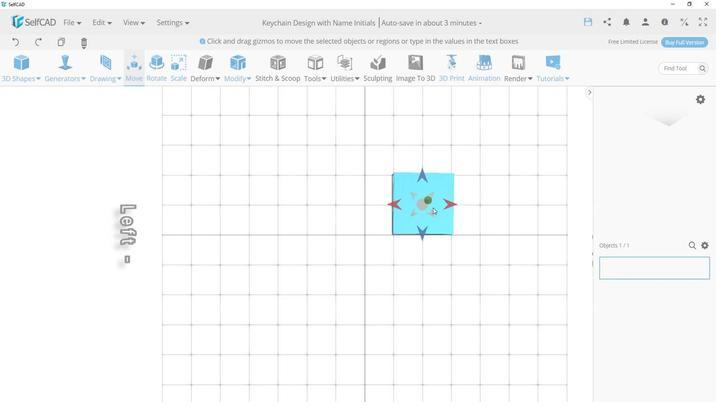
Action: Mouse scrolled (431, 208) with delta (0, 0)
Screenshot: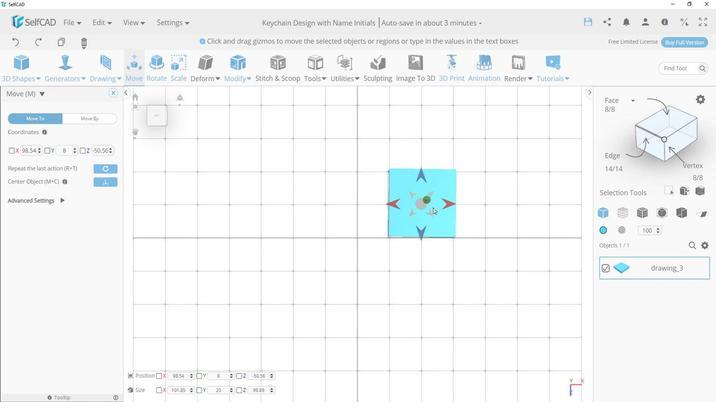 
Action: Mouse scrolled (431, 208) with delta (0, 0)
Screenshot: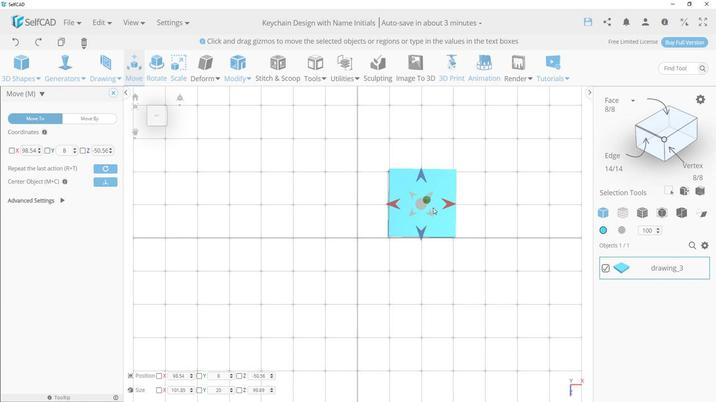 
Action: Mouse scrolled (431, 208) with delta (0, 0)
Screenshot: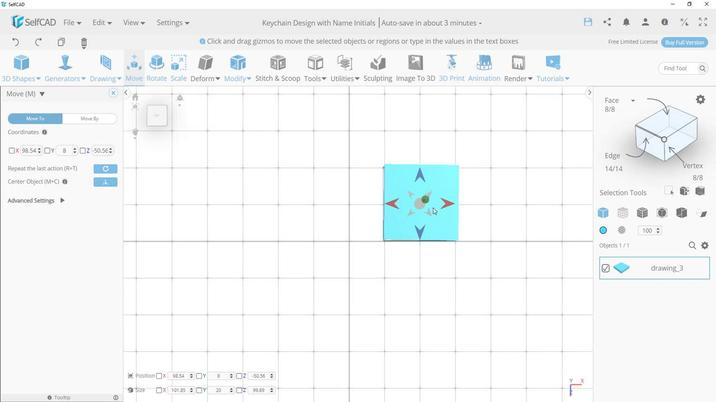 
Action: Mouse scrolled (431, 208) with delta (0, 0)
Screenshot: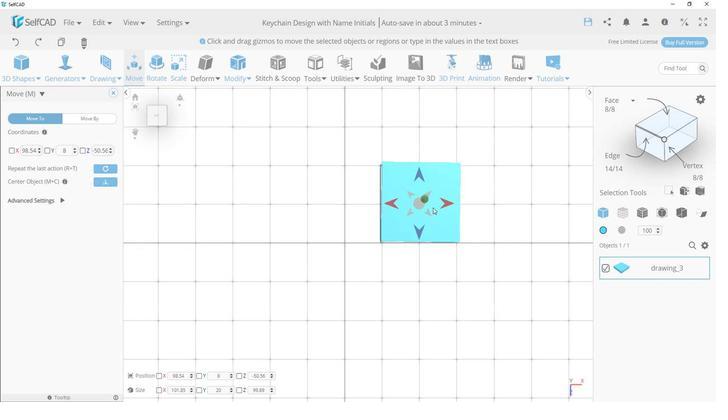 
Action: Mouse scrolled (431, 208) with delta (0, 0)
Screenshot: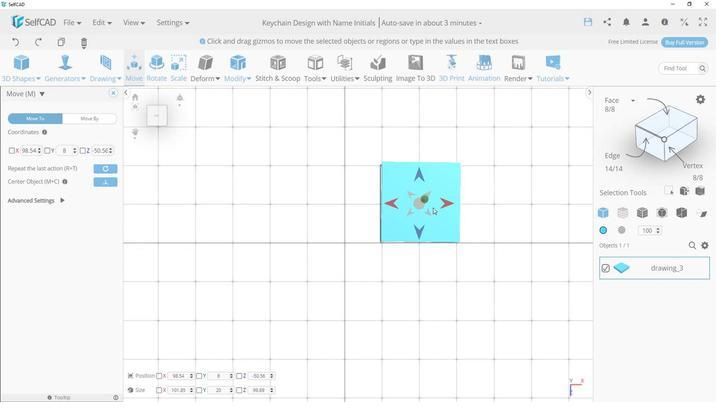 
Action: Mouse scrolled (431, 208) with delta (0, 0)
Screenshot: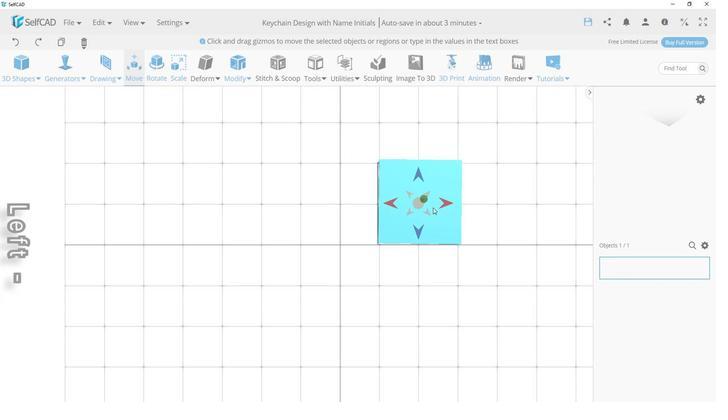 
Action: Mouse moved to (444, 203)
Screenshot: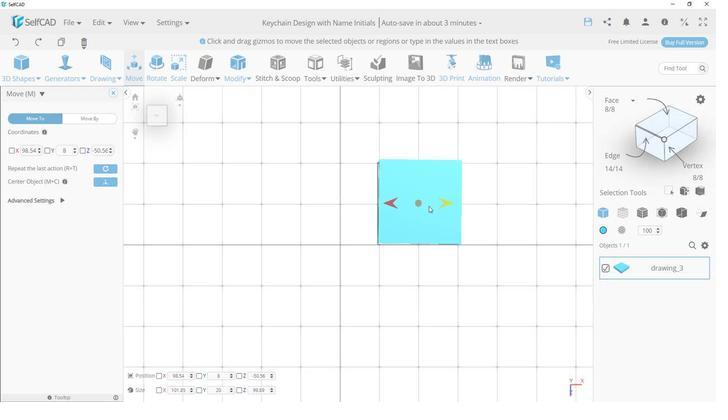 
Action: Mouse pressed left at (444, 203)
Screenshot: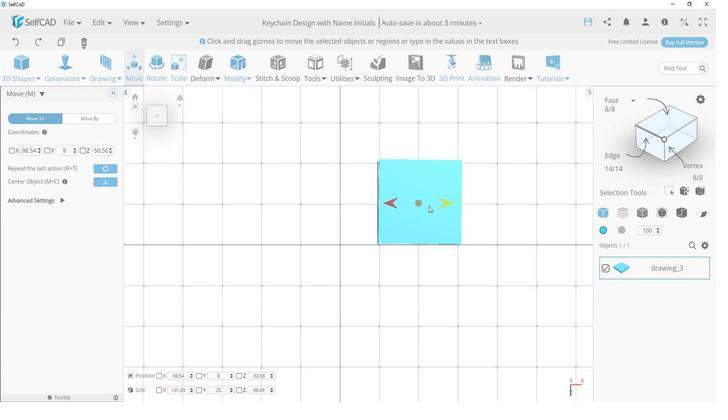 
Action: Mouse moved to (417, 174)
Screenshot: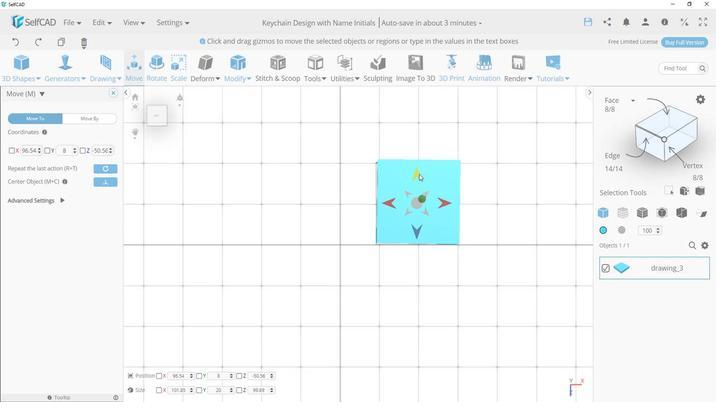 
Action: Mouse pressed left at (417, 174)
Screenshot: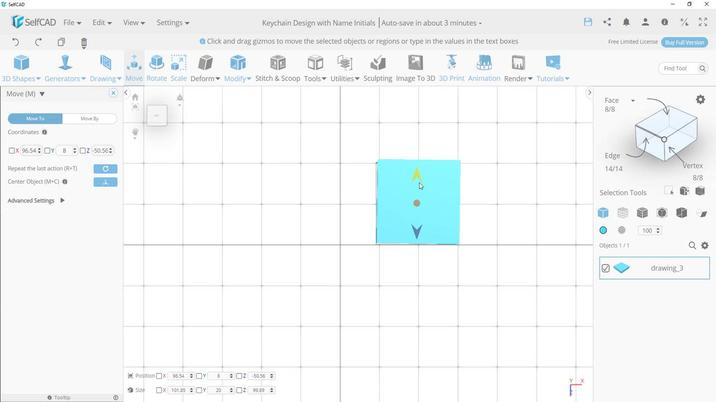 
Action: Mouse moved to (420, 187)
Screenshot: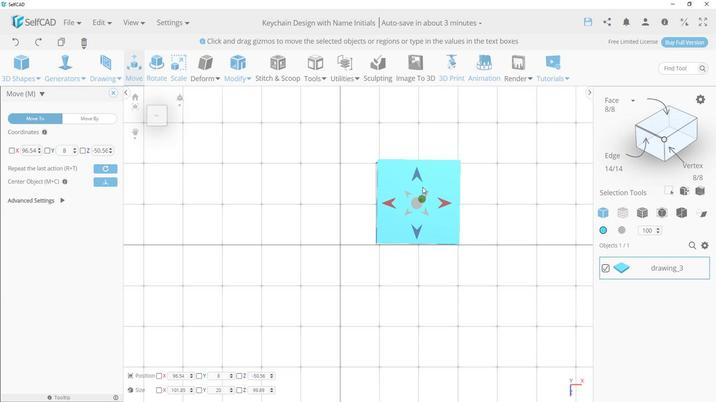 
Action: Mouse scrolled (420, 187) with delta (0, 0)
Screenshot: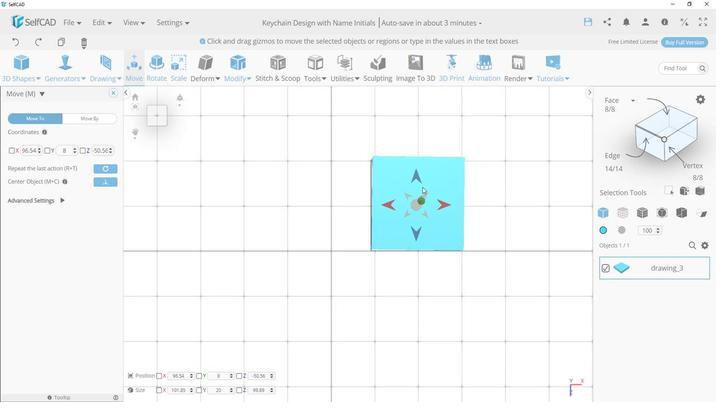 
Action: Mouse scrolled (420, 187) with delta (0, 0)
Screenshot: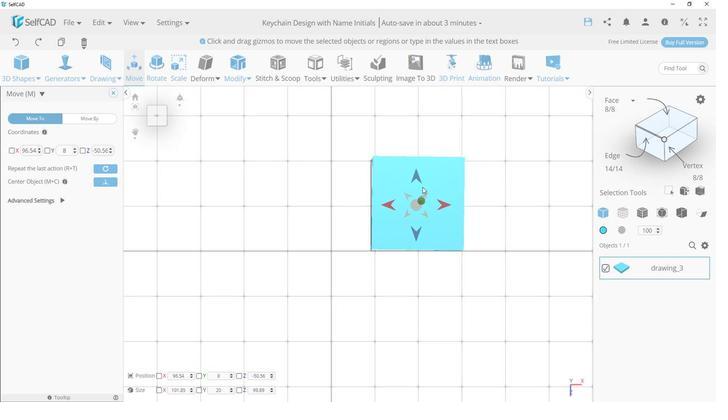 
Action: Mouse scrolled (420, 187) with delta (0, 0)
Screenshot: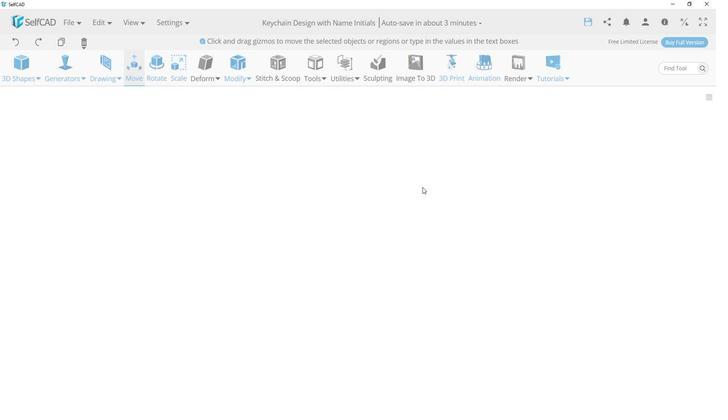 
Action: Mouse scrolled (420, 187) with delta (0, 0)
Screenshot: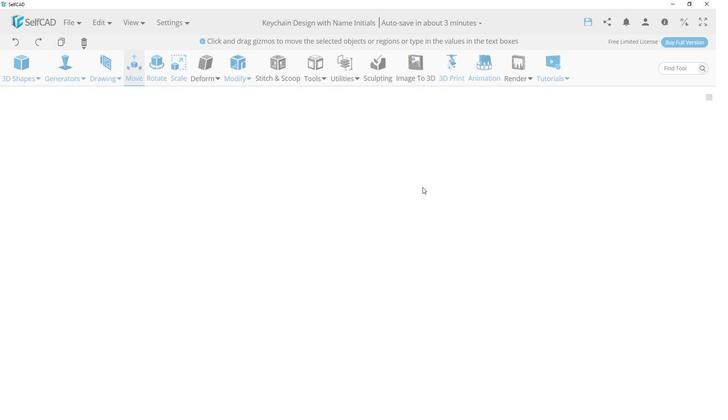 
Action: Mouse scrolled (420, 187) with delta (0, 0)
Screenshot: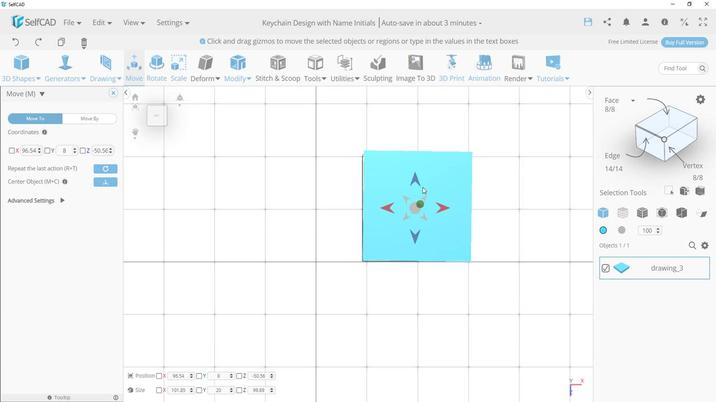 
Action: Mouse scrolled (420, 187) with delta (0, 0)
Screenshot: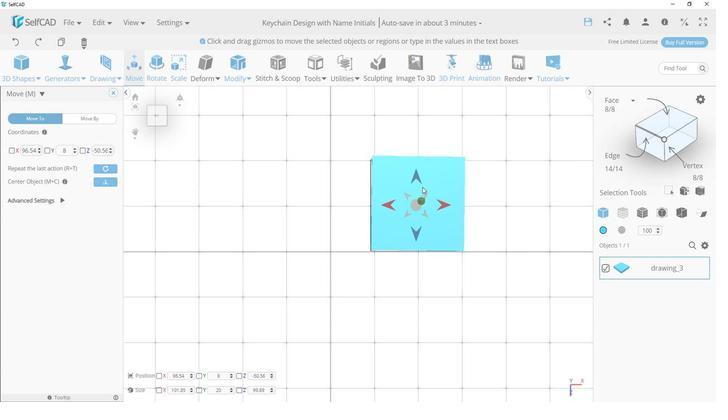 
Action: Mouse scrolled (420, 187) with delta (0, 0)
Screenshot: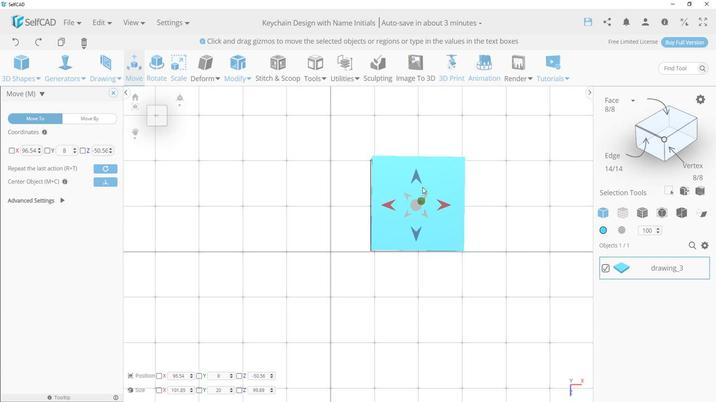 
Action: Mouse scrolled (420, 187) with delta (0, 0)
Screenshot: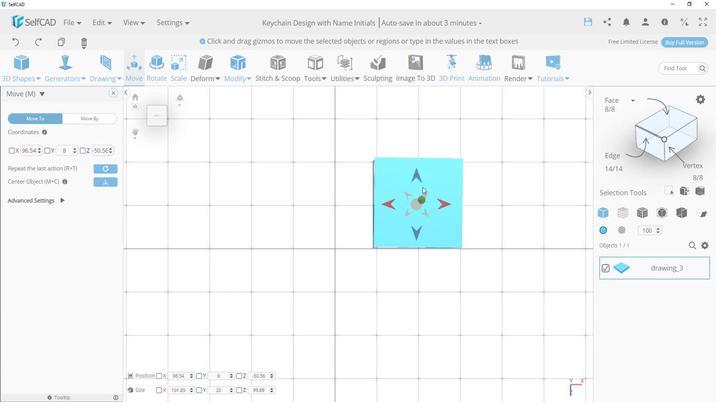 
Action: Mouse scrolled (420, 187) with delta (0, 0)
Screenshot: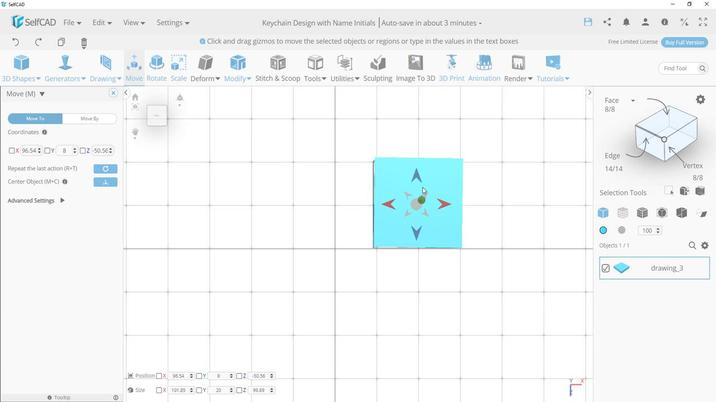
Action: Mouse scrolled (420, 187) with delta (0, 0)
Screenshot: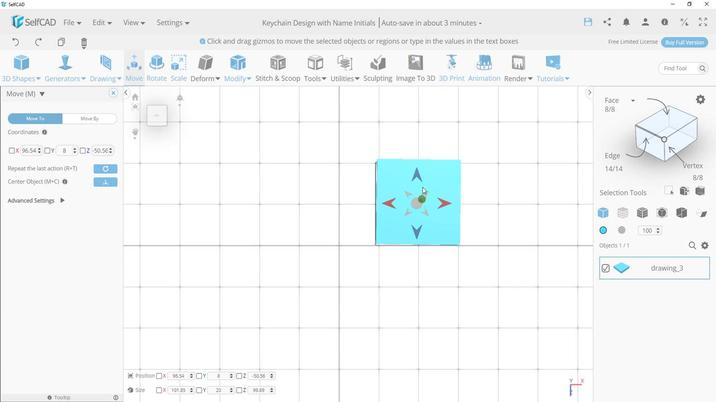 
Action: Mouse scrolled (420, 187) with delta (0, 0)
Screenshot: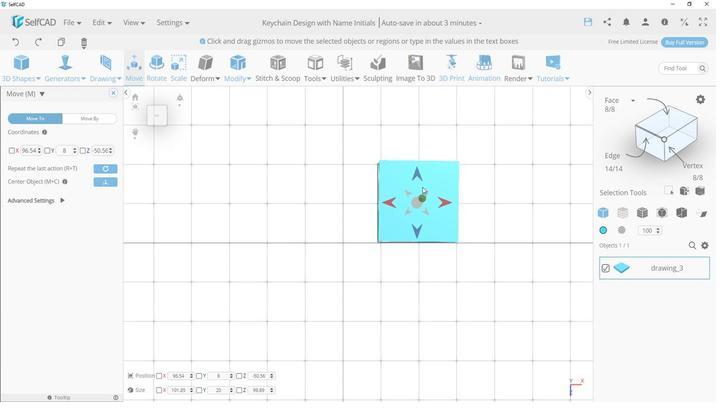 
Action: Mouse moved to (104, 168)
Screenshot: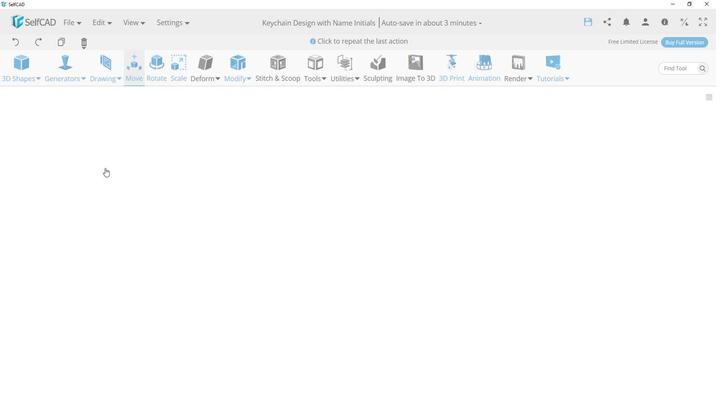 
Action: Mouse pressed left at (104, 168)
Screenshot: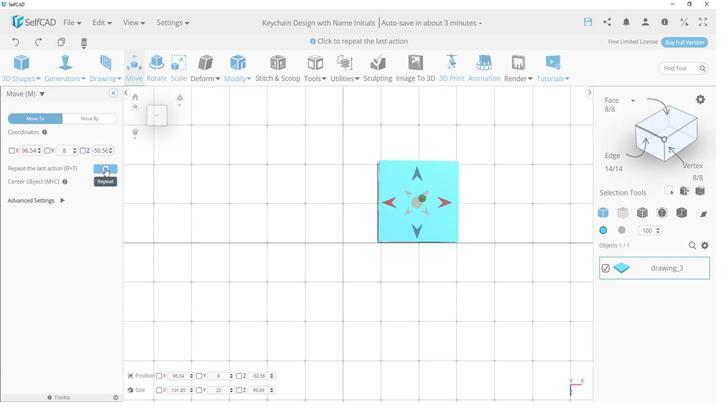 
Action: Mouse pressed left at (104, 168)
Screenshot: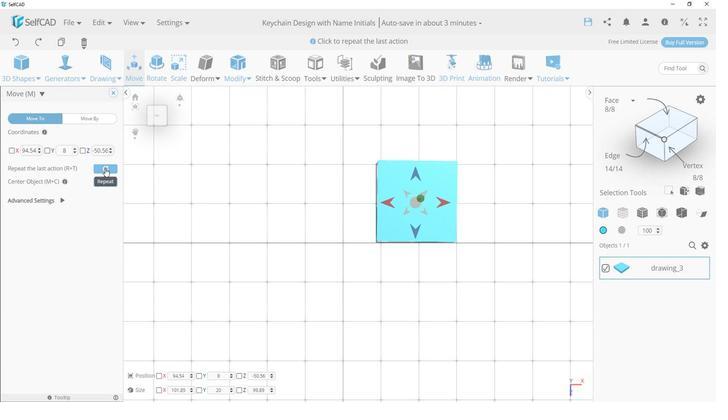 
Action: Mouse pressed left at (104, 168)
Screenshot: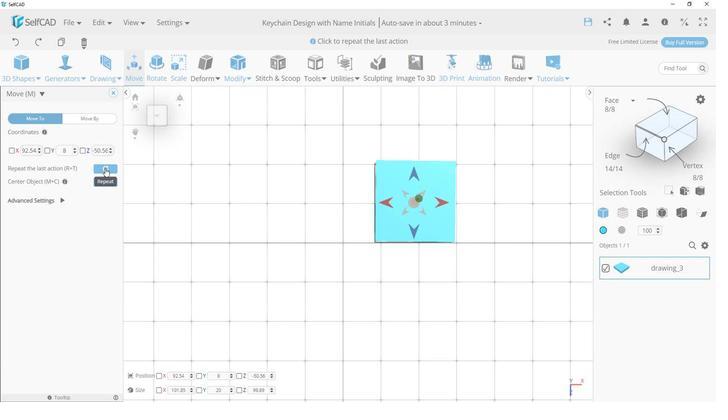 
Action: Mouse moved to (109, 179)
Screenshot: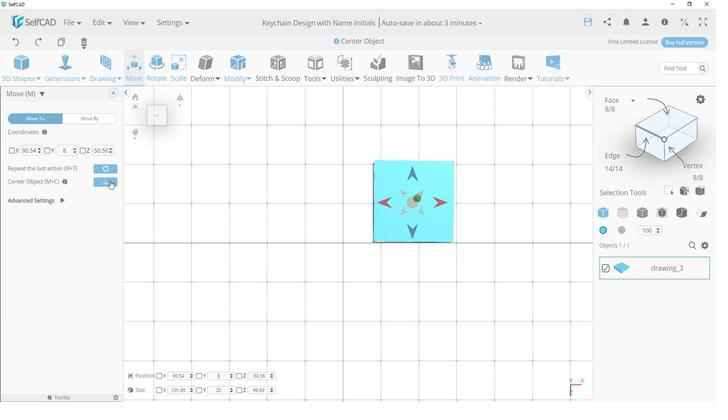 
Action: Mouse pressed left at (109, 179)
Screenshot: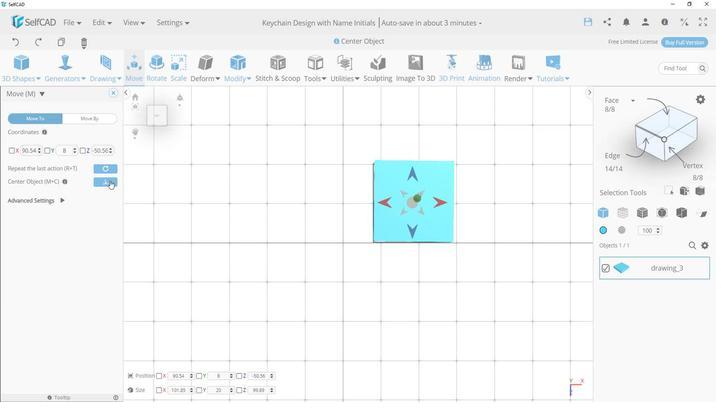 
Action: Mouse moved to (107, 182)
Screenshot: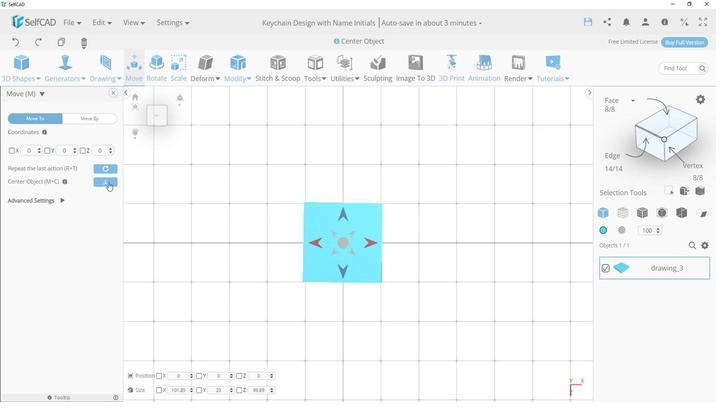 
Action: Mouse pressed left at (107, 182)
Screenshot: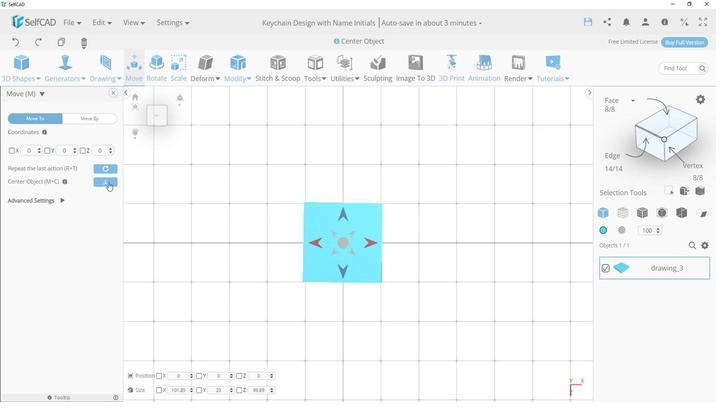 
Action: Mouse moved to (425, 274)
Screenshot: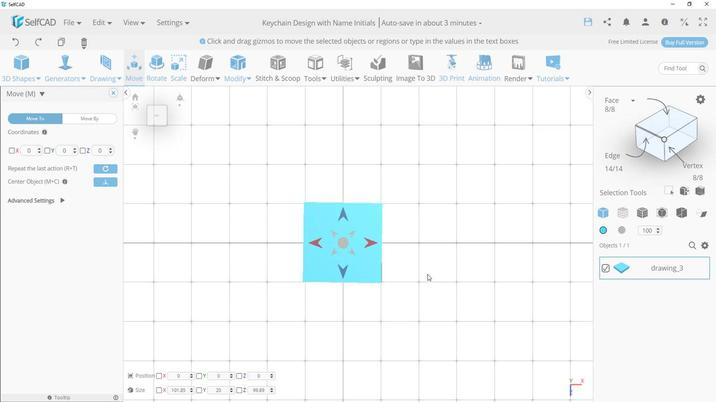 
Action: Mouse pressed left at (425, 274)
Screenshot: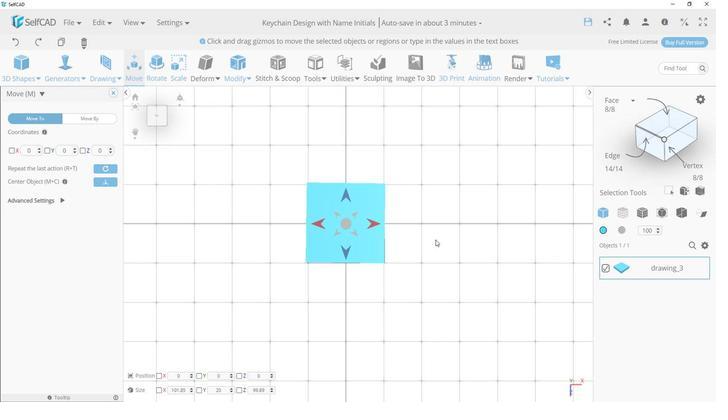 
Action: Mouse moved to (31, 151)
Screenshot: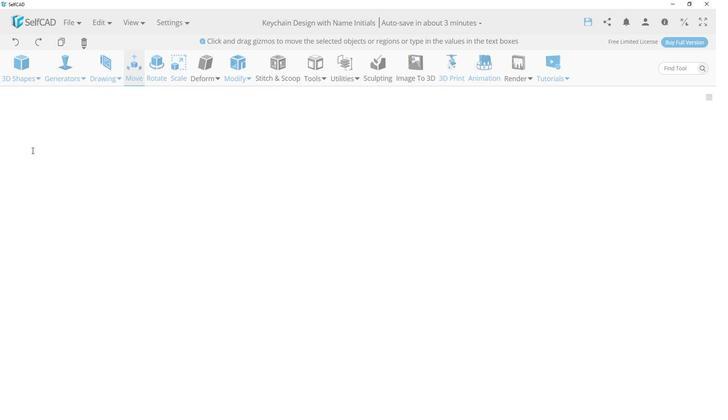 
Action: Mouse pressed left at (31, 151)
Screenshot: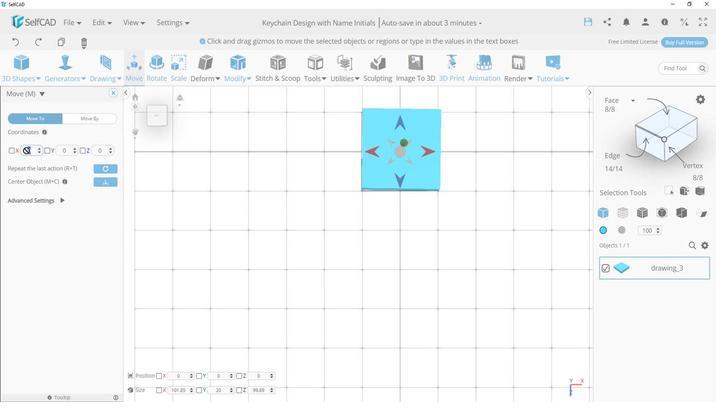 
Action: Mouse moved to (77, 181)
Screenshot: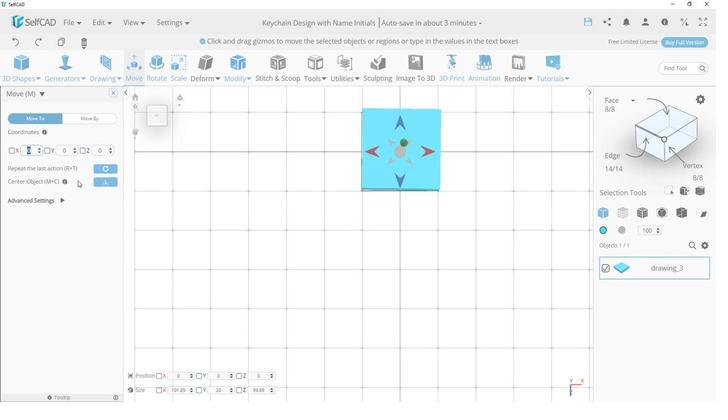 
Action: Key pressed 15
Screenshot: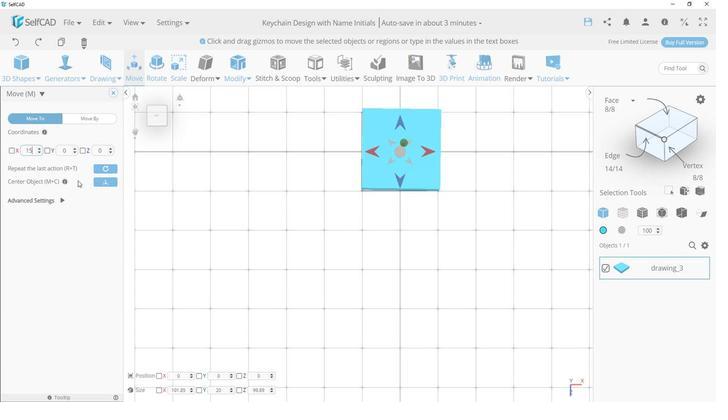 
Action: Mouse moved to (102, 114)
Screenshot: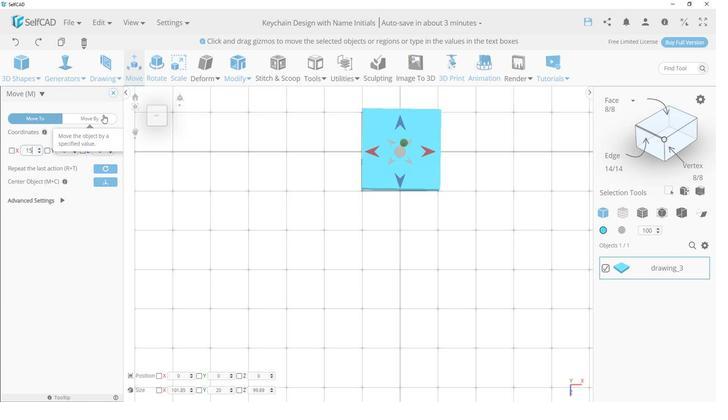 
Action: Mouse pressed left at (102, 114)
Screenshot: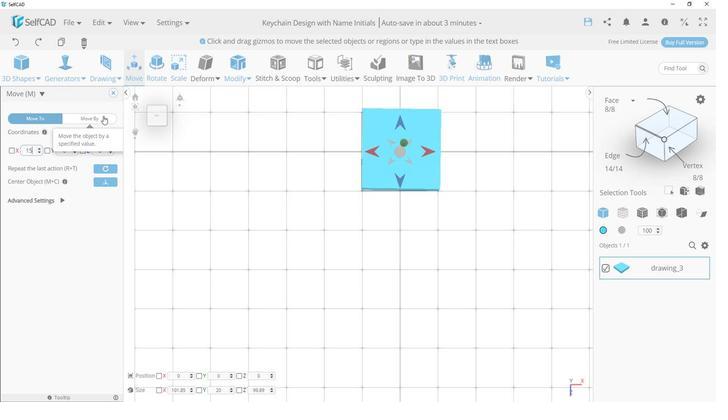 
Action: Mouse moved to (40, 120)
Screenshot: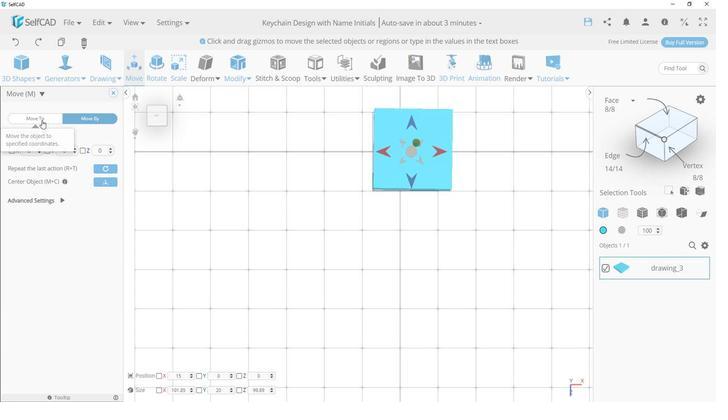 
Action: Mouse pressed left at (40, 120)
